 Task: Compose an email with the signature Gianna Martinez with the subject Update on a day off and the message Please send me the finalized version of the project proposal for approval. from softage.8@softage.net to softage.7@softage.net Select the bulleted list and change the font typography to strikethroughSelect the bulleted list and remove the font typography strikethrough Send the email. Finally, move the email from Sent Items to the label Wellness
Action: Mouse moved to (917, 50)
Screenshot: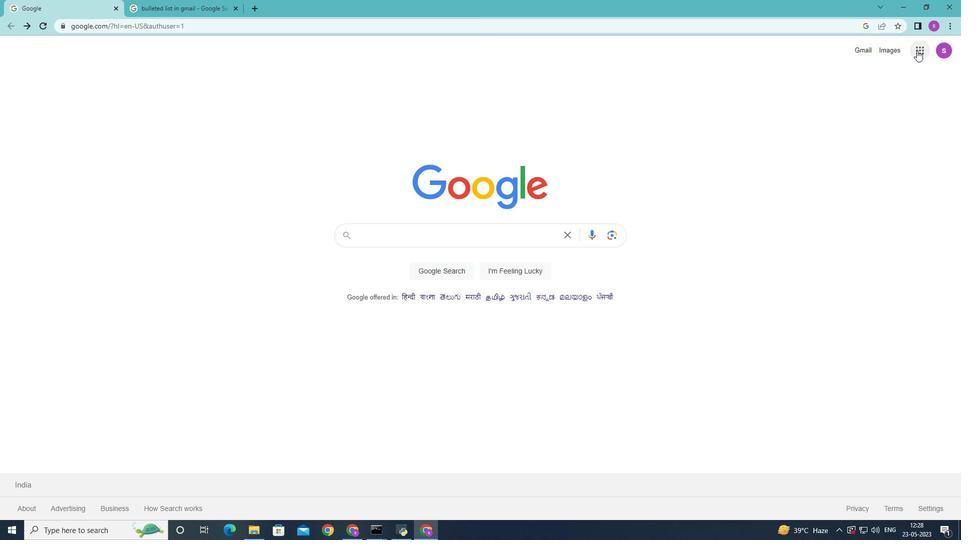 
Action: Mouse pressed left at (917, 50)
Screenshot: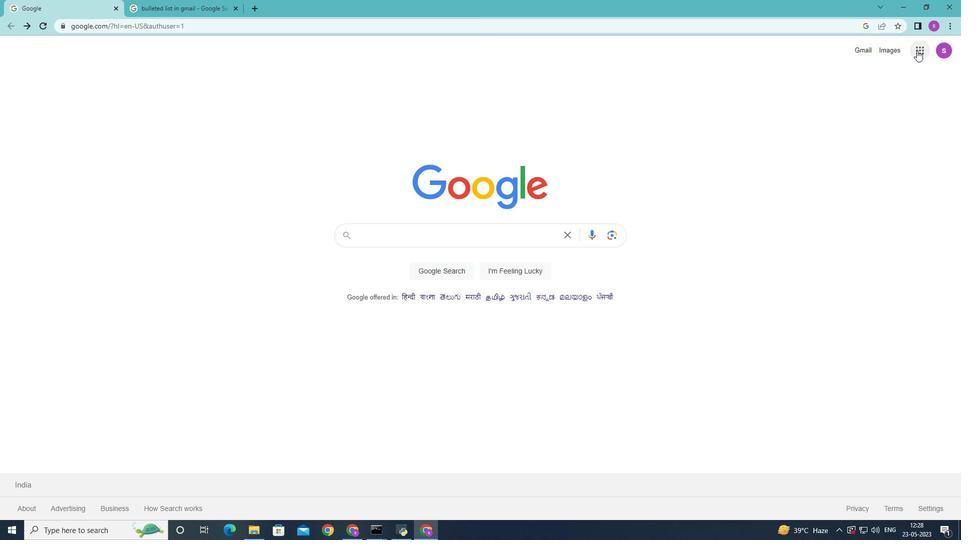 
Action: Mouse moved to (882, 94)
Screenshot: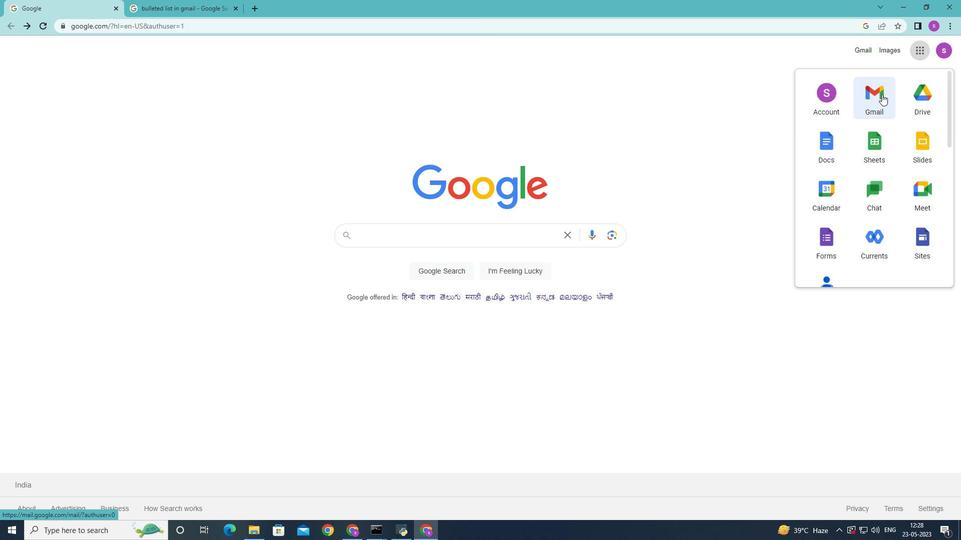 
Action: Mouse pressed left at (882, 94)
Screenshot: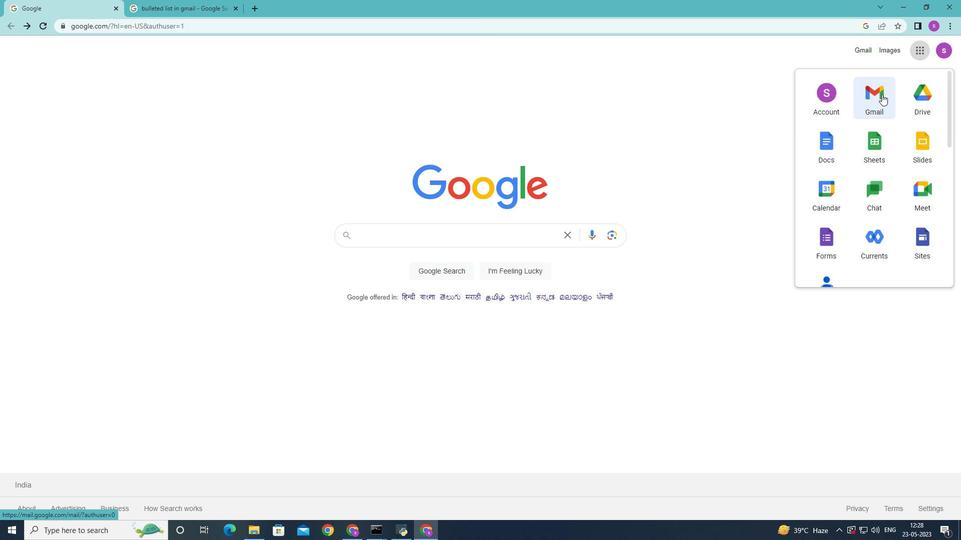 
Action: Mouse moved to (850, 55)
Screenshot: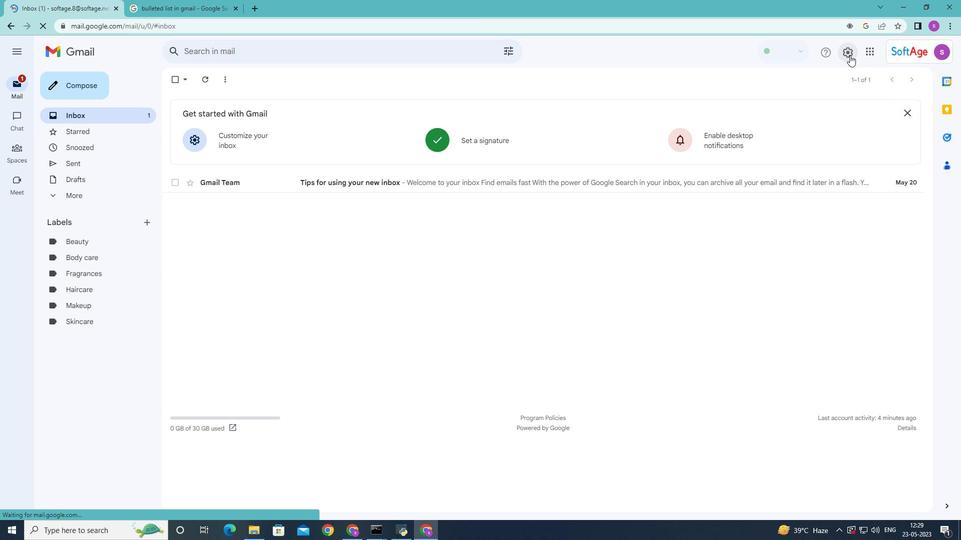 
Action: Mouse pressed left at (850, 55)
Screenshot: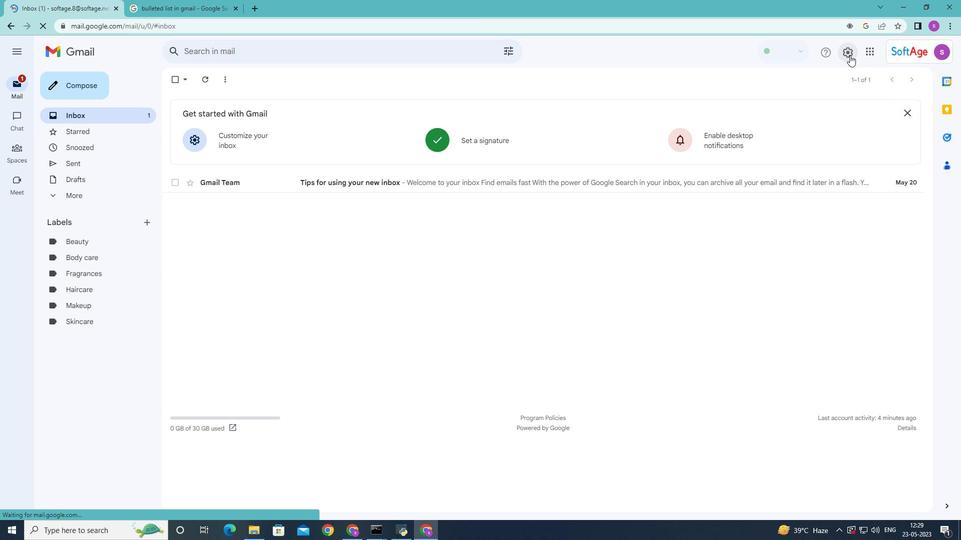 
Action: Mouse moved to (866, 101)
Screenshot: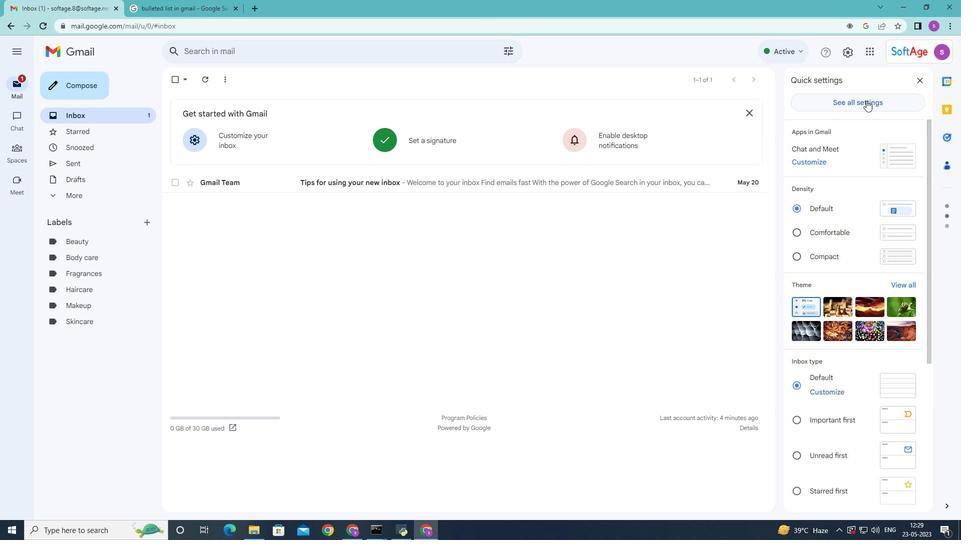 
Action: Mouse pressed left at (866, 100)
Screenshot: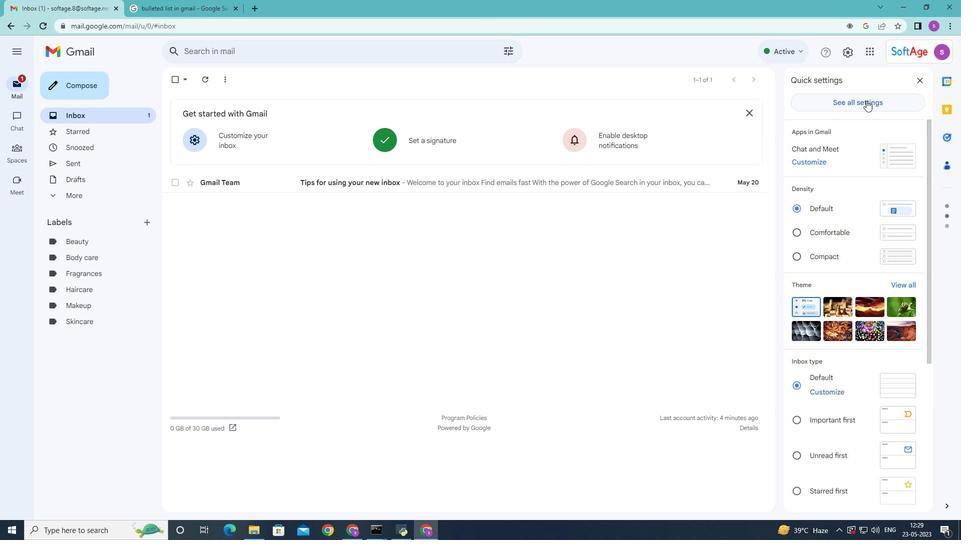 
Action: Mouse moved to (759, 205)
Screenshot: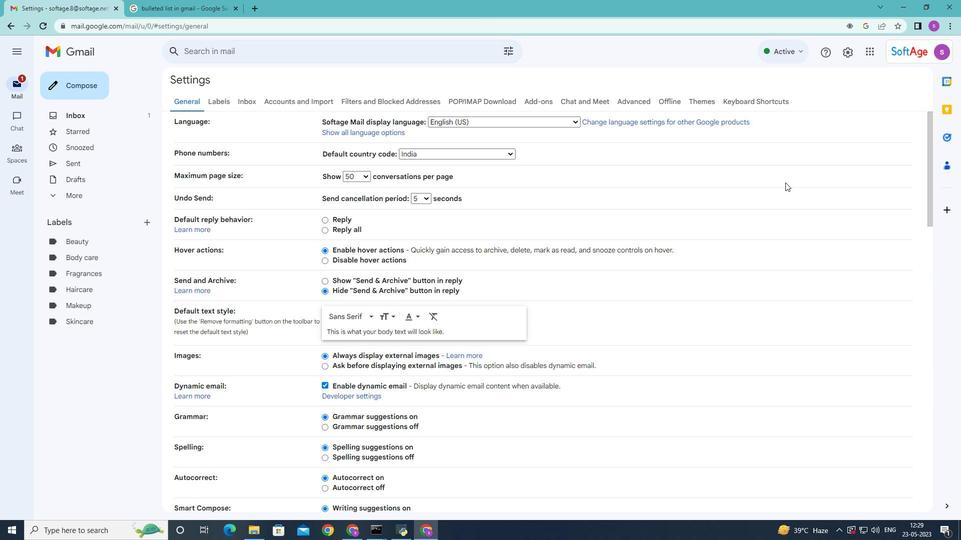 
Action: Mouse scrolled (759, 205) with delta (0, 0)
Screenshot: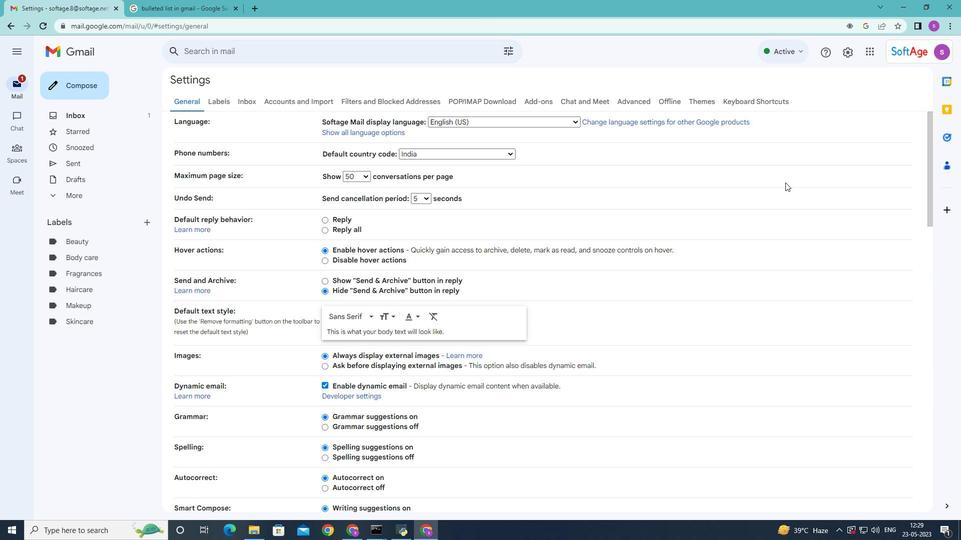 
Action: Mouse moved to (757, 207)
Screenshot: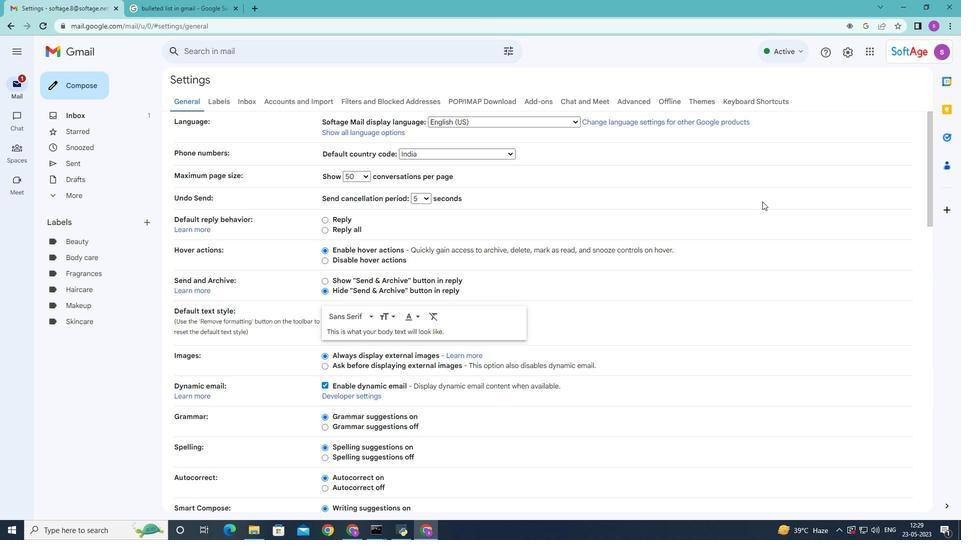 
Action: Mouse scrolled (757, 206) with delta (0, 0)
Screenshot: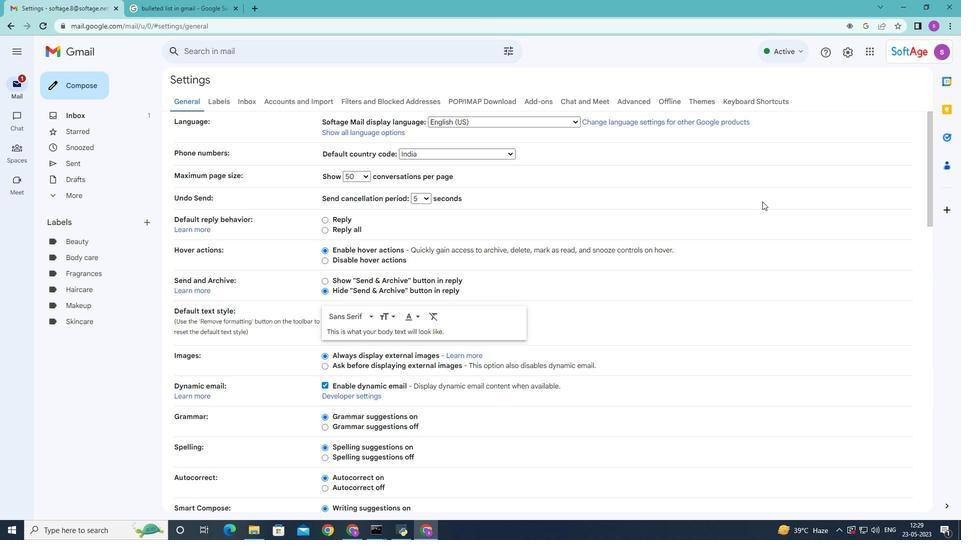 
Action: Mouse moved to (757, 207)
Screenshot: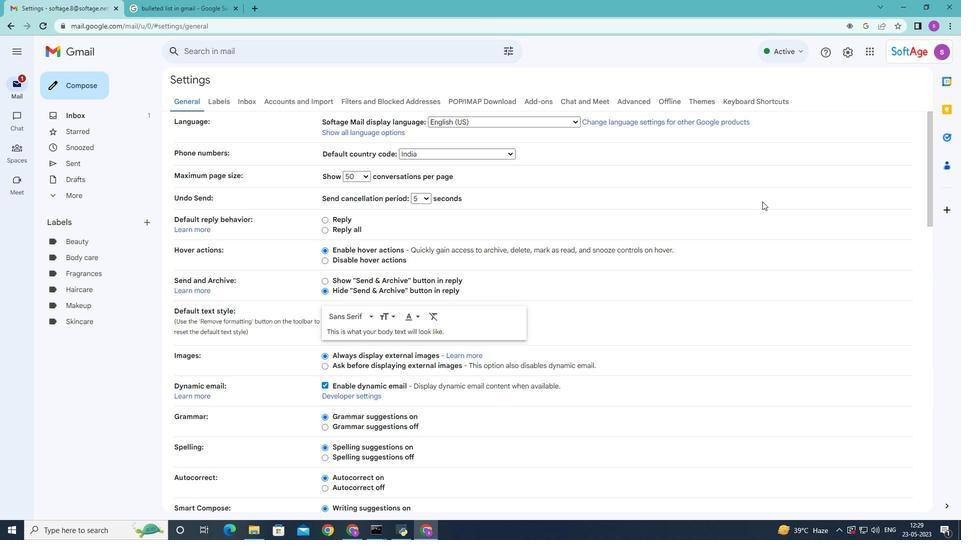 
Action: Mouse scrolled (757, 206) with delta (0, 0)
Screenshot: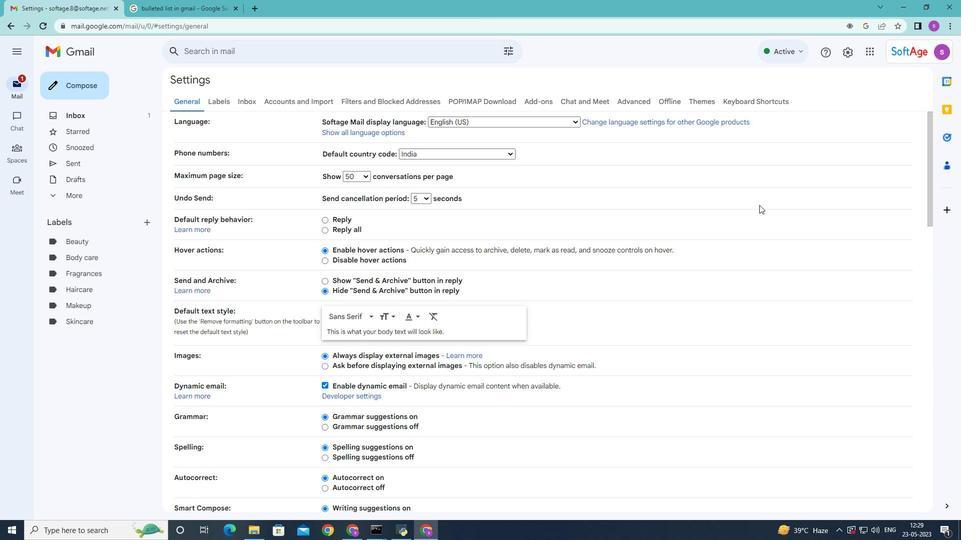 
Action: Mouse moved to (757, 207)
Screenshot: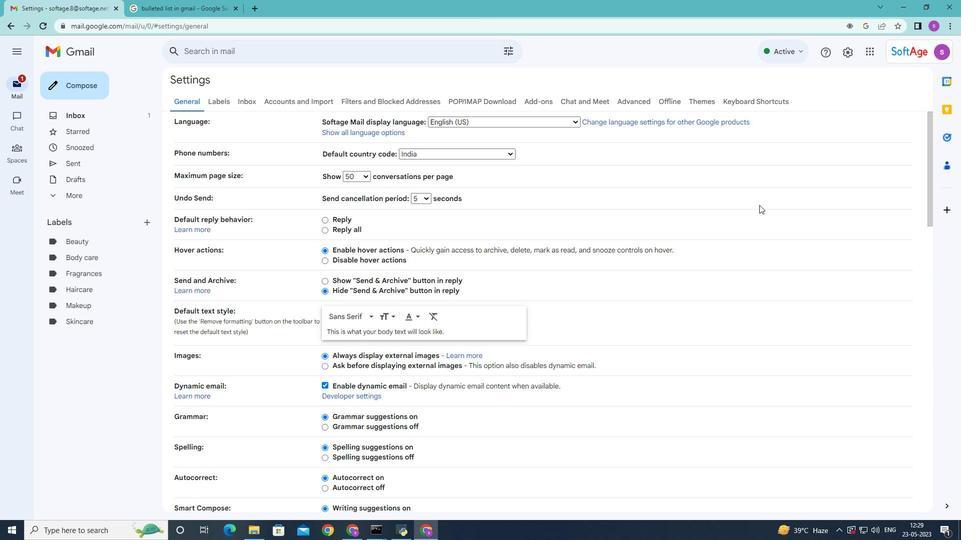 
Action: Mouse scrolled (757, 206) with delta (0, 0)
Screenshot: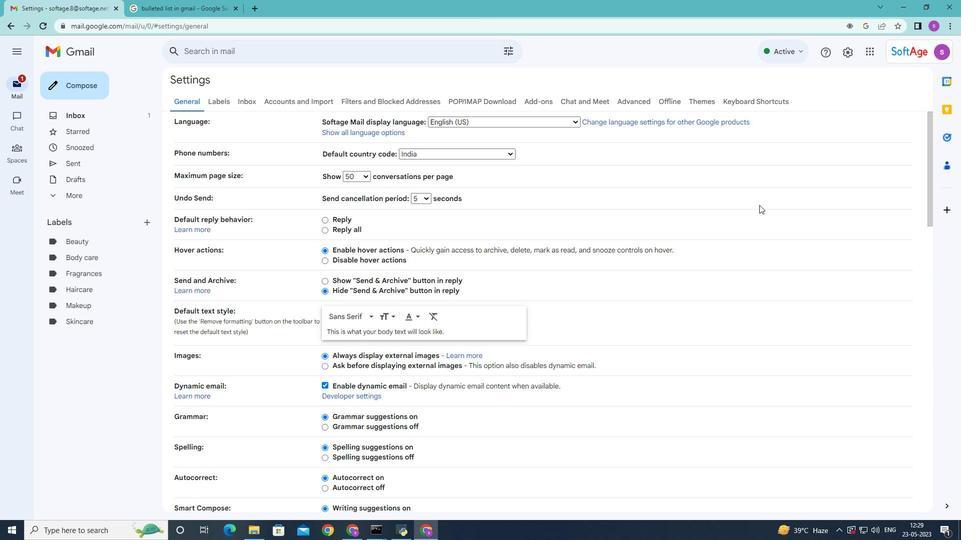 
Action: Mouse moved to (752, 207)
Screenshot: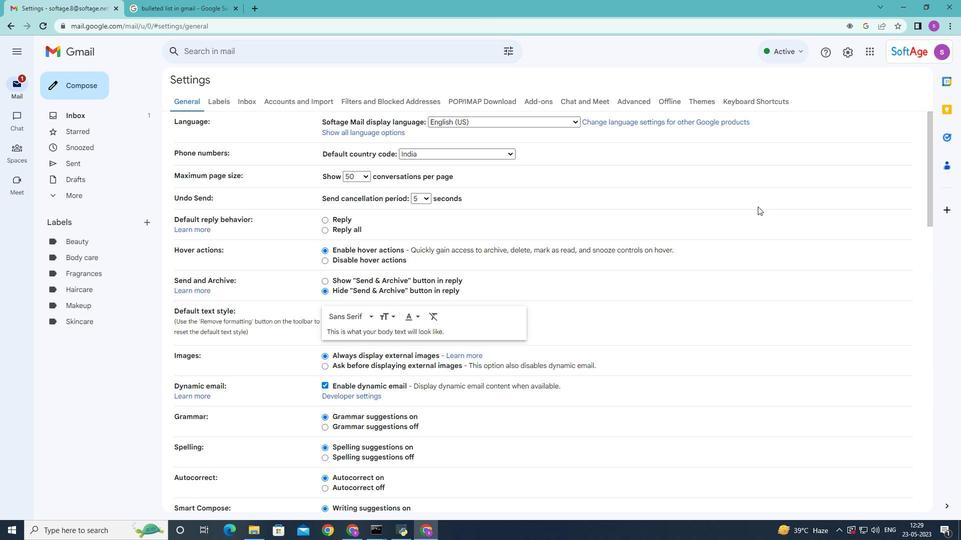 
Action: Mouse scrolled (752, 206) with delta (0, 0)
Screenshot: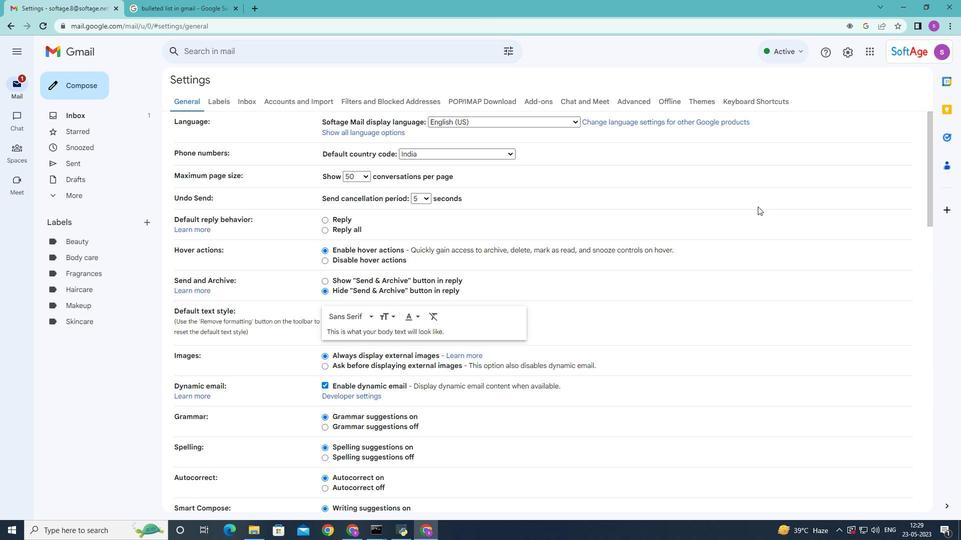 
Action: Mouse moved to (748, 206)
Screenshot: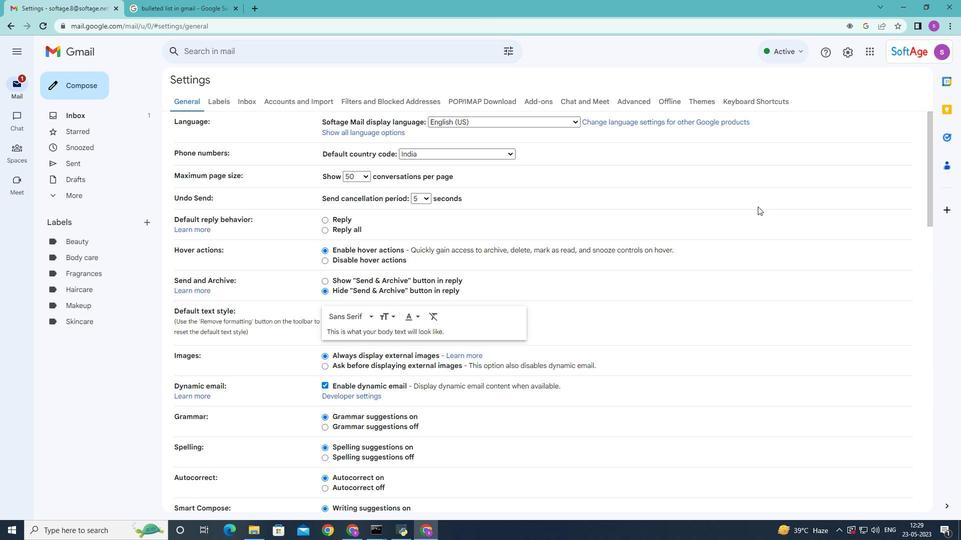 
Action: Mouse scrolled (748, 205) with delta (0, 0)
Screenshot: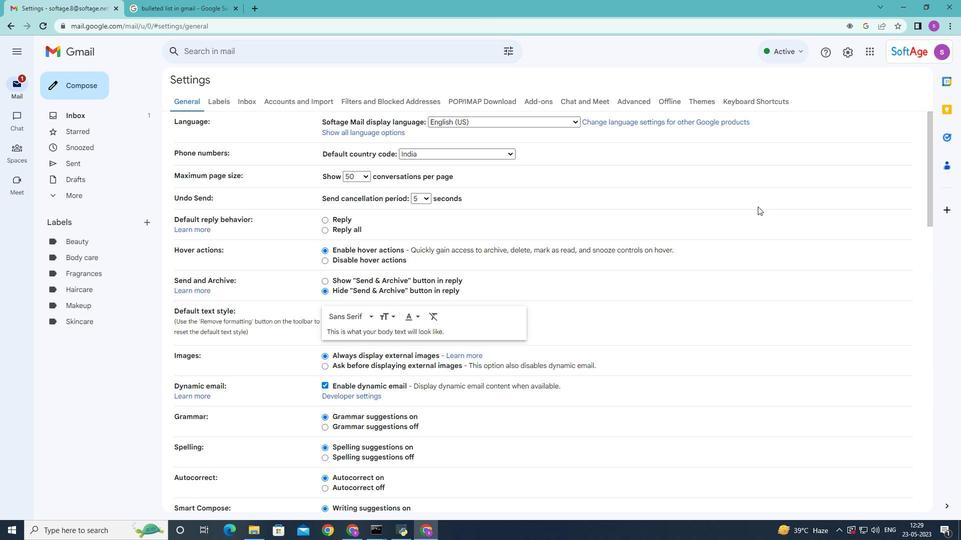 
Action: Mouse moved to (731, 202)
Screenshot: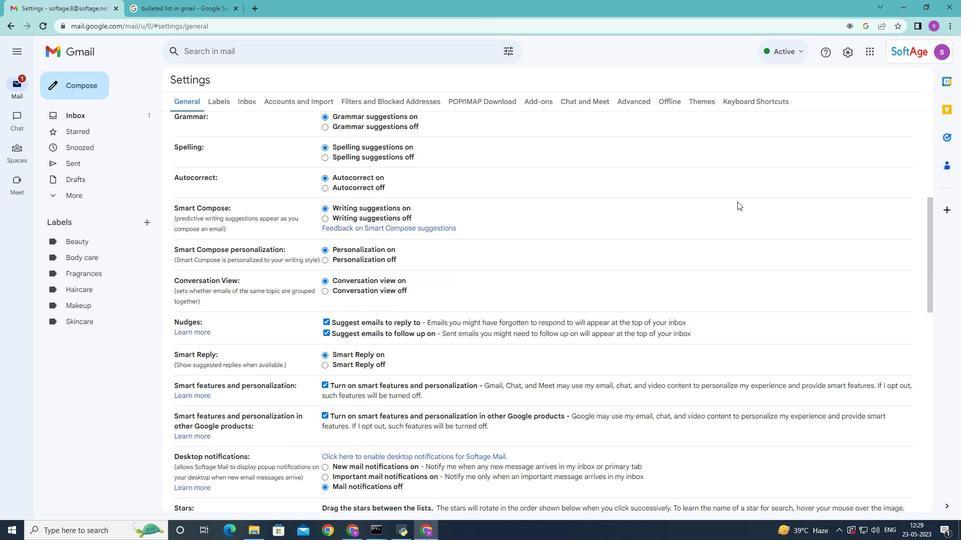 
Action: Mouse scrolled (731, 202) with delta (0, 0)
Screenshot: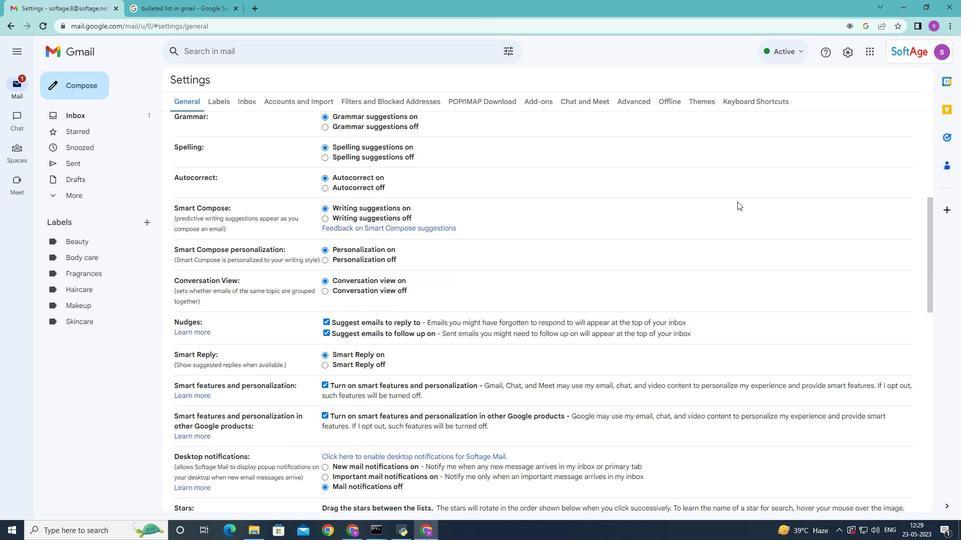 
Action: Mouse scrolled (731, 202) with delta (0, 0)
Screenshot: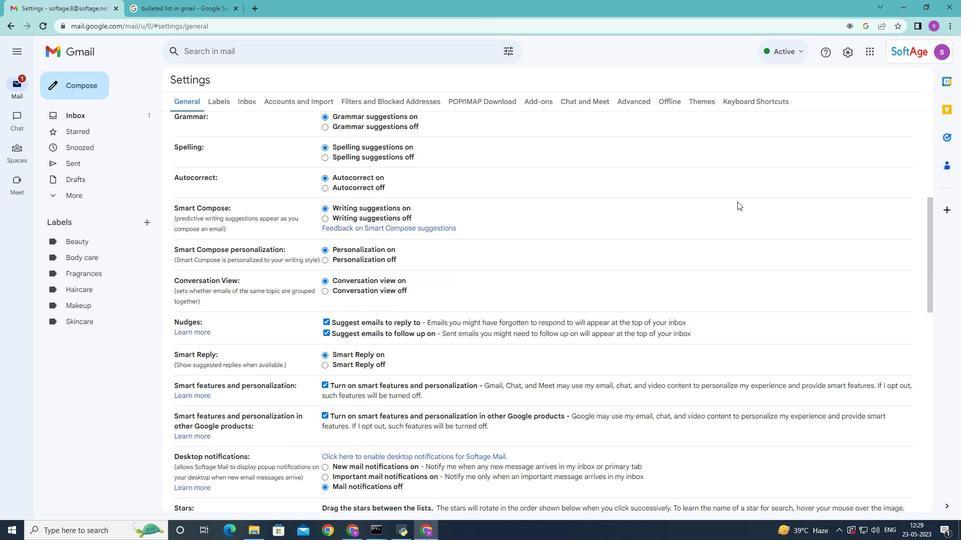 
Action: Mouse moved to (730, 202)
Screenshot: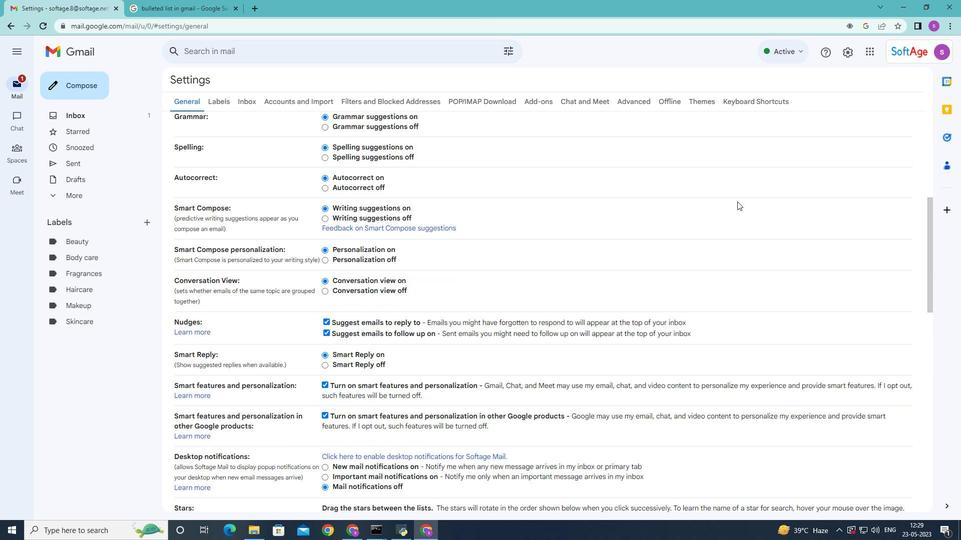 
Action: Mouse scrolled (730, 202) with delta (0, 0)
Screenshot: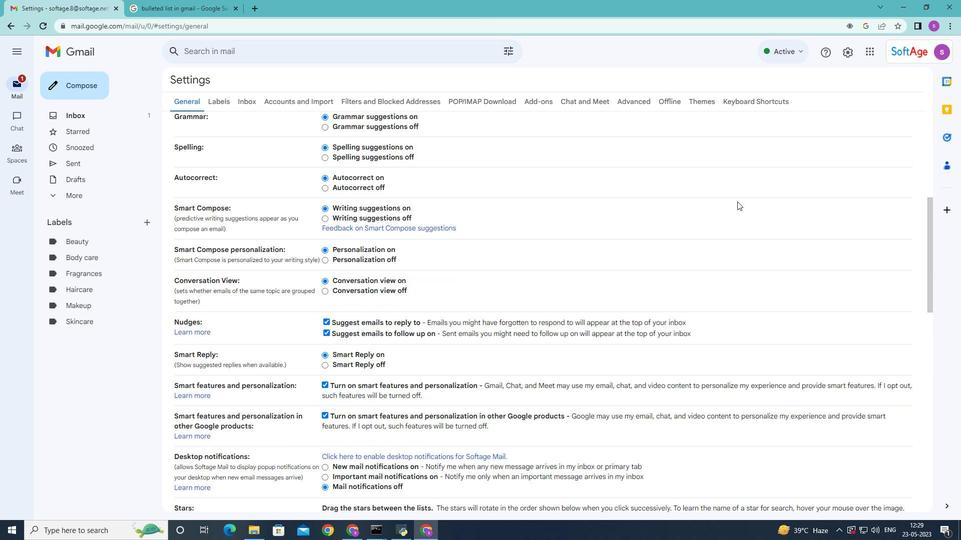
Action: Mouse moved to (729, 203)
Screenshot: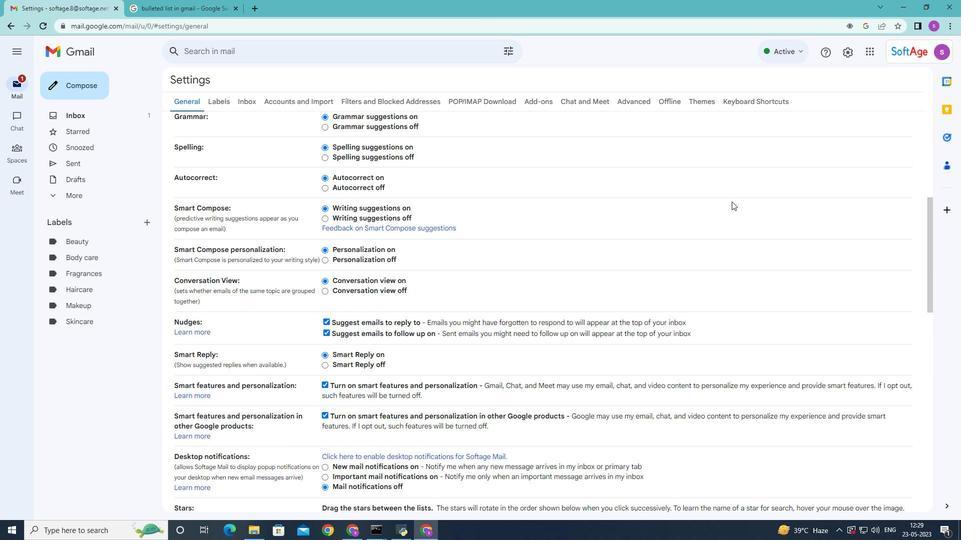 
Action: Mouse scrolled (729, 202) with delta (0, 0)
Screenshot: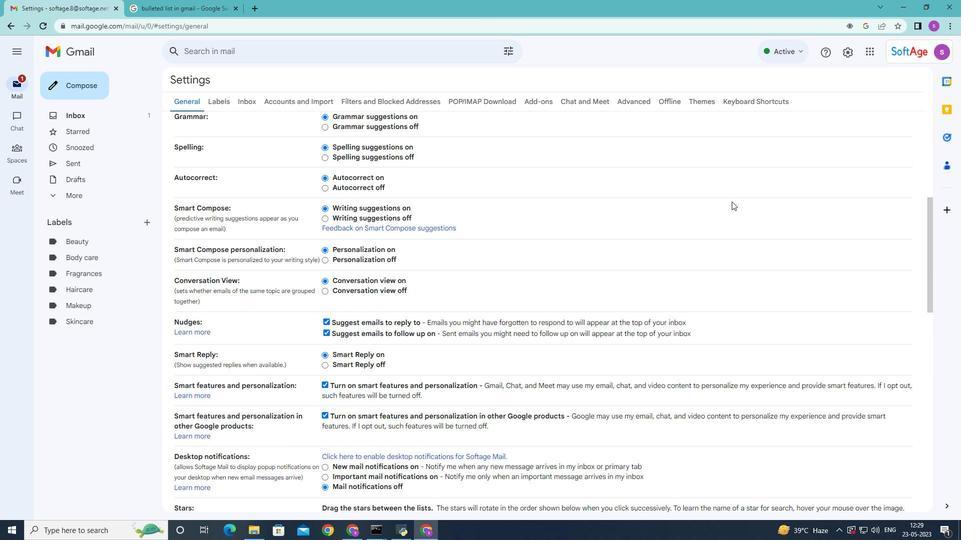
Action: Mouse moved to (717, 202)
Screenshot: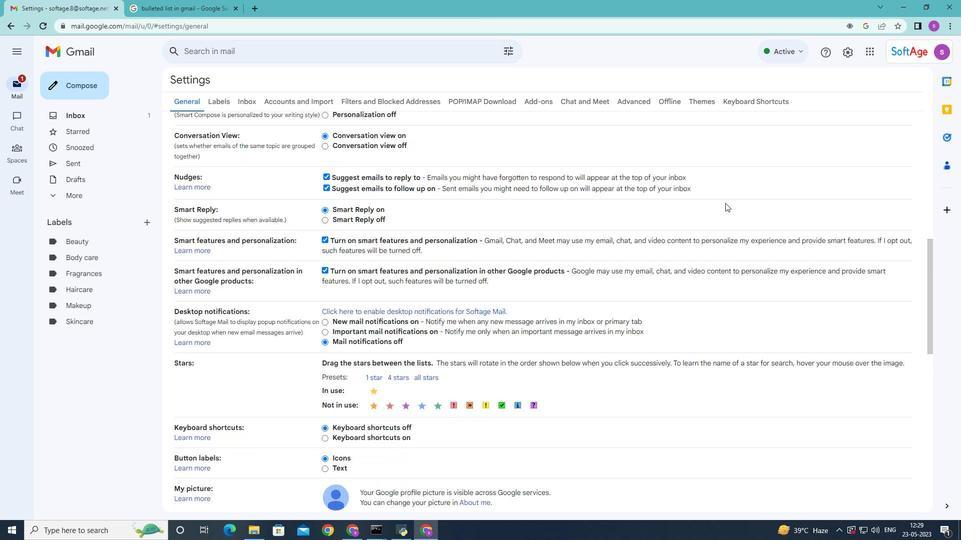 
Action: Mouse scrolled (725, 202) with delta (0, 0)
Screenshot: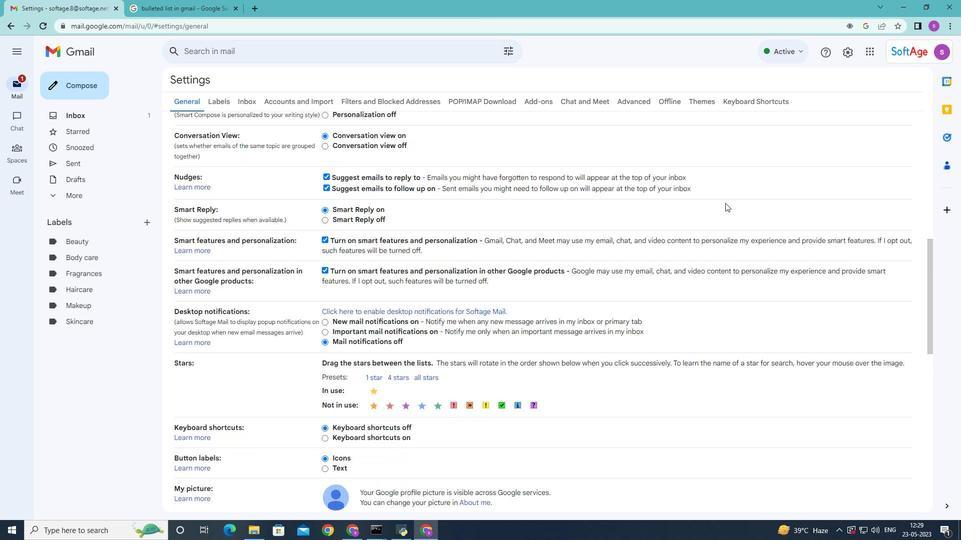 
Action: Mouse moved to (705, 202)
Screenshot: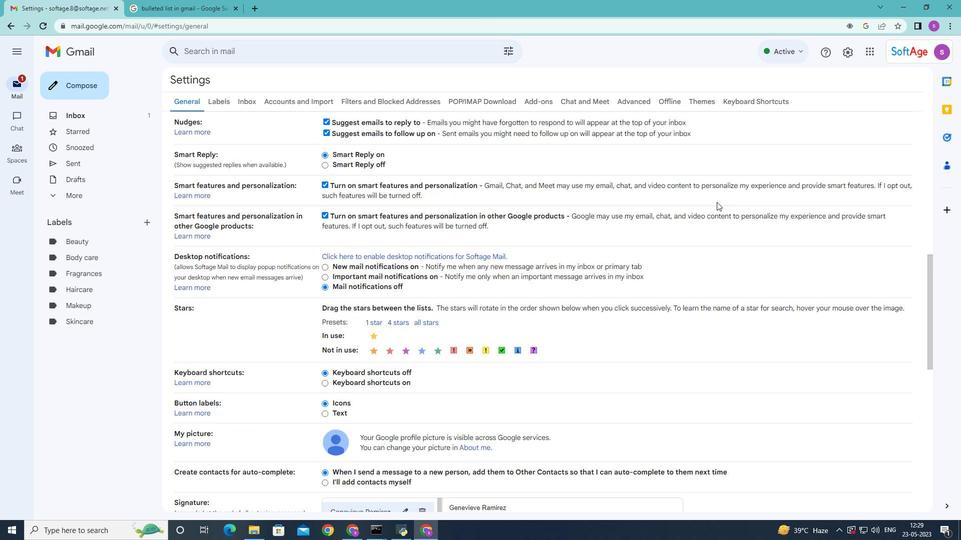 
Action: Mouse scrolled (705, 201) with delta (0, 0)
Screenshot: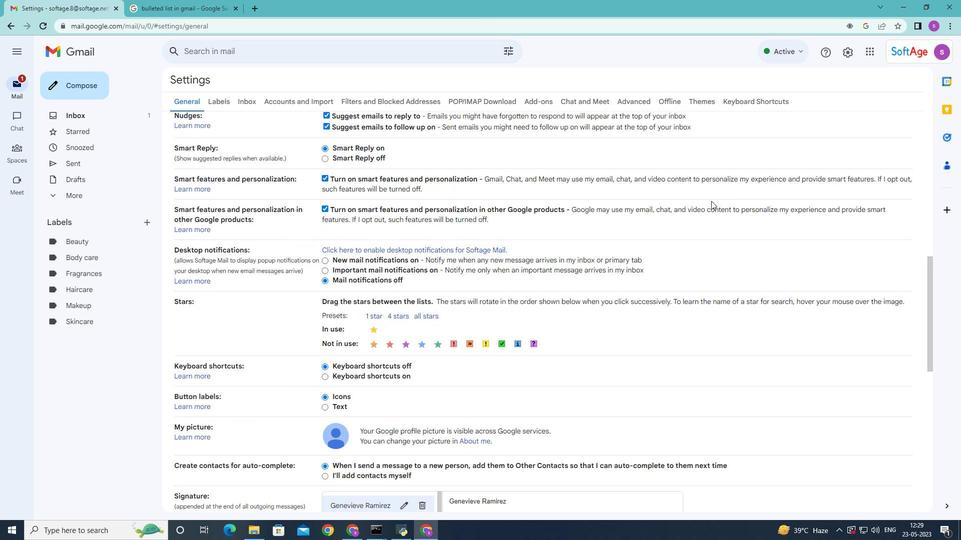 
Action: Mouse moved to (705, 202)
Screenshot: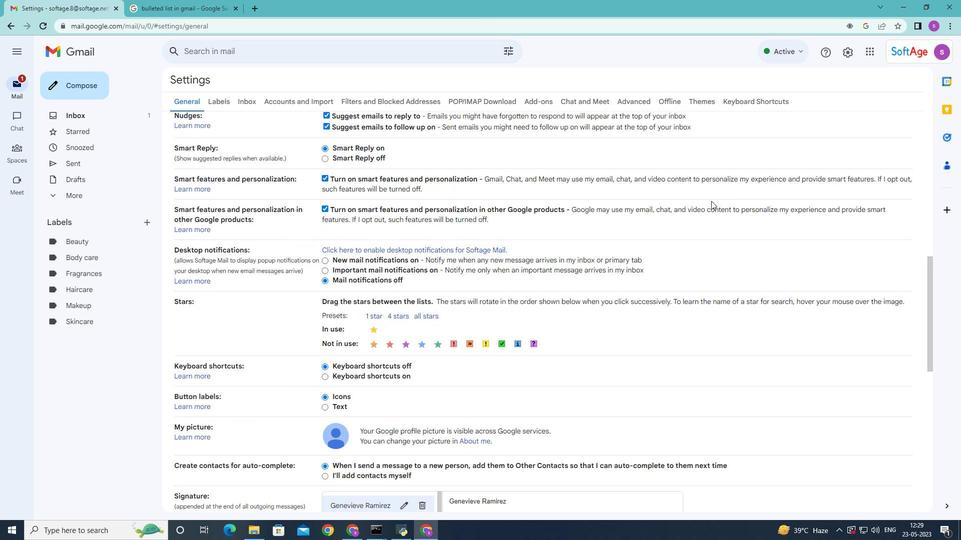 
Action: Mouse scrolled (705, 202) with delta (0, 0)
Screenshot: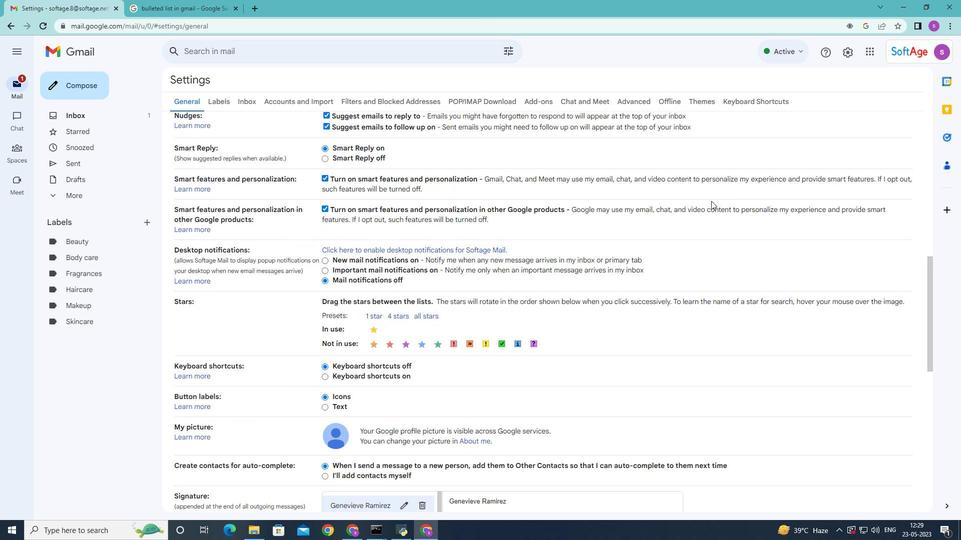 
Action: Mouse scrolled (705, 202) with delta (0, 0)
Screenshot: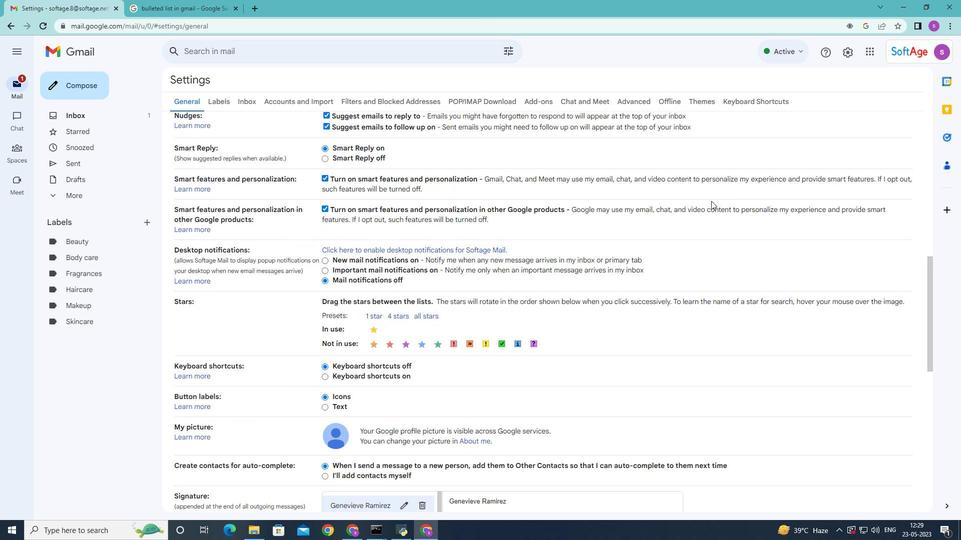 
Action: Mouse scrolled (705, 202) with delta (0, 0)
Screenshot: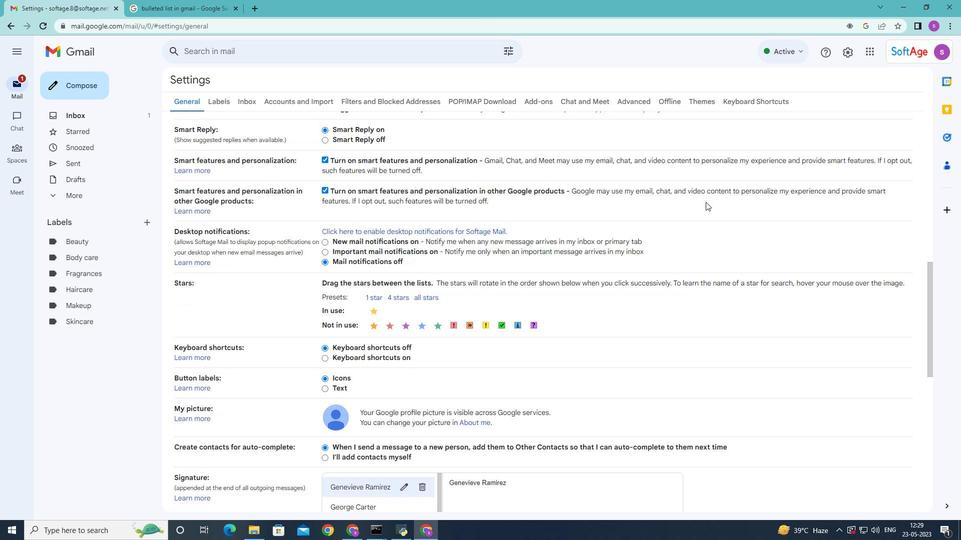 
Action: Mouse moved to (388, 344)
Screenshot: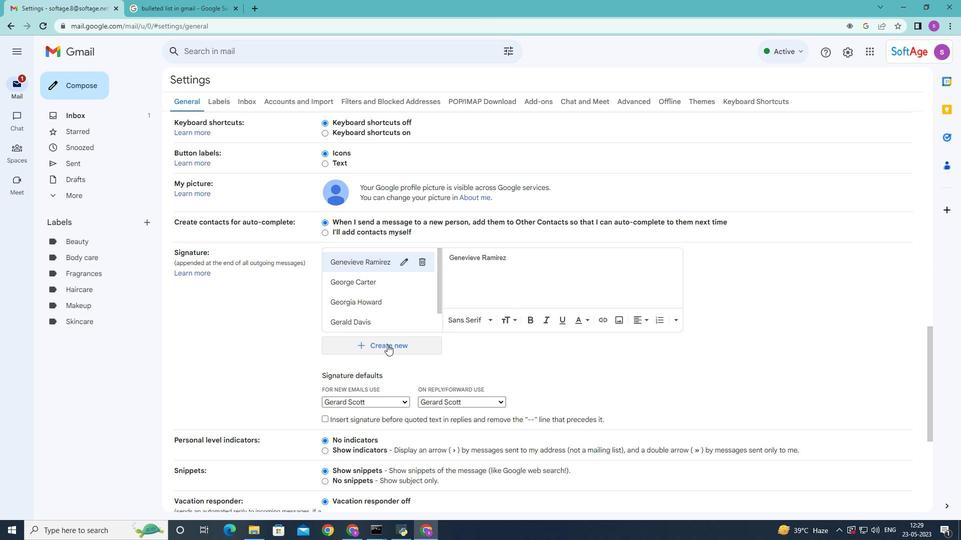 
Action: Mouse pressed left at (388, 344)
Screenshot: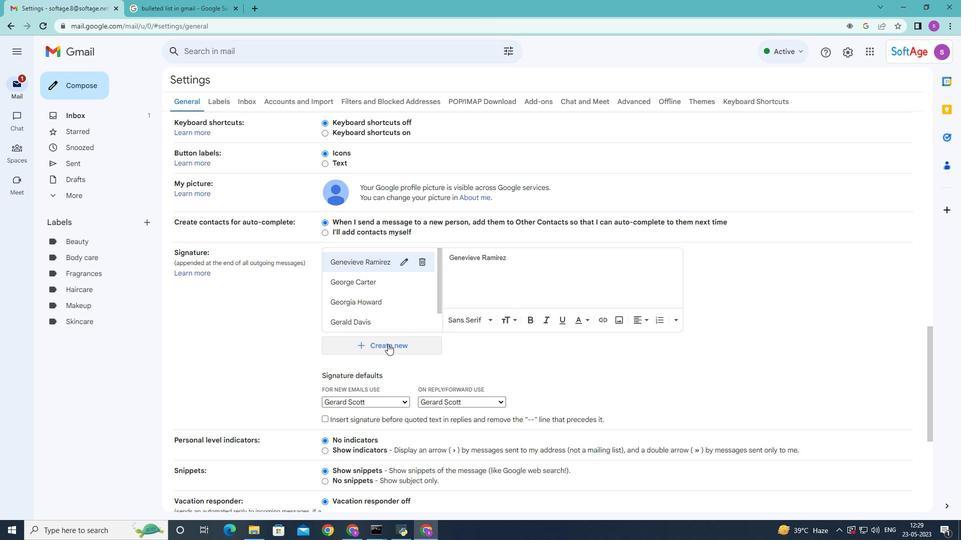 
Action: Mouse moved to (474, 328)
Screenshot: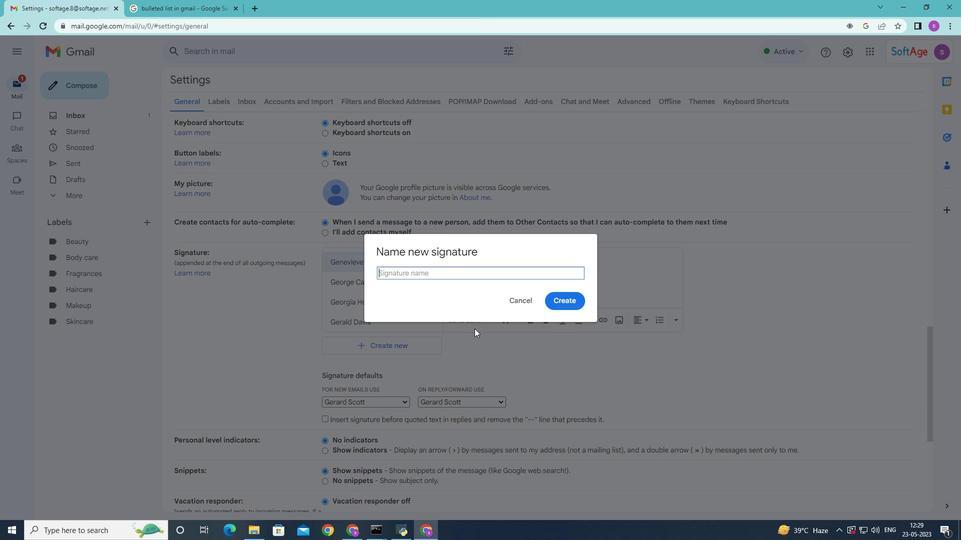 
Action: Key pressed <Key.shift>Gianna<Key.space><Key.shift>Martinez
Screenshot: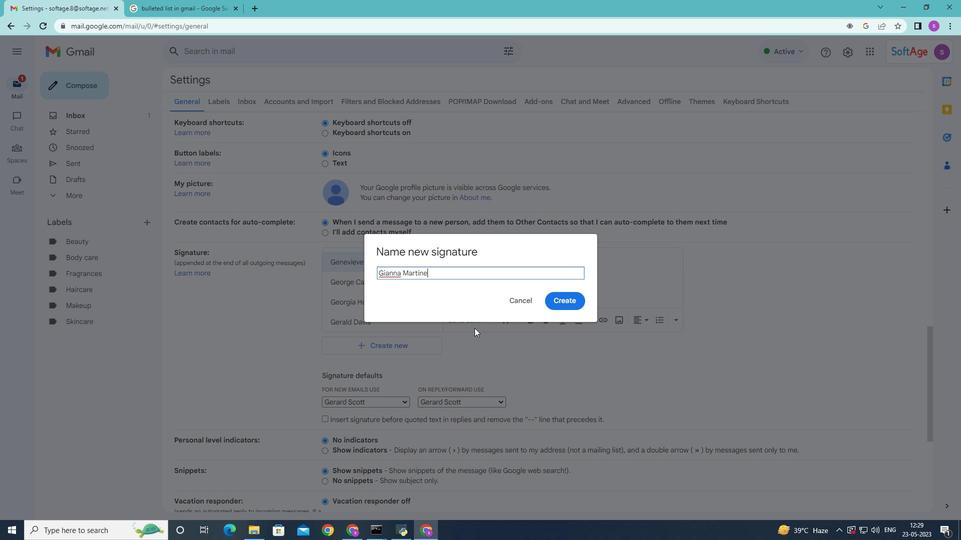 
Action: Mouse moved to (566, 302)
Screenshot: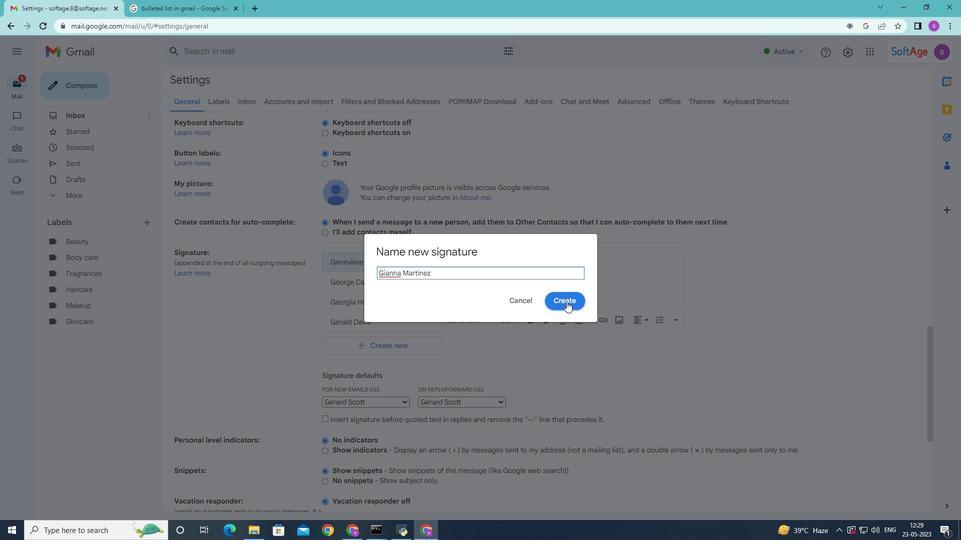 
Action: Mouse pressed left at (566, 302)
Screenshot: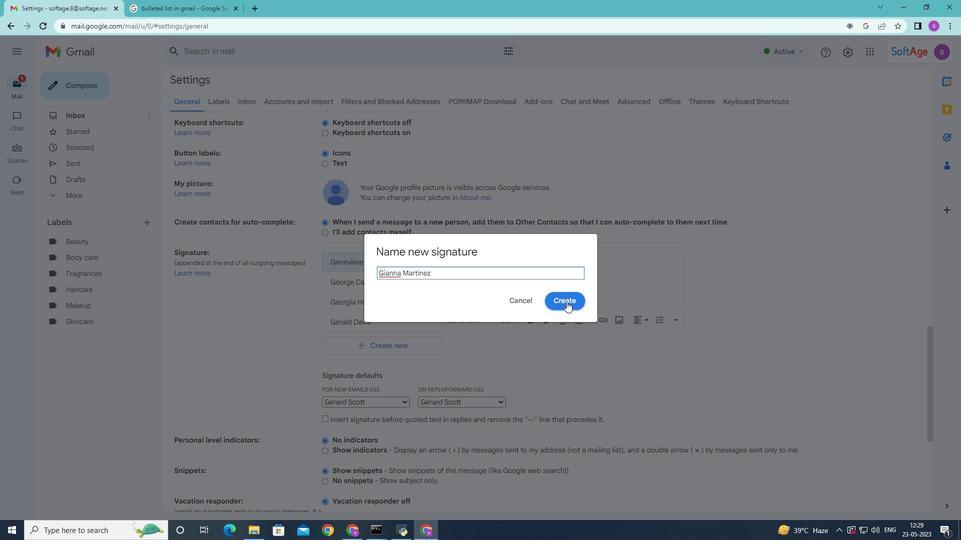 
Action: Mouse moved to (602, 289)
Screenshot: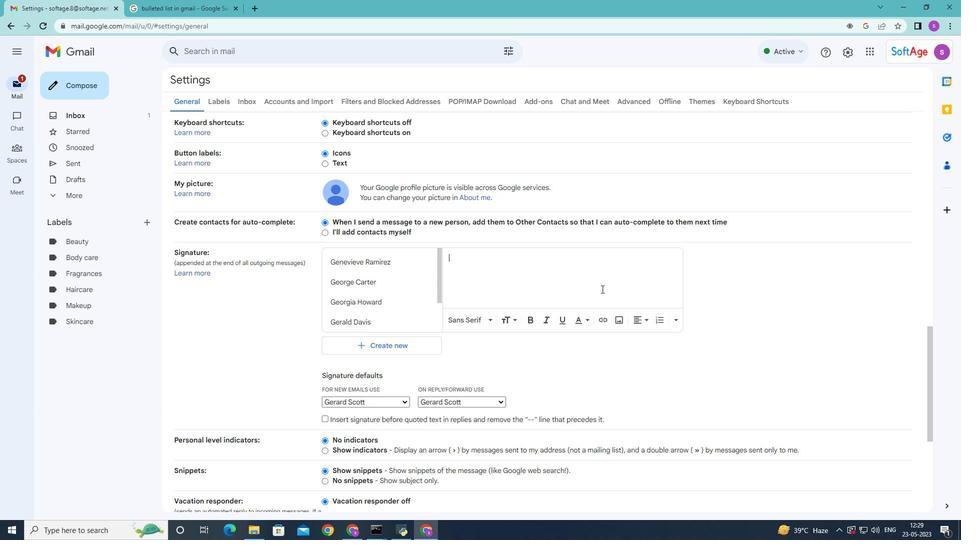 
Action: Key pressed <Key.shift>Gianna<Key.space><Key.shift>Martinez
Screenshot: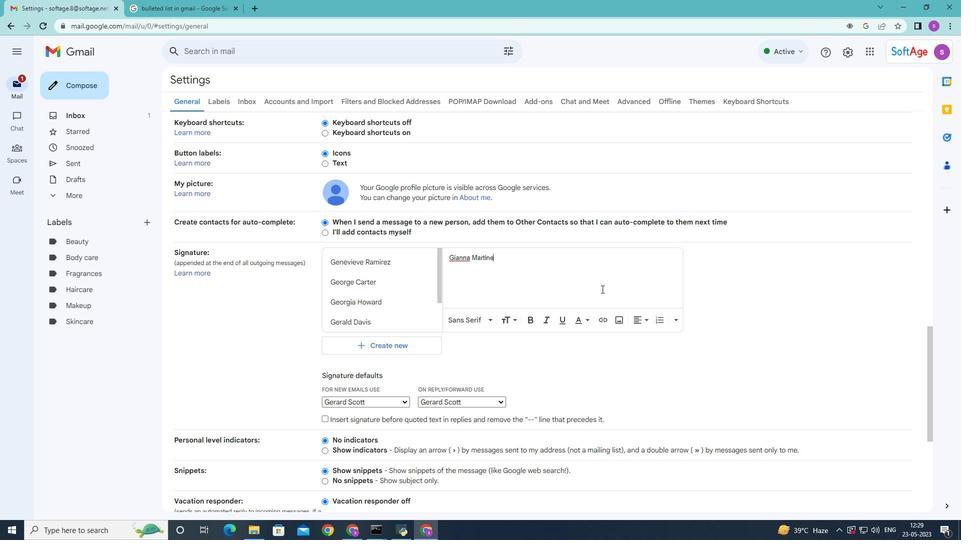 
Action: Mouse moved to (400, 400)
Screenshot: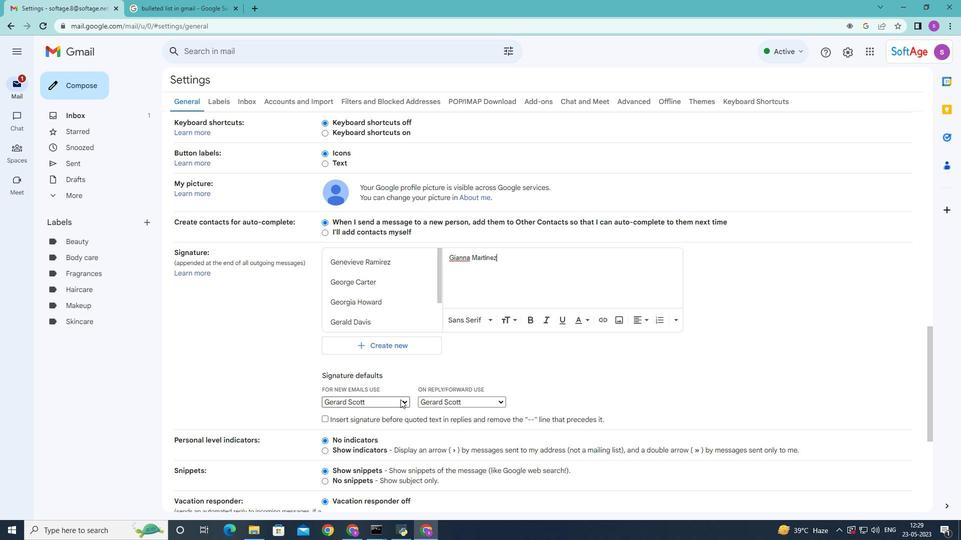 
Action: Mouse pressed left at (400, 400)
Screenshot: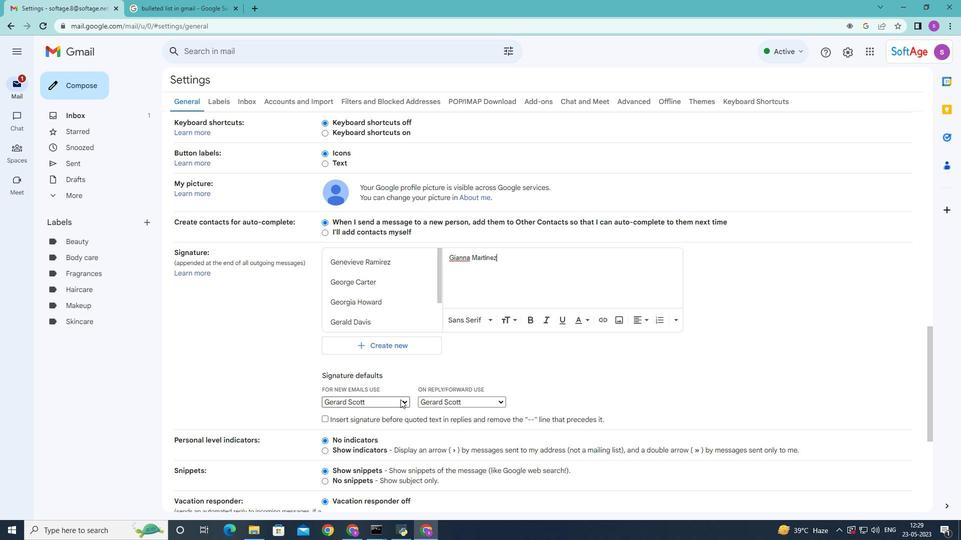 
Action: Mouse moved to (385, 466)
Screenshot: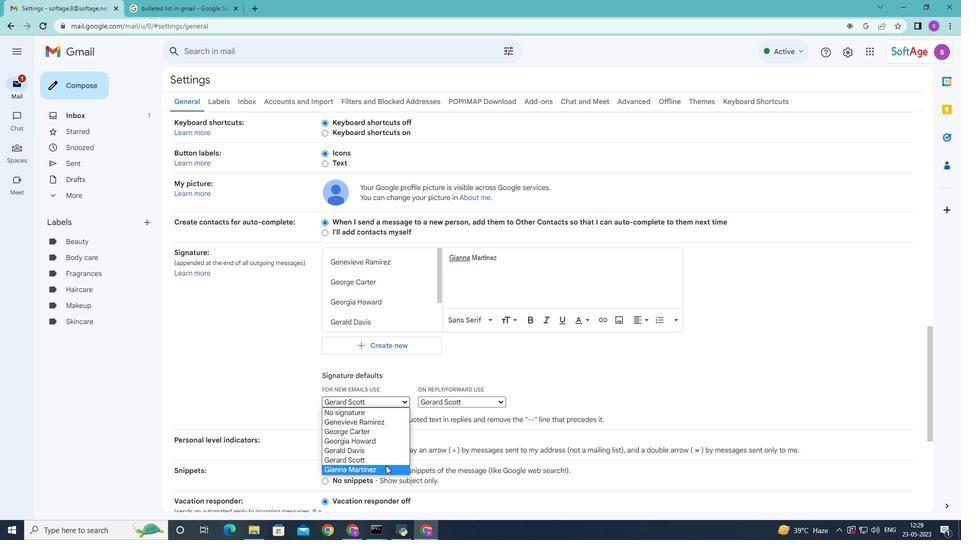 
Action: Mouse pressed left at (385, 466)
Screenshot: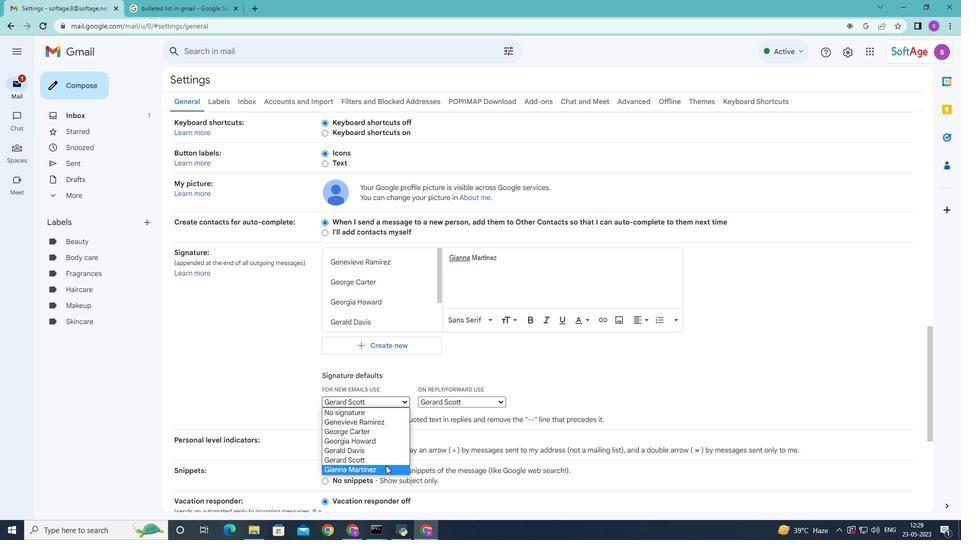 
Action: Mouse moved to (498, 404)
Screenshot: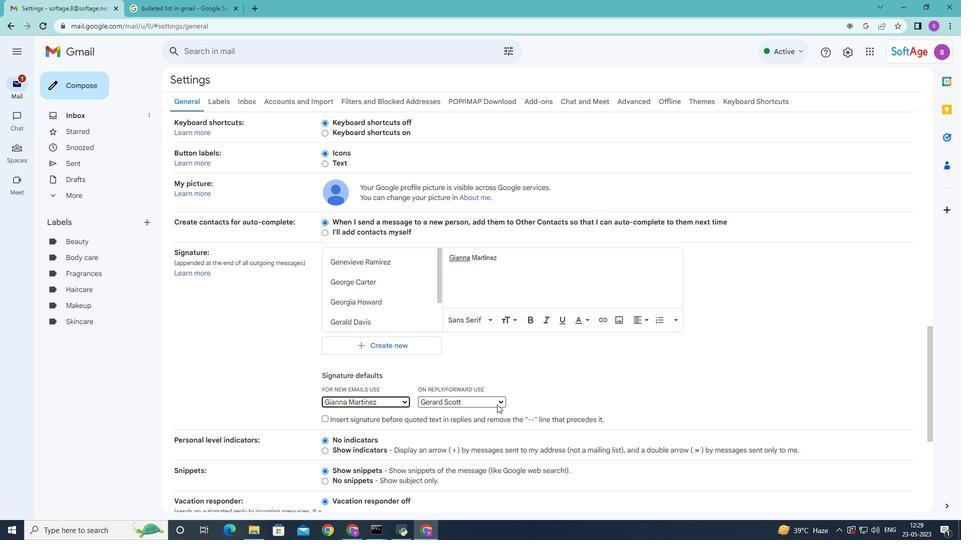 
Action: Mouse pressed left at (498, 404)
Screenshot: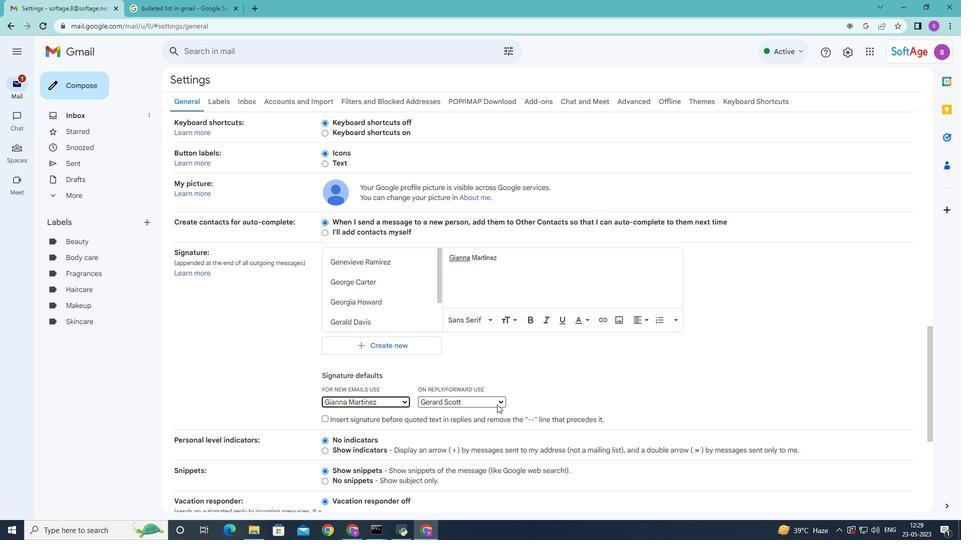 
Action: Mouse moved to (457, 469)
Screenshot: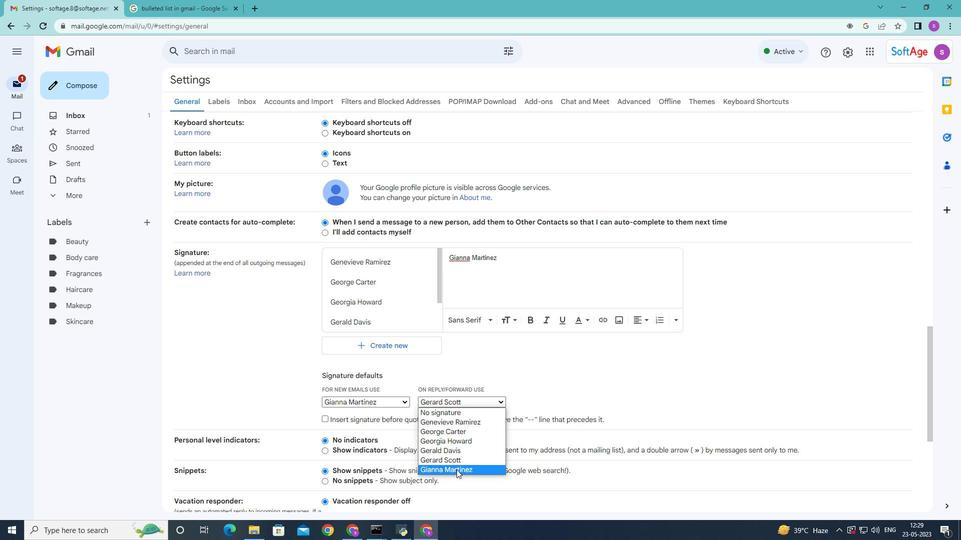 
Action: Mouse pressed left at (457, 469)
Screenshot: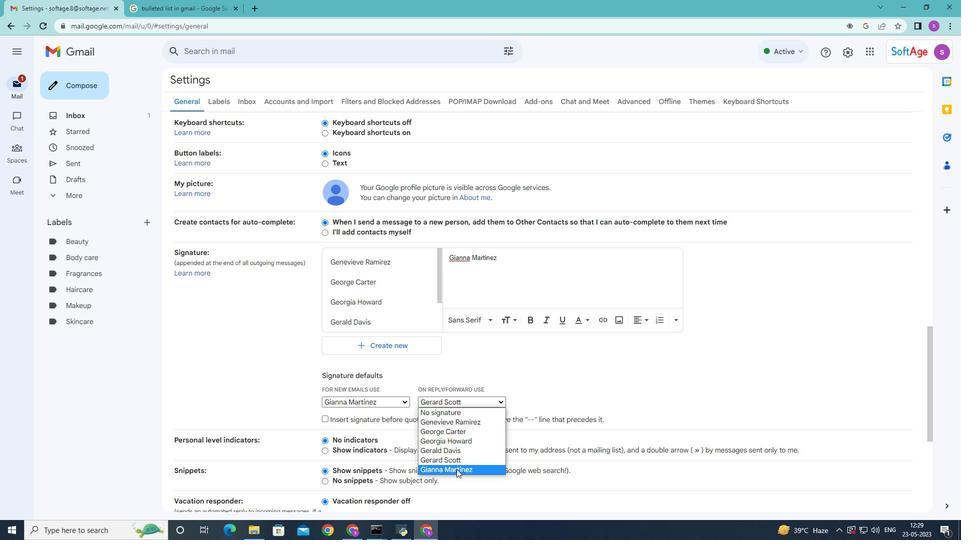 
Action: Mouse moved to (637, 442)
Screenshot: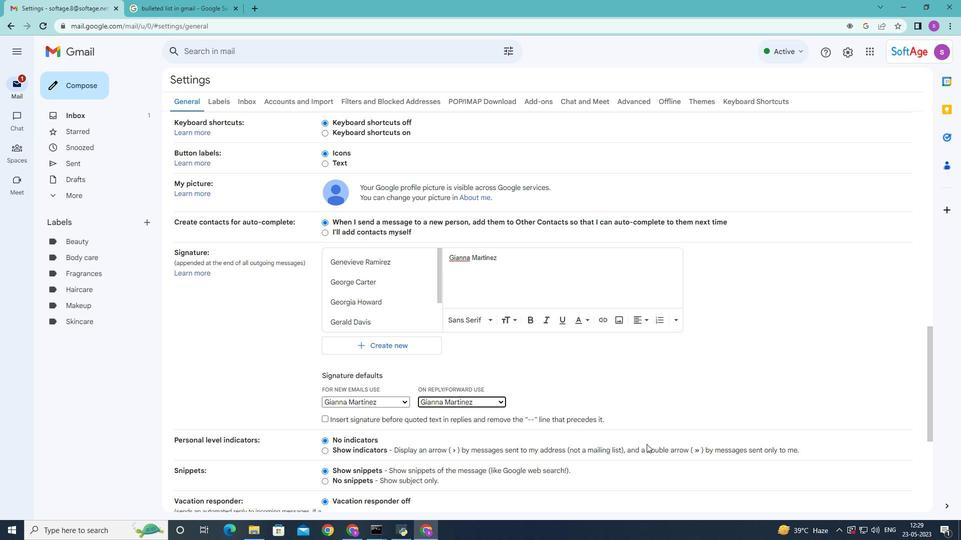 
Action: Mouse scrolled (637, 442) with delta (0, 0)
Screenshot: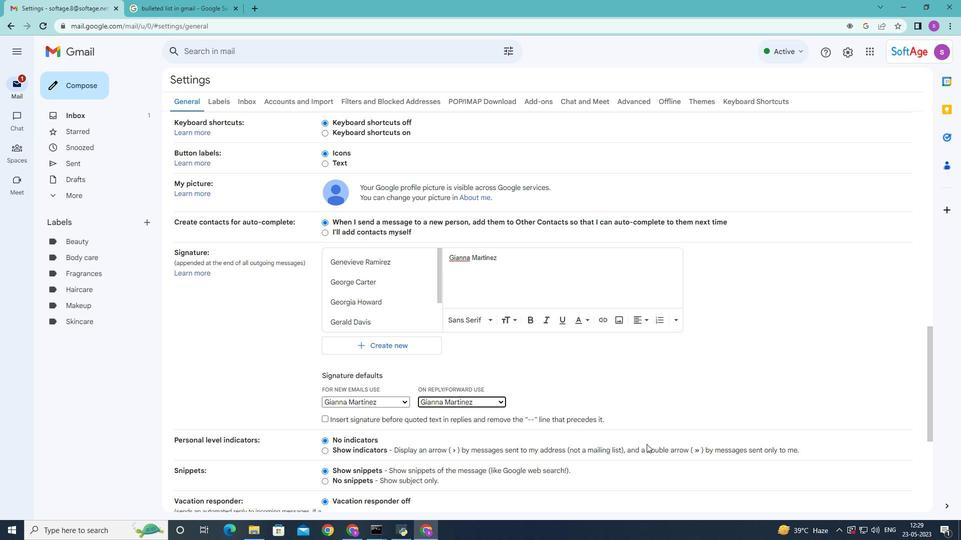 
Action: Mouse moved to (635, 442)
Screenshot: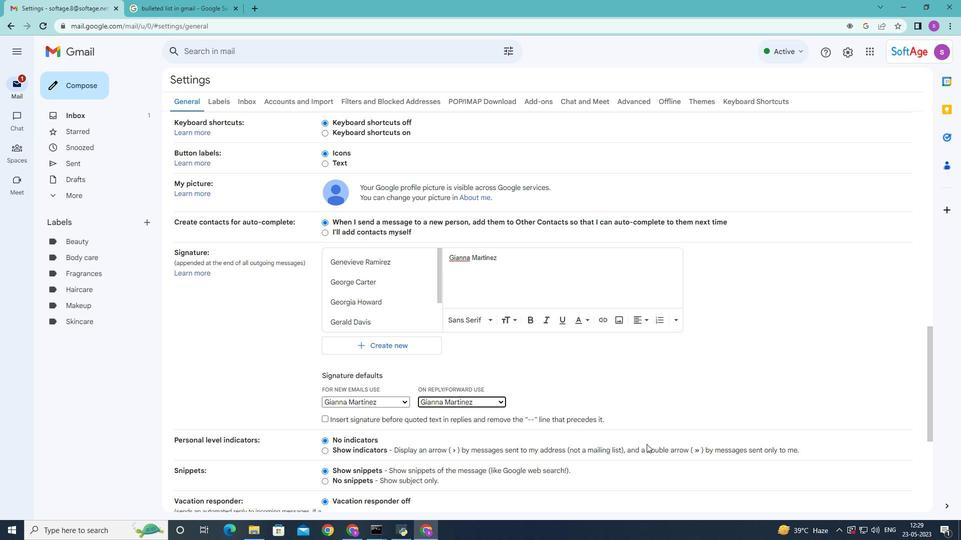 
Action: Mouse scrolled (635, 441) with delta (0, 0)
Screenshot: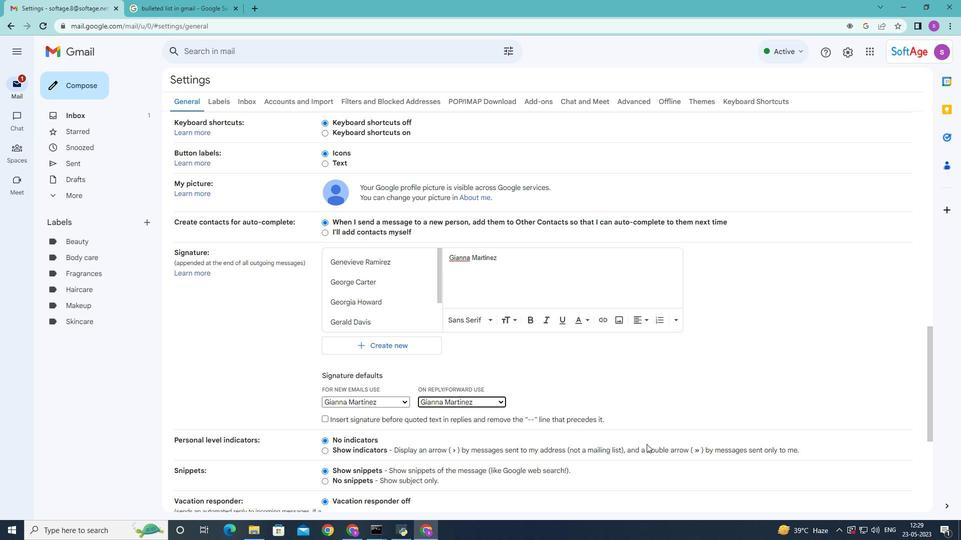 
Action: Mouse scrolled (635, 441) with delta (0, 0)
Screenshot: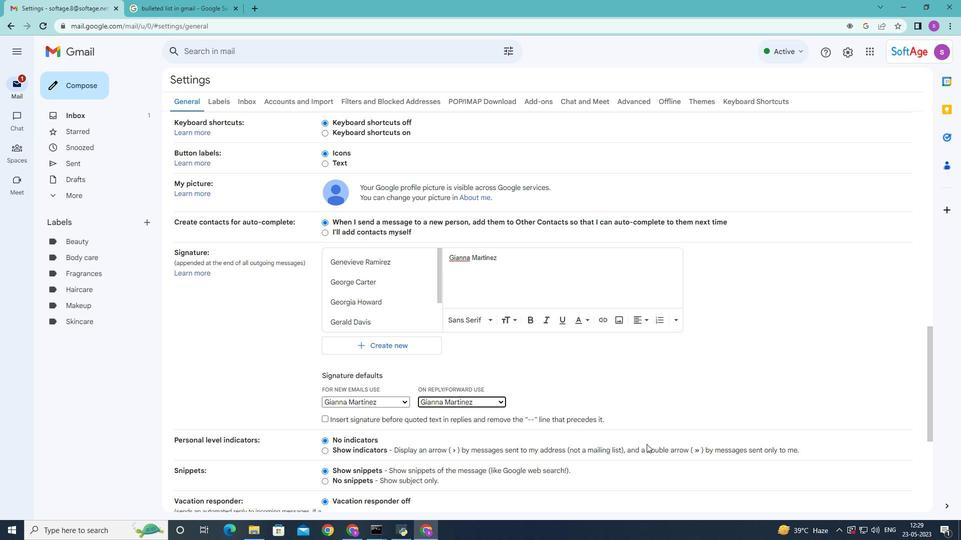 
Action: Mouse moved to (635, 441)
Screenshot: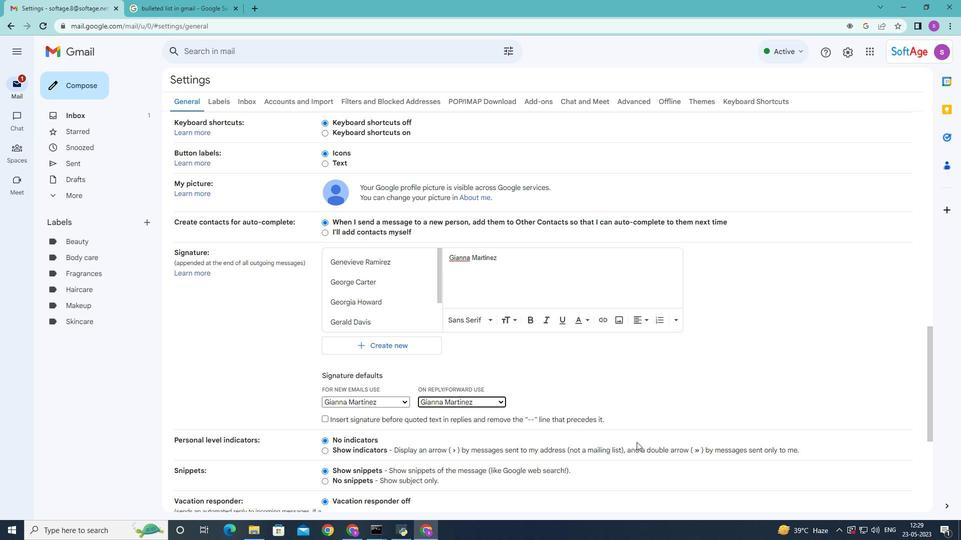 
Action: Mouse scrolled (635, 440) with delta (0, 0)
Screenshot: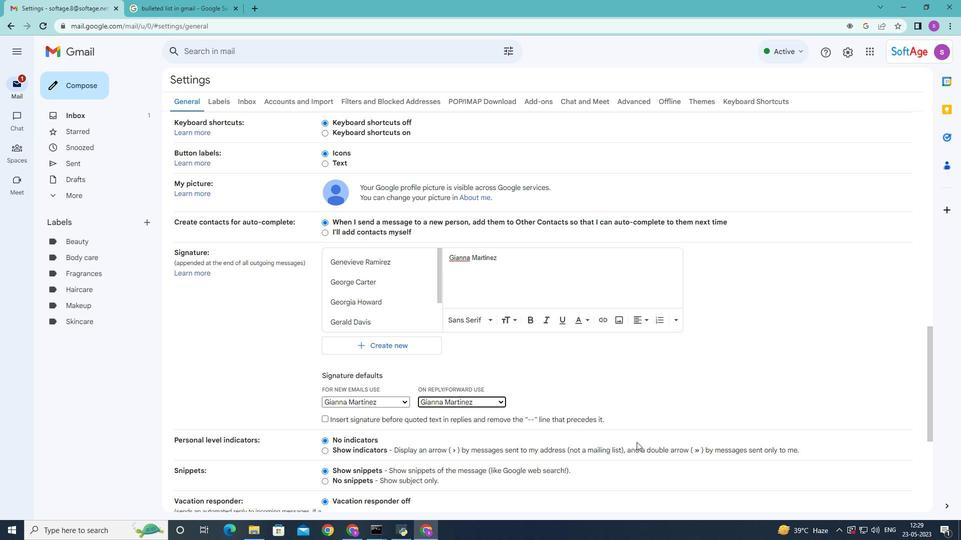 
Action: Mouse moved to (635, 439)
Screenshot: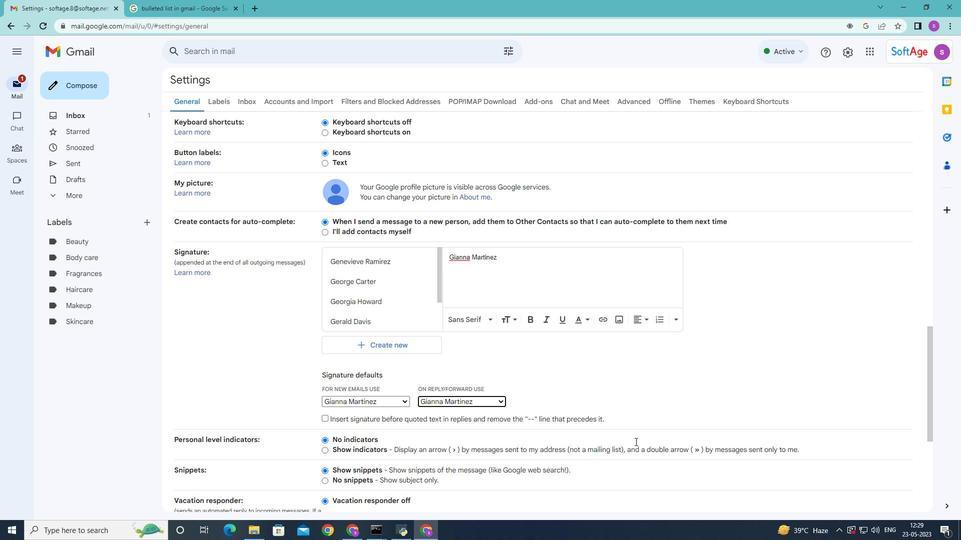 
Action: Mouse scrolled (635, 439) with delta (0, 0)
Screenshot: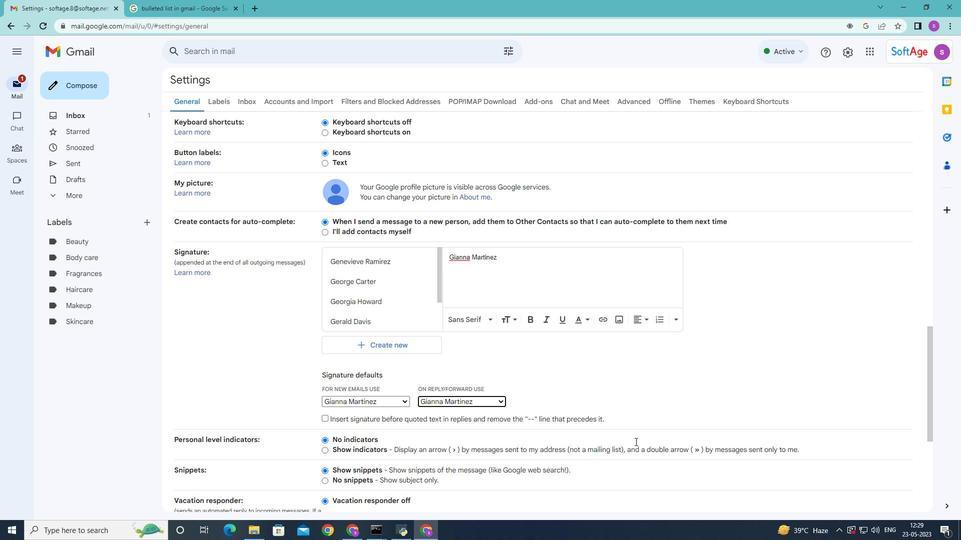 
Action: Mouse moved to (620, 435)
Screenshot: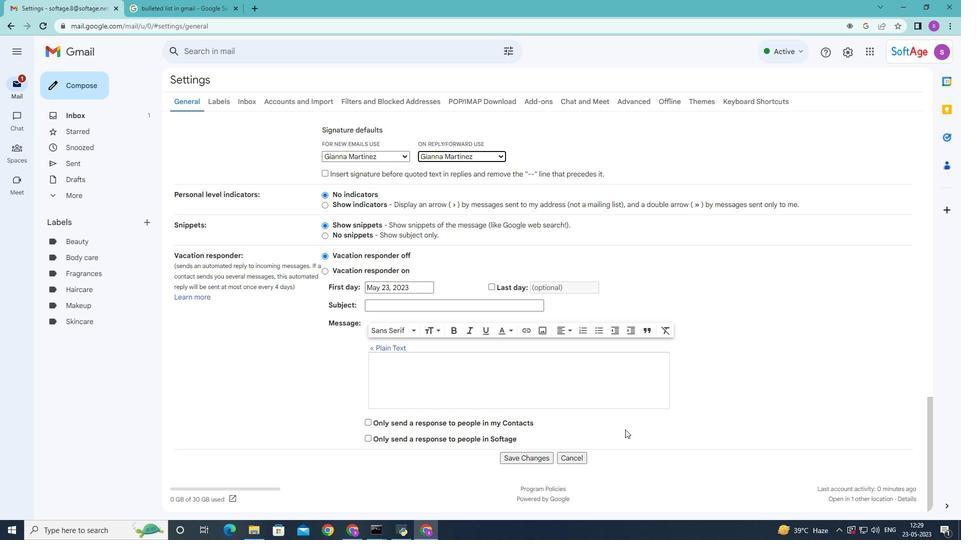 
Action: Mouse scrolled (620, 434) with delta (0, 0)
Screenshot: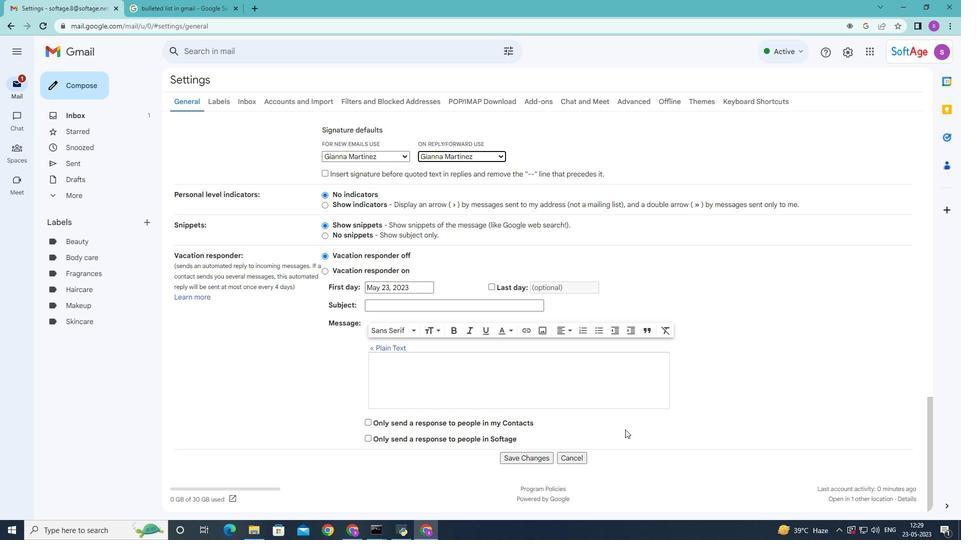 
Action: Mouse moved to (619, 435)
Screenshot: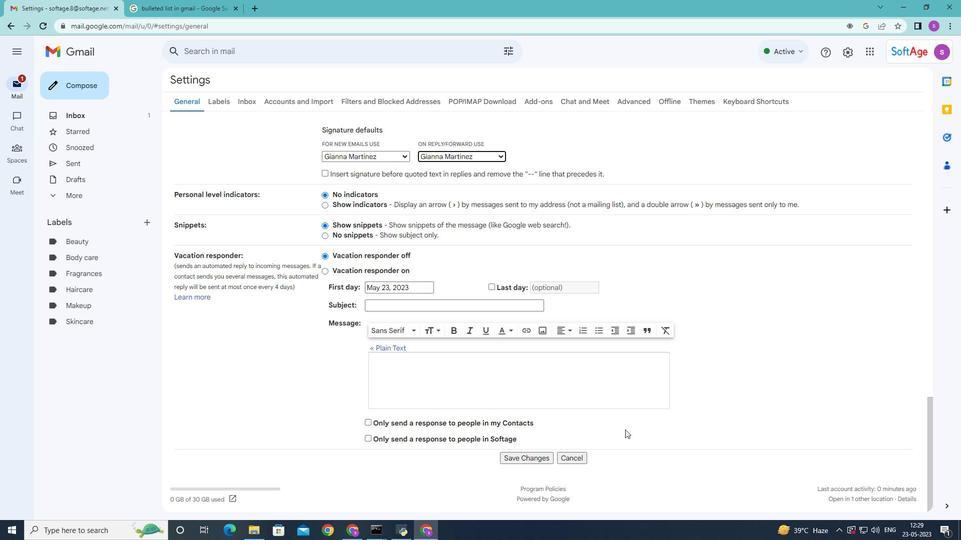 
Action: Mouse scrolled (619, 435) with delta (0, 0)
Screenshot: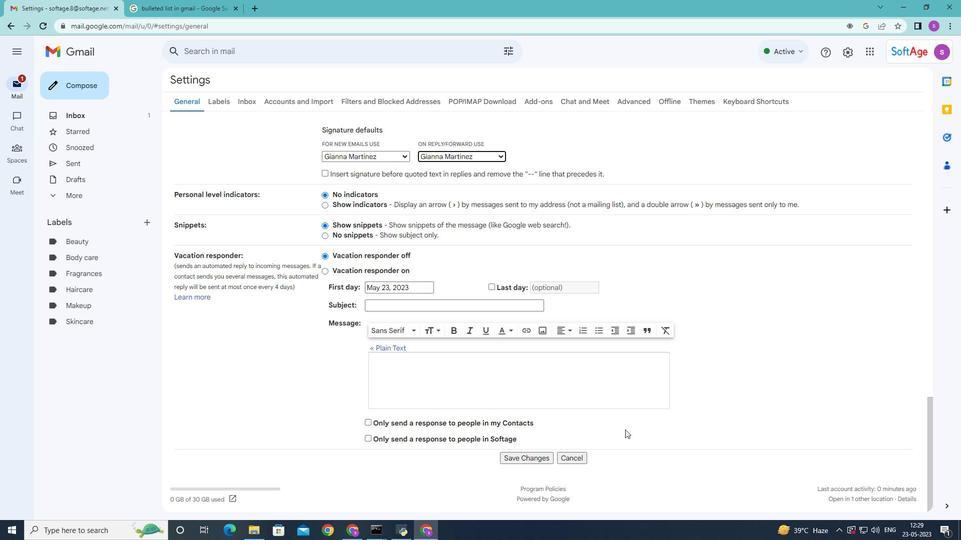 
Action: Mouse moved to (519, 455)
Screenshot: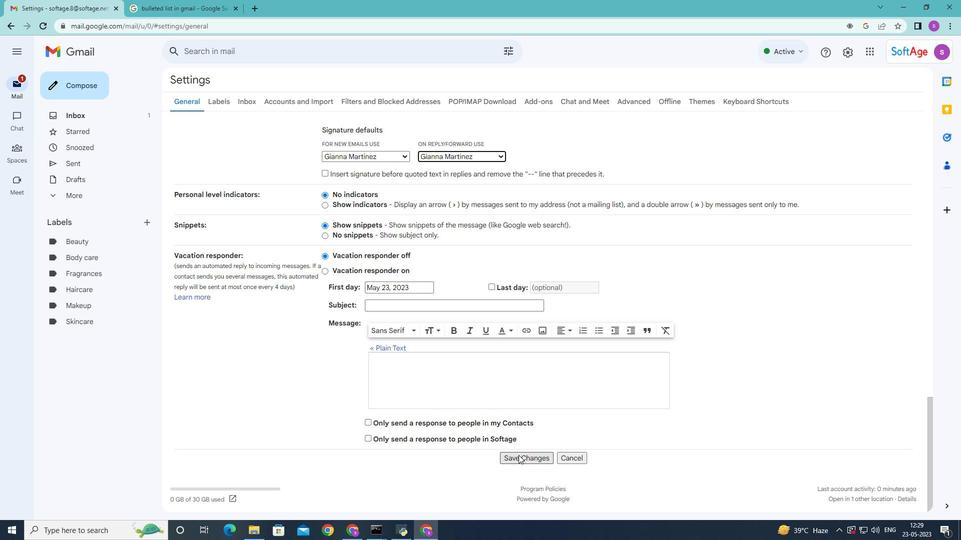 
Action: Mouse pressed left at (519, 455)
Screenshot: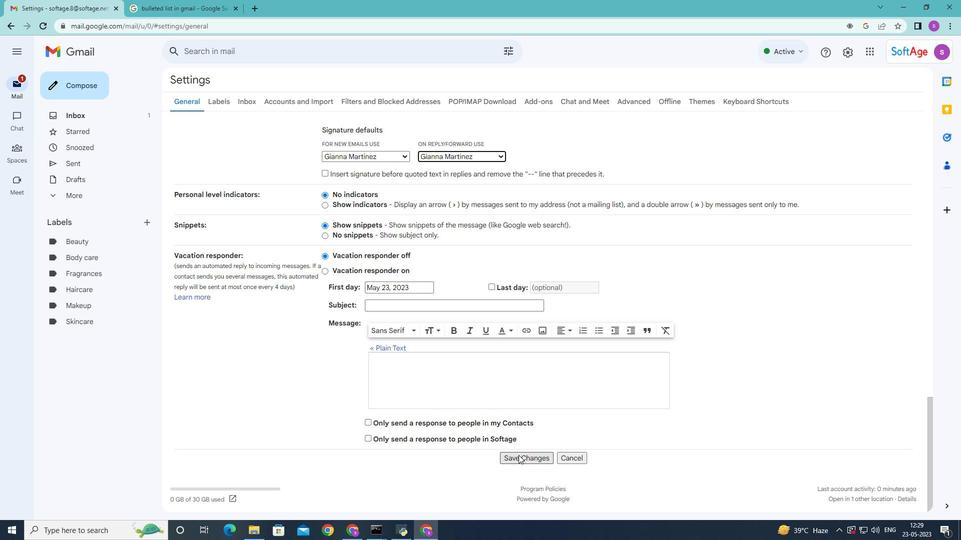 
Action: Mouse moved to (82, 85)
Screenshot: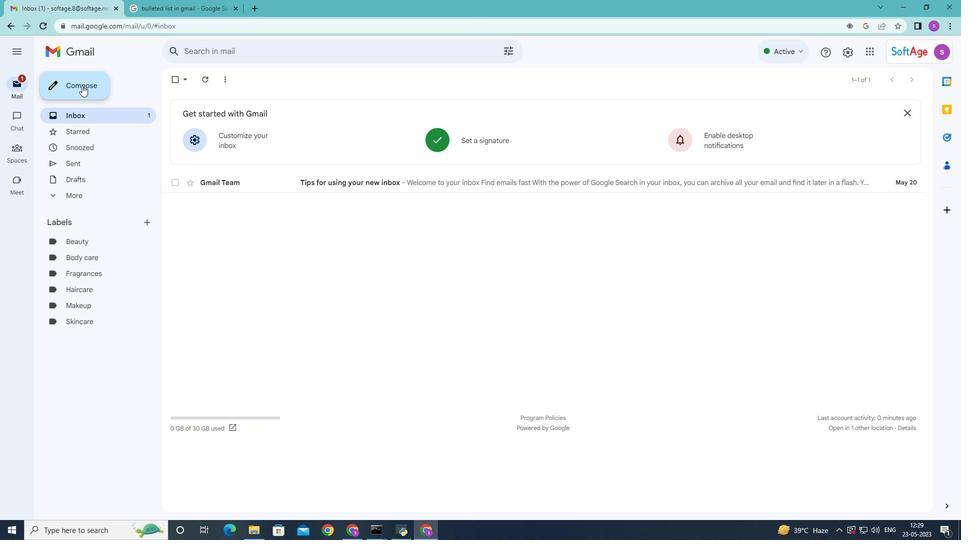 
Action: Mouse pressed left at (82, 85)
Screenshot: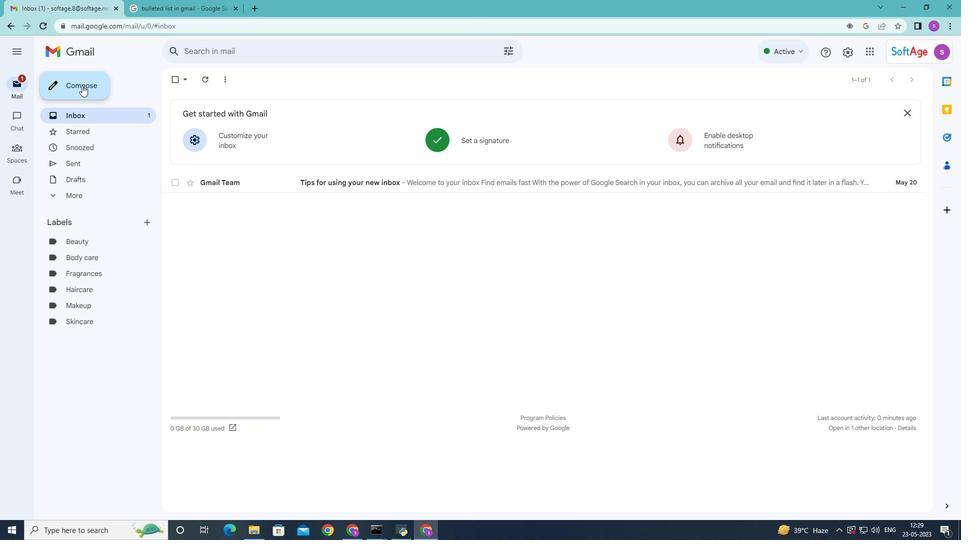 
Action: Mouse moved to (665, 262)
Screenshot: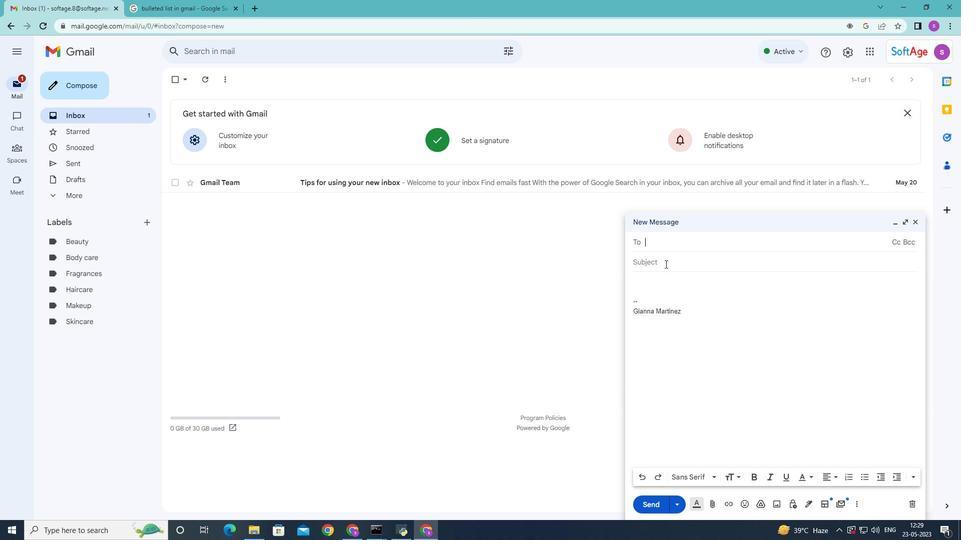 
Action: Mouse pressed left at (665, 262)
Screenshot: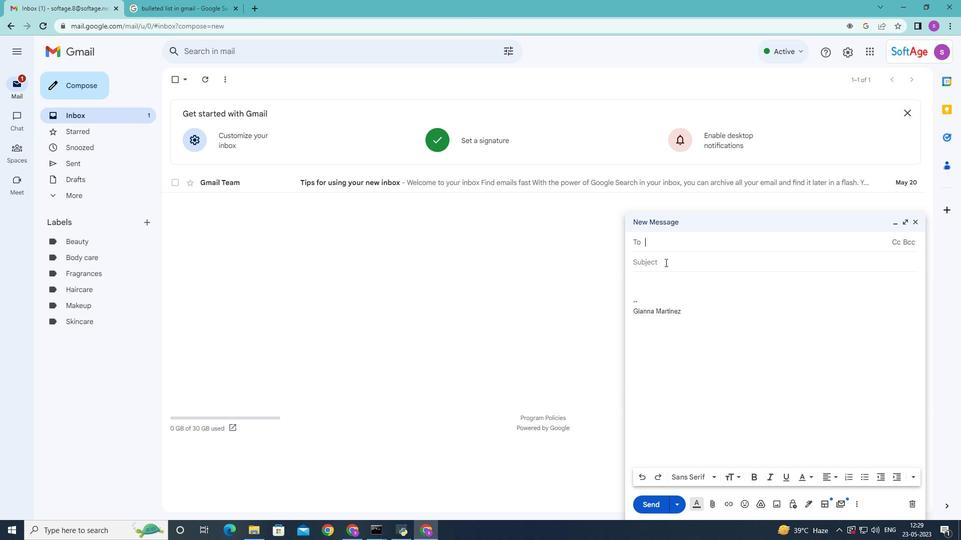 
Action: Mouse moved to (667, 263)
Screenshot: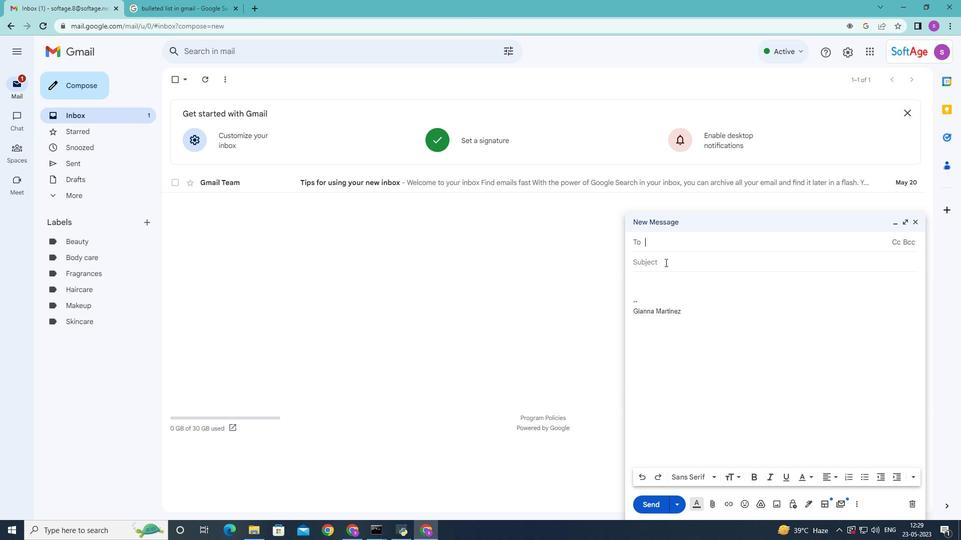 
Action: Key pressed <Key.shift><Key.shift>Update<Key.space>on<Key.space>a<Key.space>day<Key.space>off
Screenshot: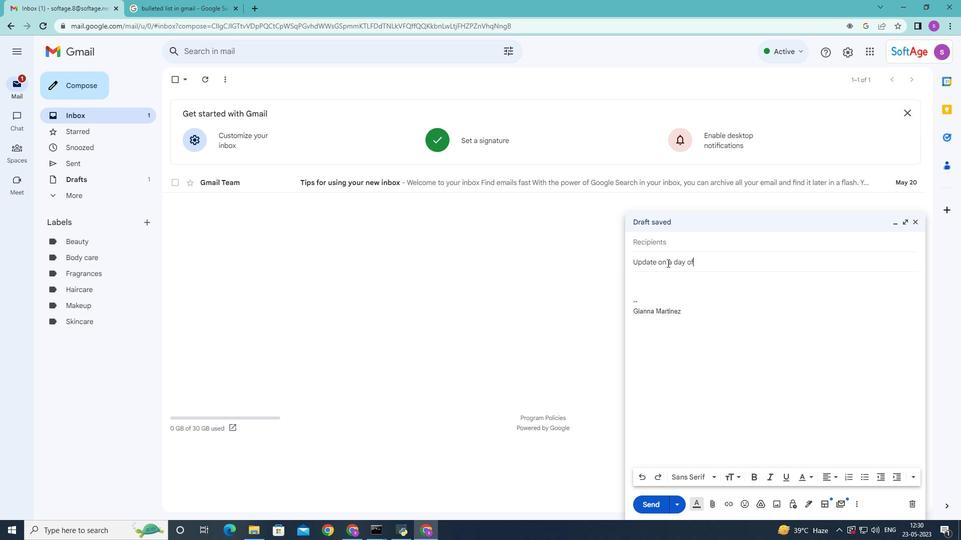 
Action: Mouse moved to (647, 279)
Screenshot: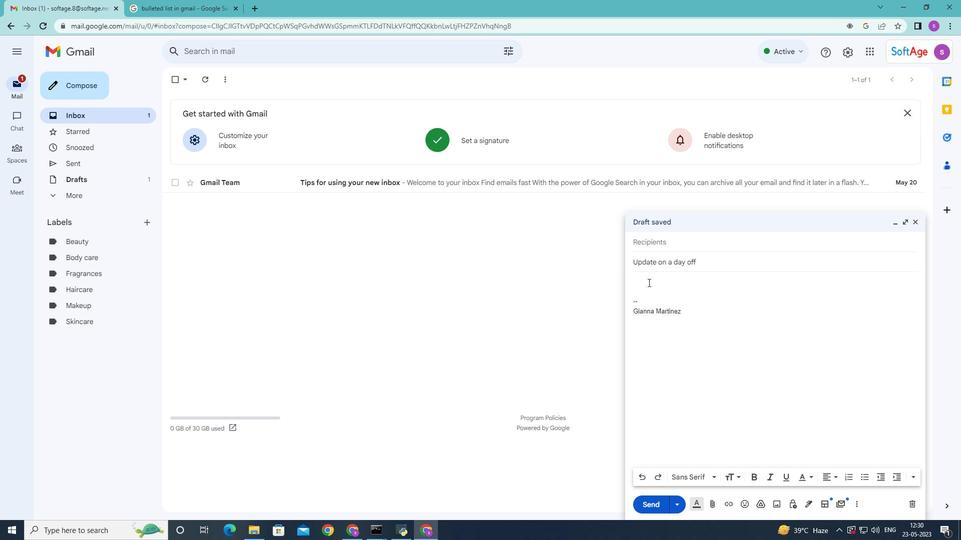
Action: Mouse pressed left at (647, 279)
Screenshot: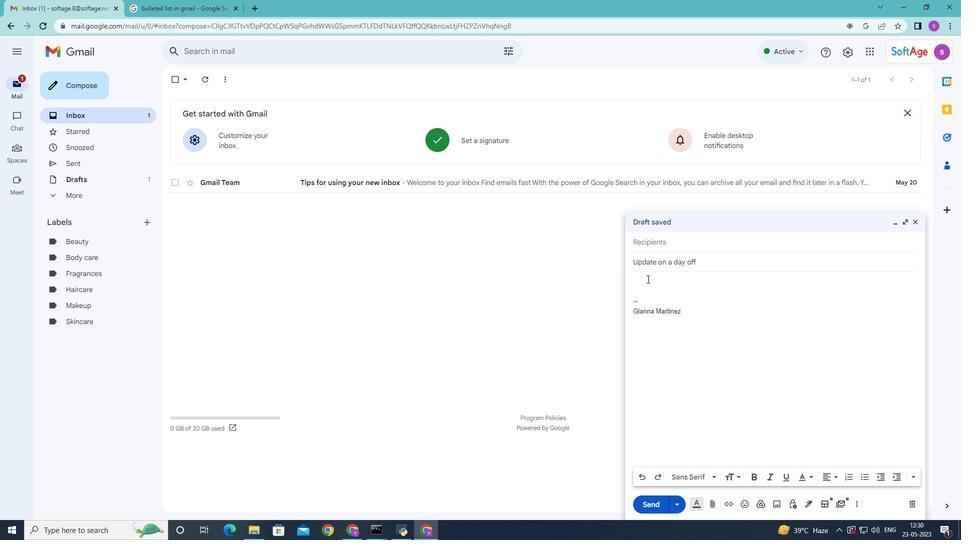 
Action: Mouse moved to (648, 279)
Screenshot: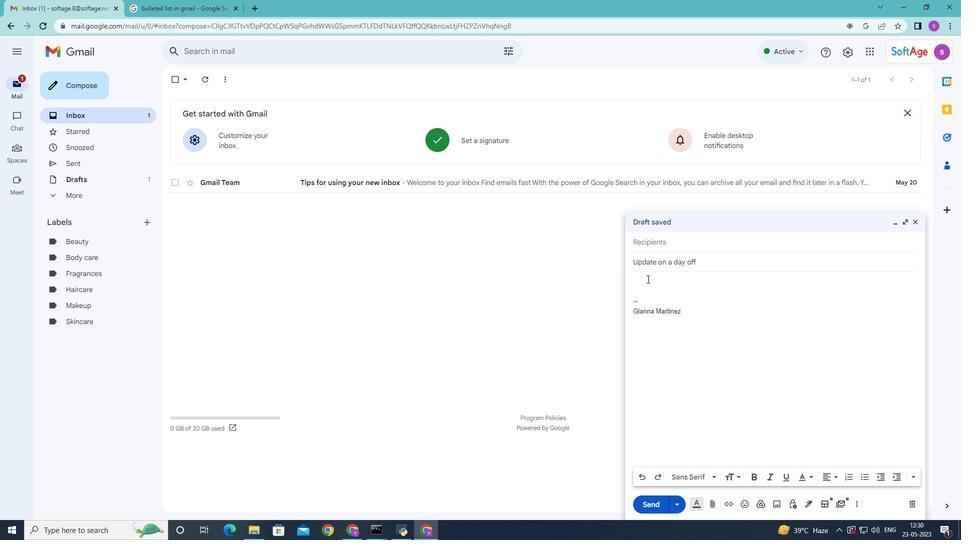 
Action: Key pressed <Key.shift>Please<Key.space>send<Key.space>me<Key.space>the<Key.space>finalized<Key.space><Key.shift>Version<Key.space>of<Key.space>the<Key.space>project<Key.space>proposal<Key.space>fpr<Key.space>app<Key.backspace><Key.backspace><Key.backspace><Key.backspace><Key.backspace><Key.backspace>or<Key.space>approval
Screenshot: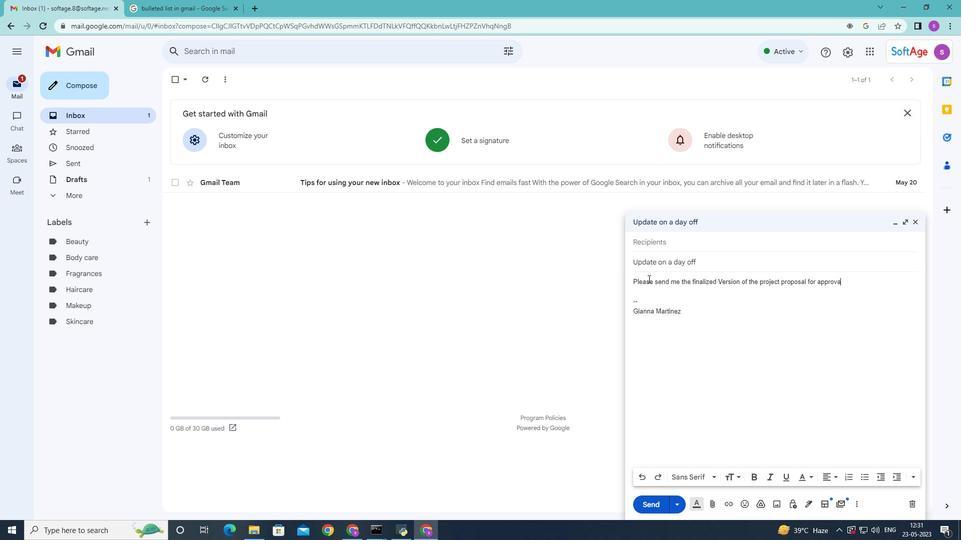 
Action: Mouse moved to (686, 247)
Screenshot: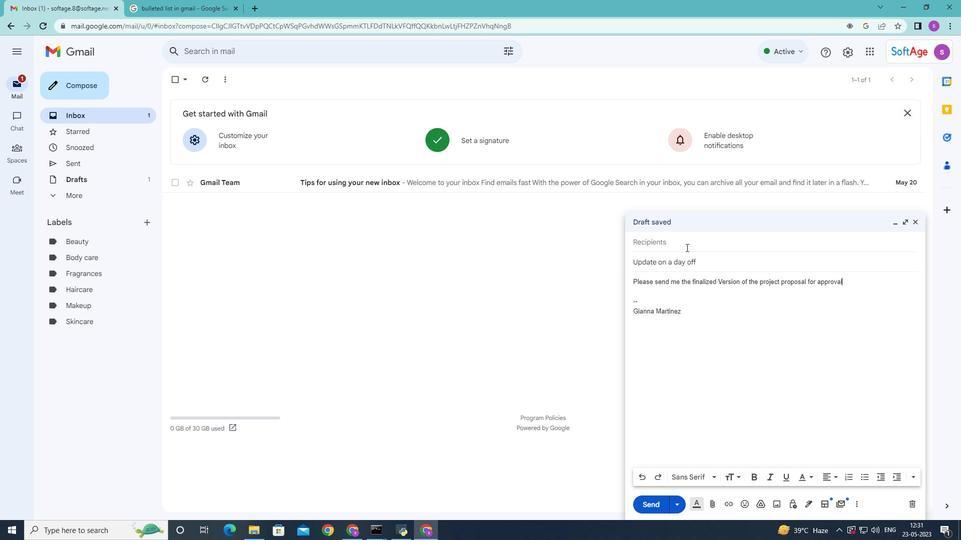 
Action: Mouse pressed left at (686, 247)
Screenshot: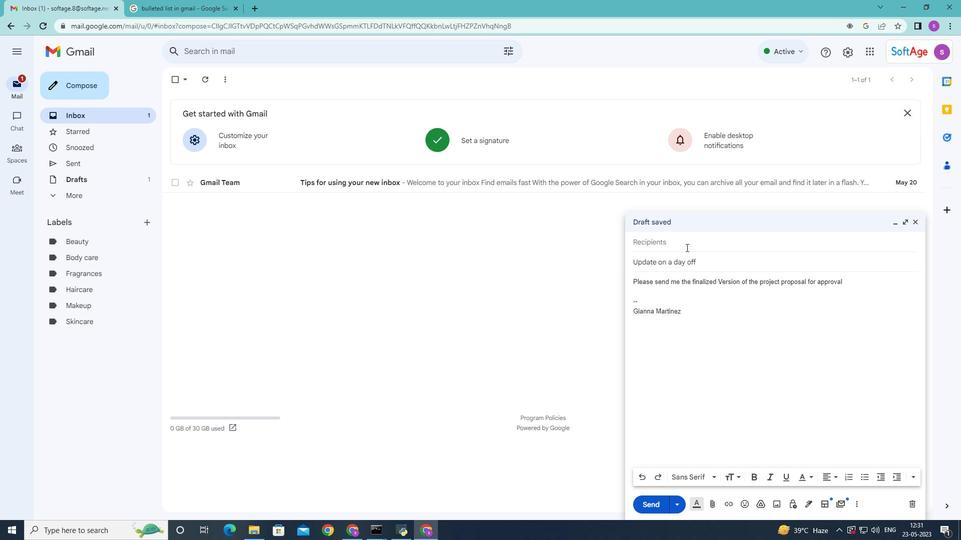 
Action: Key pressed softage.7
Screenshot: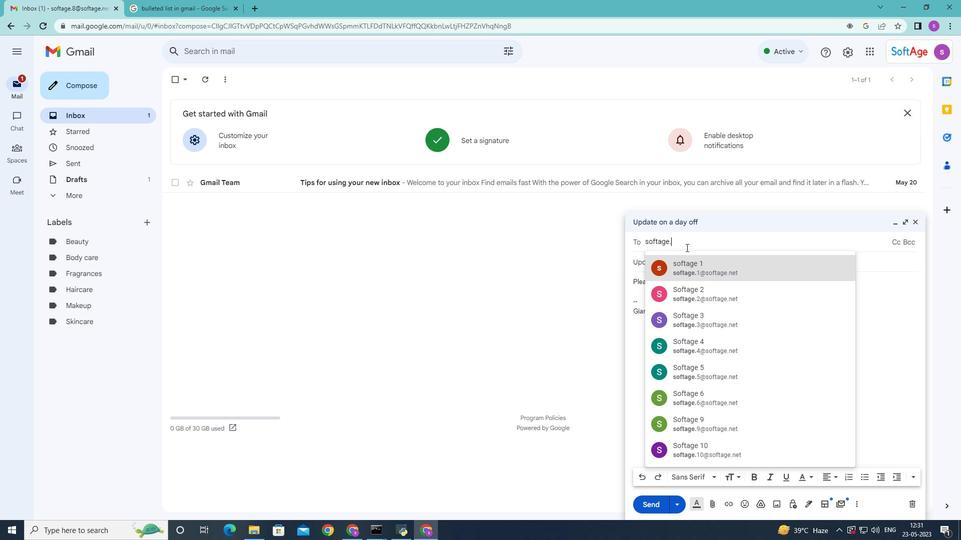 
Action: Mouse moved to (705, 275)
Screenshot: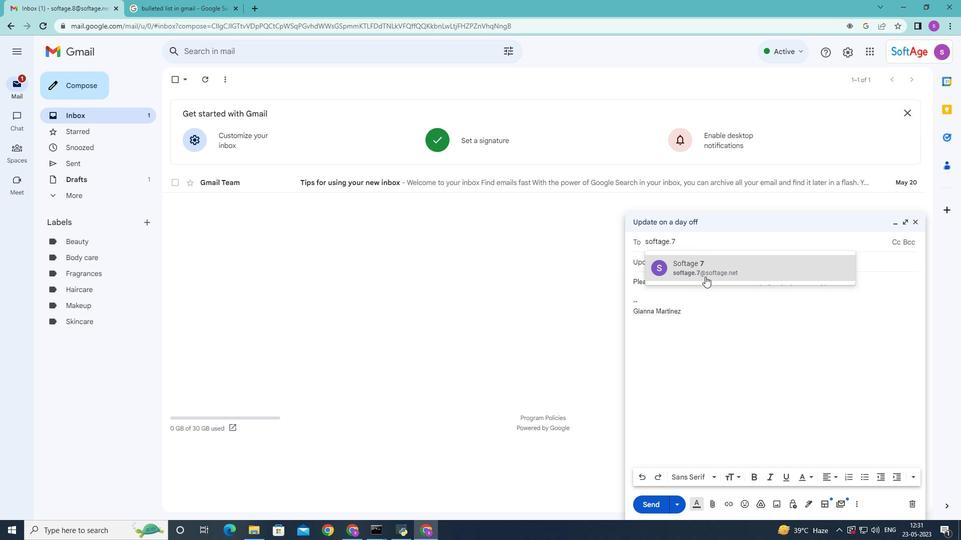
Action: Mouse pressed left at (705, 275)
Screenshot: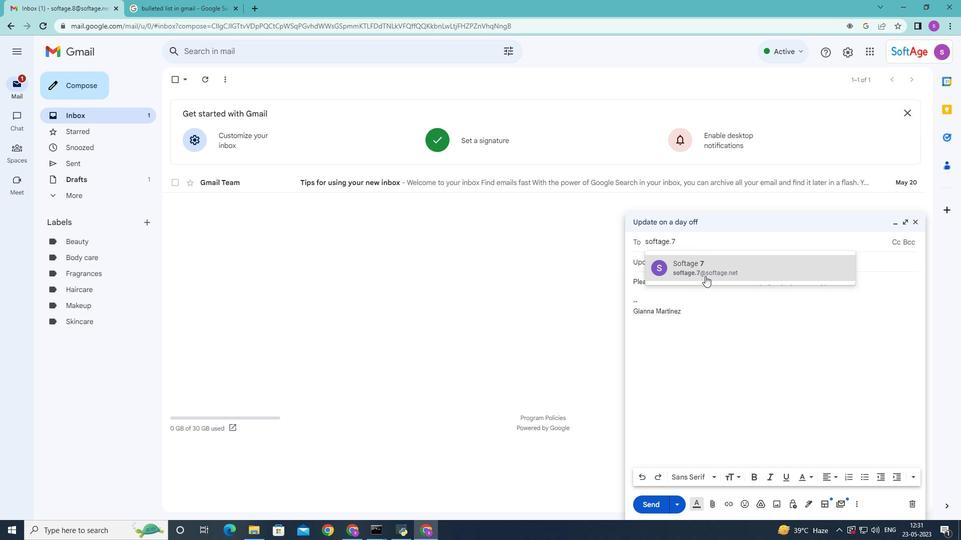 
Action: Mouse moved to (866, 478)
Screenshot: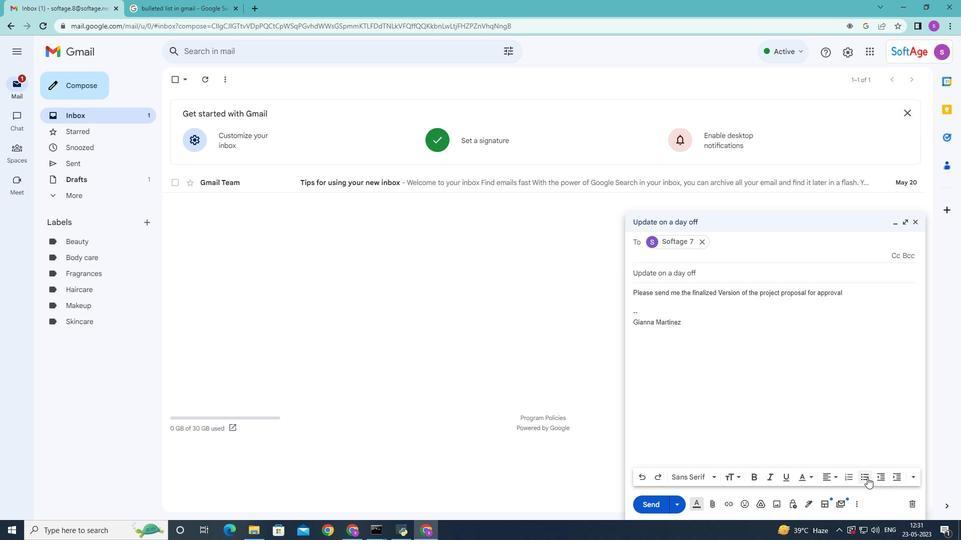 
Action: Mouse pressed left at (866, 478)
Screenshot: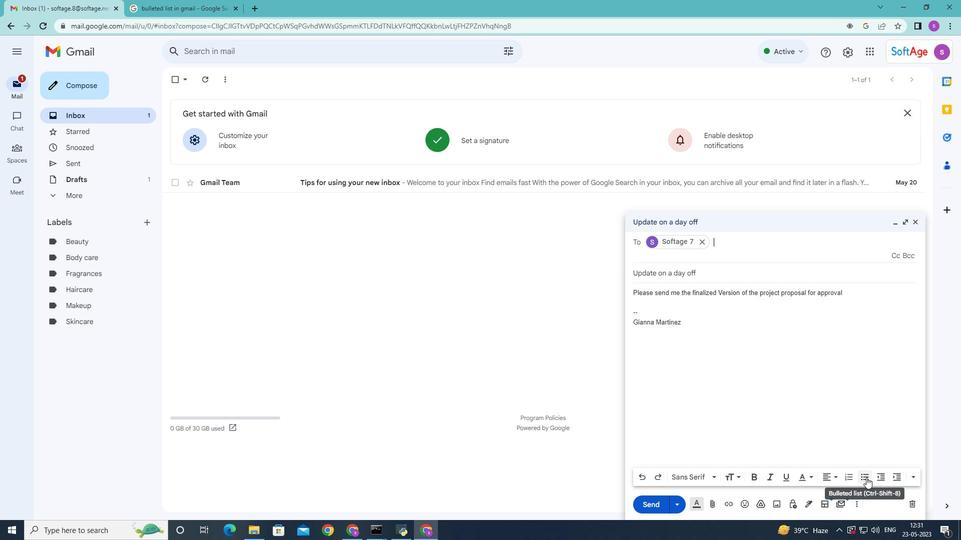 
Action: Mouse moved to (714, 477)
Screenshot: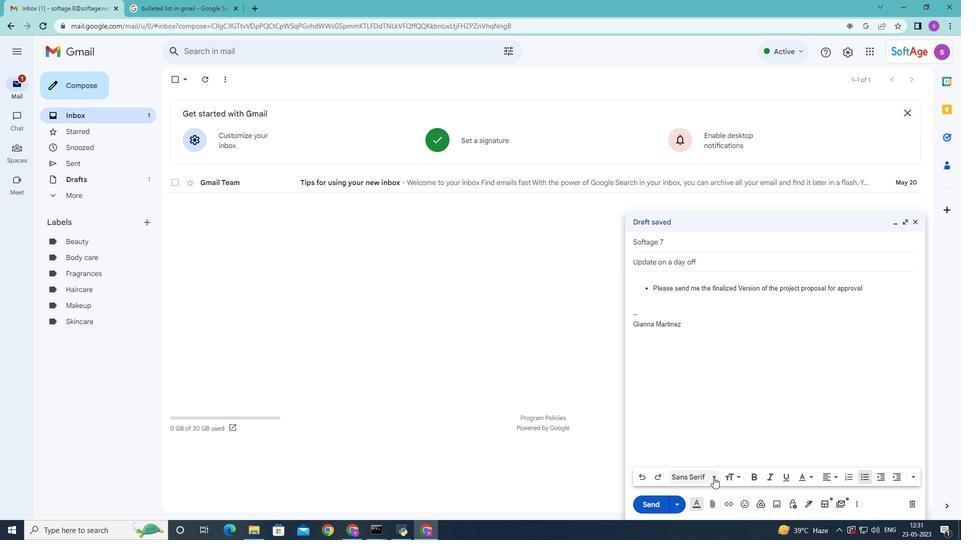 
Action: Mouse pressed left at (714, 477)
Screenshot: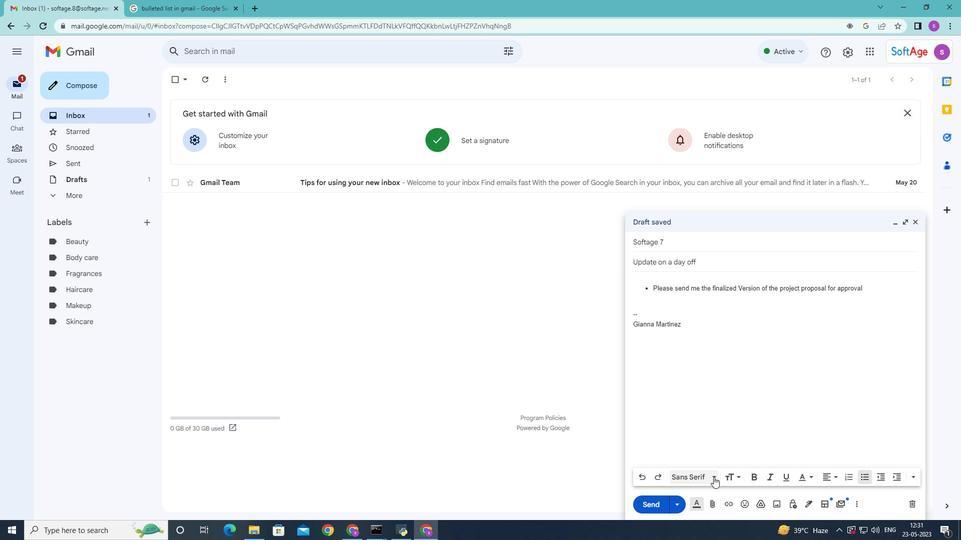 
Action: Mouse moved to (718, 346)
Screenshot: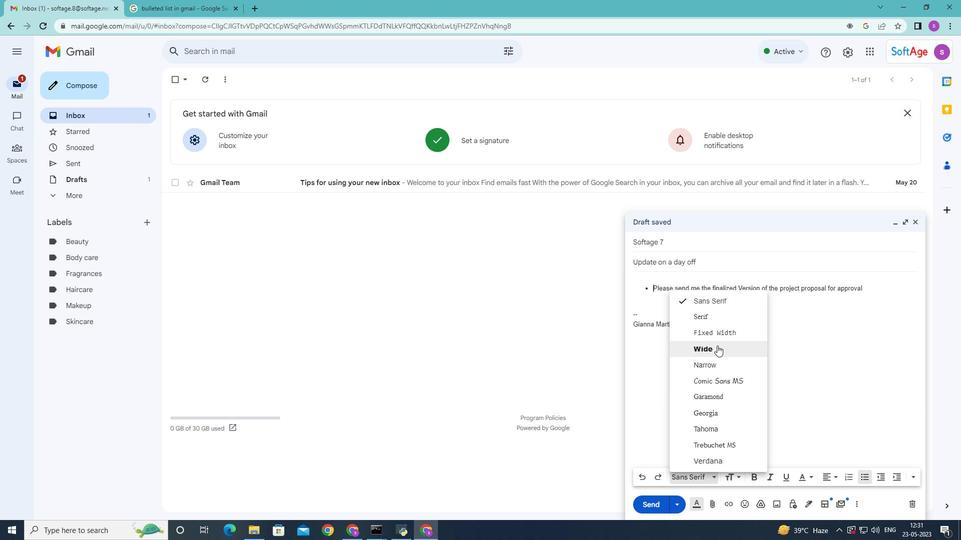 
Action: Mouse pressed left at (718, 346)
Screenshot: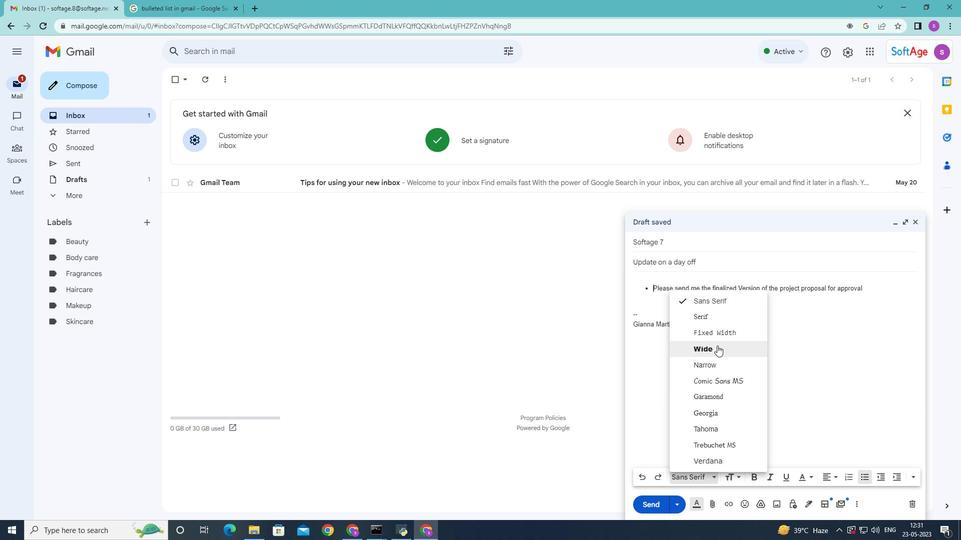 
Action: Mouse moved to (863, 287)
Screenshot: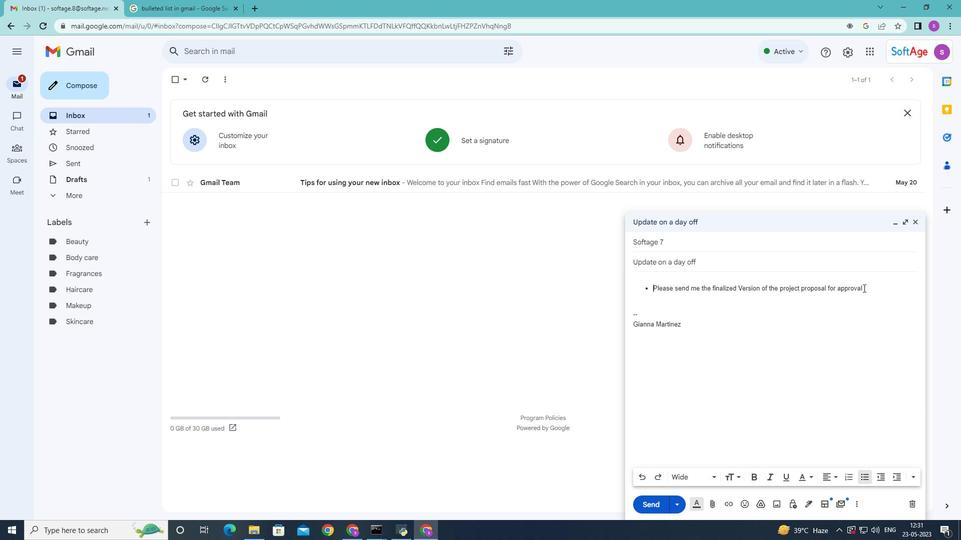 
Action: Mouse pressed left at (863, 287)
Screenshot: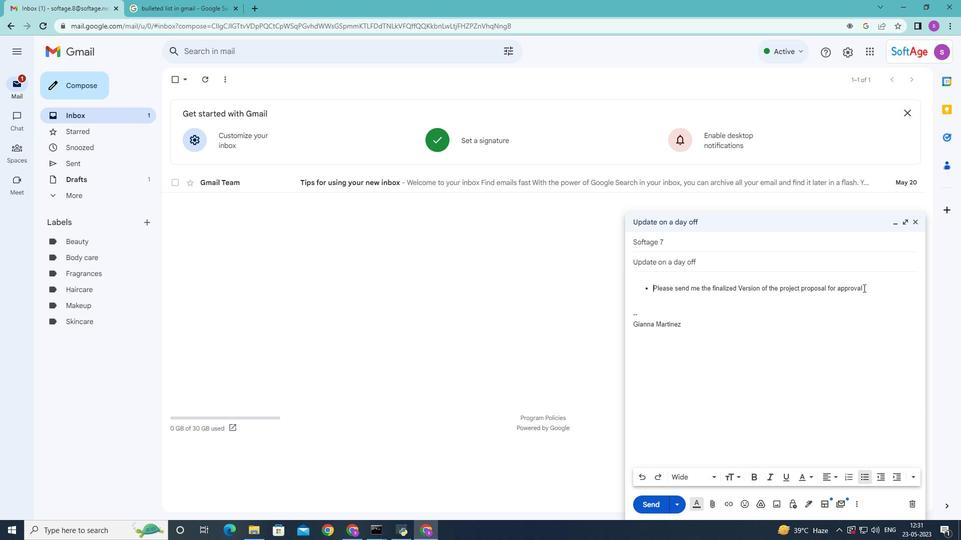 
Action: Mouse moved to (713, 476)
Screenshot: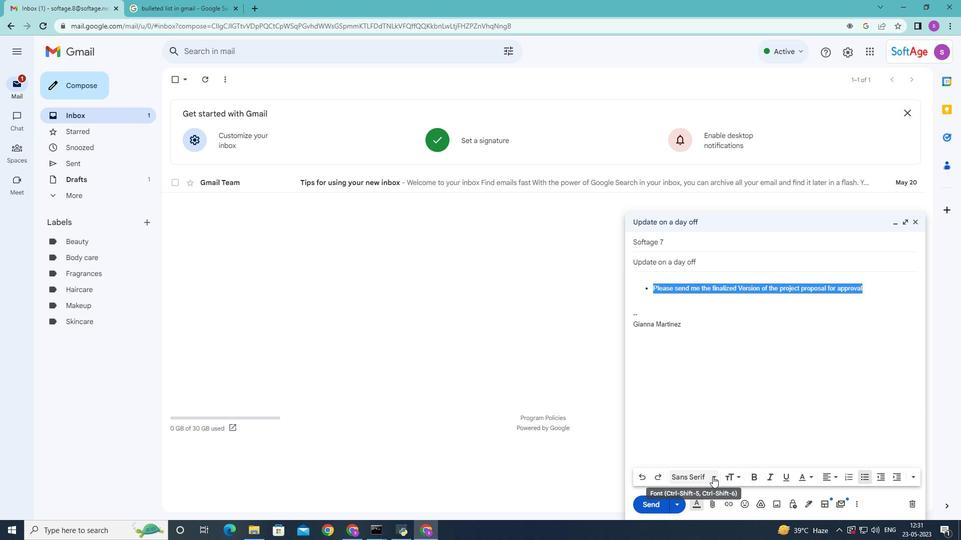 
Action: Mouse pressed left at (713, 476)
Screenshot: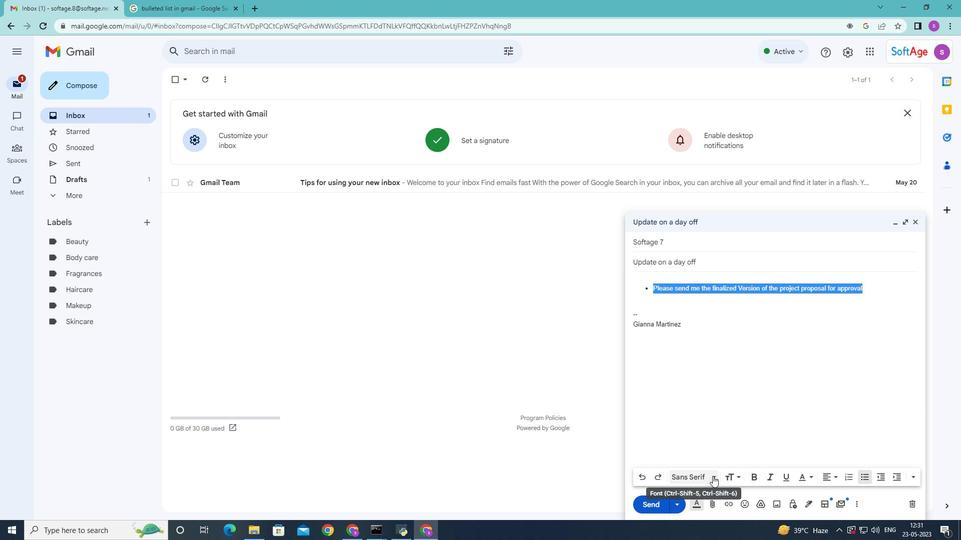 
Action: Mouse moved to (712, 347)
Screenshot: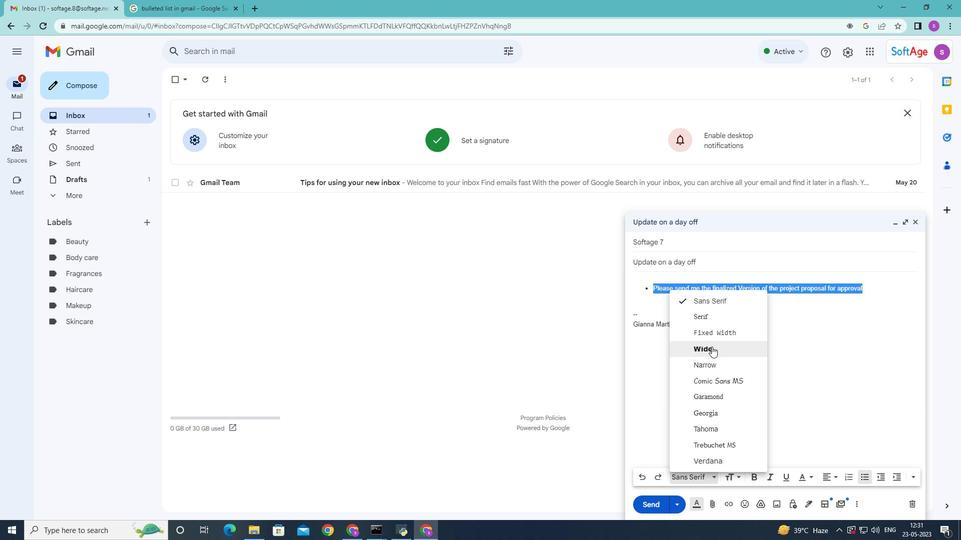
Action: Mouse pressed left at (712, 347)
Screenshot: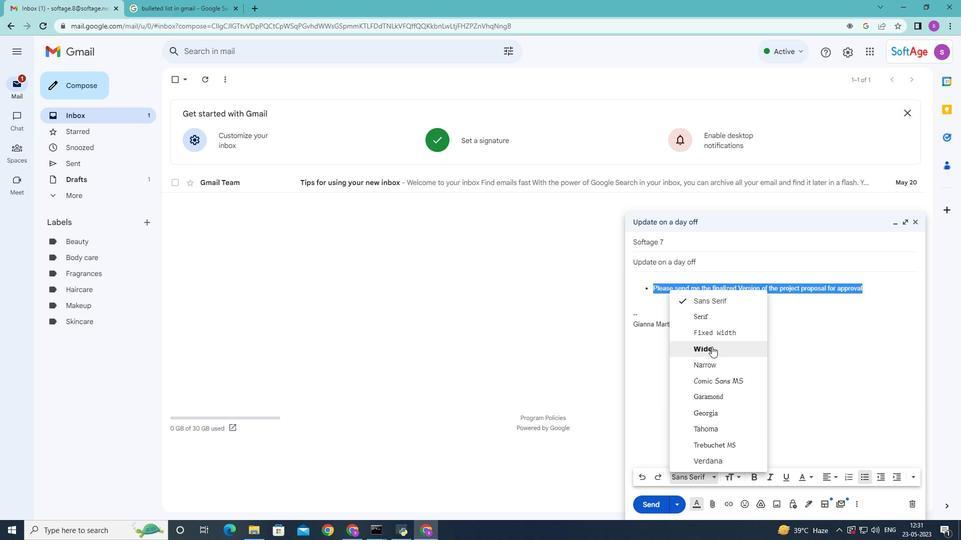 
Action: Mouse moved to (819, 391)
Screenshot: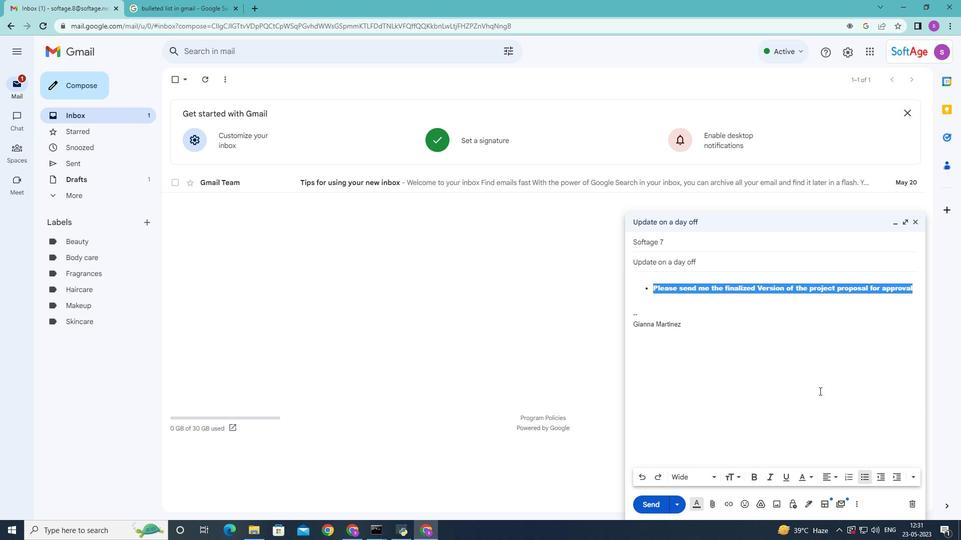 
Action: Mouse pressed left at (819, 391)
Screenshot: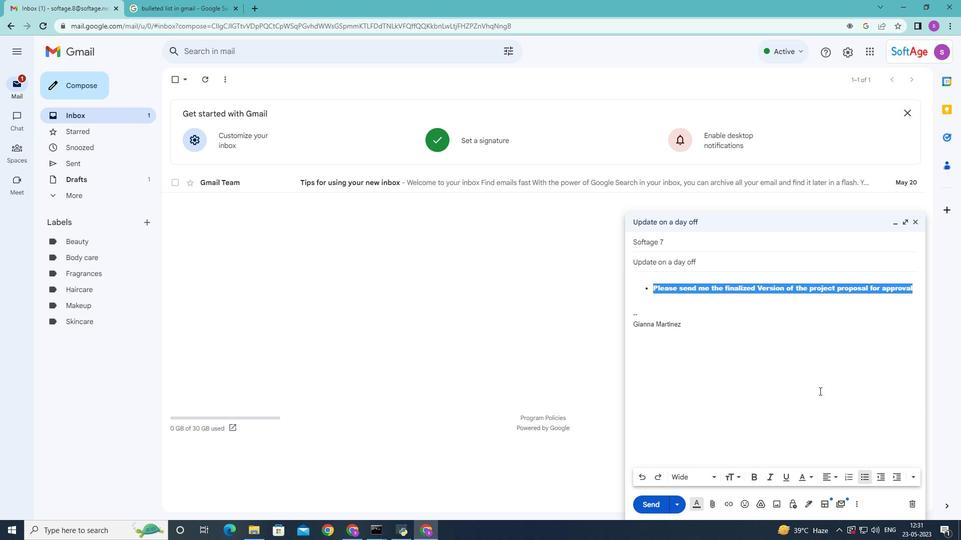 
Action: Mouse moved to (917, 287)
Screenshot: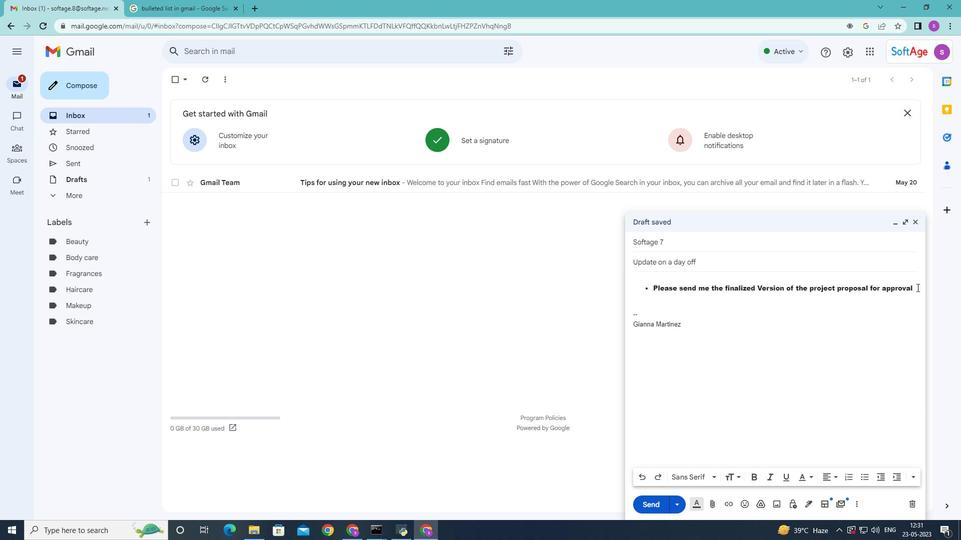 
Action: Mouse pressed left at (917, 287)
Screenshot: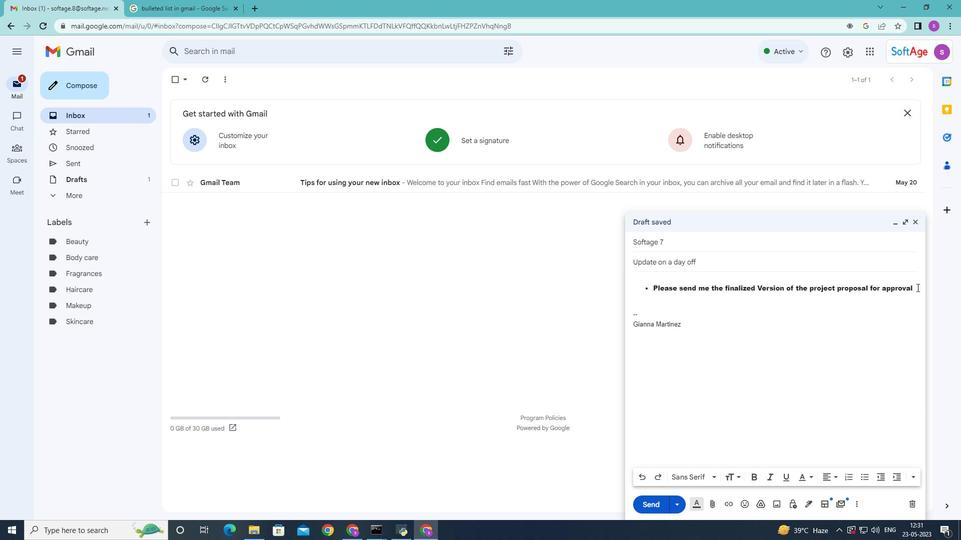 
Action: Mouse moved to (915, 288)
Screenshot: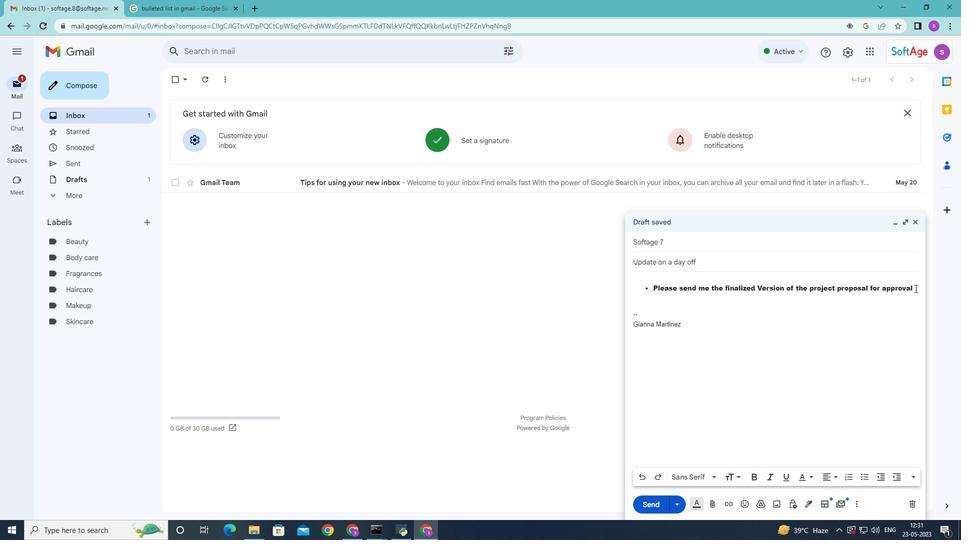 
Action: Mouse pressed left at (915, 288)
Screenshot: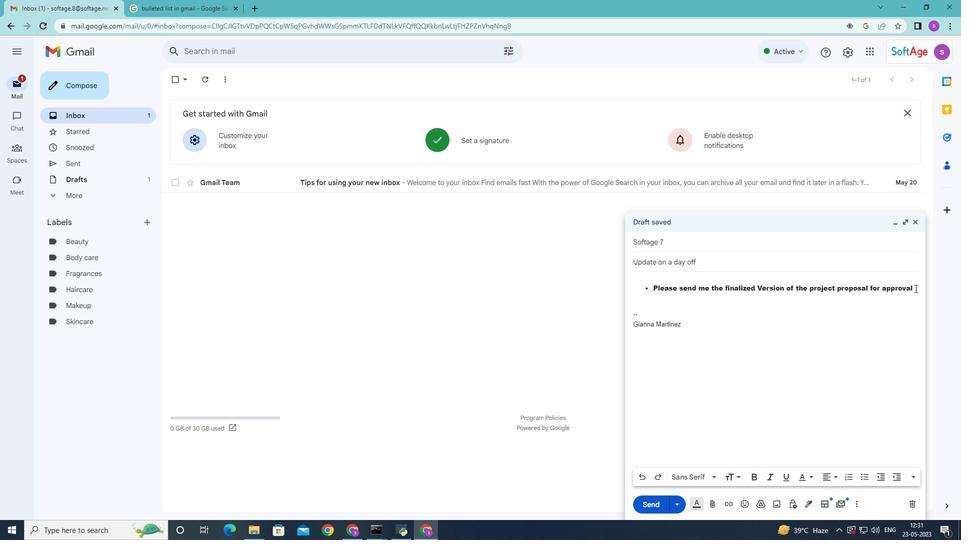 
Action: Mouse moved to (652, 301)
Screenshot: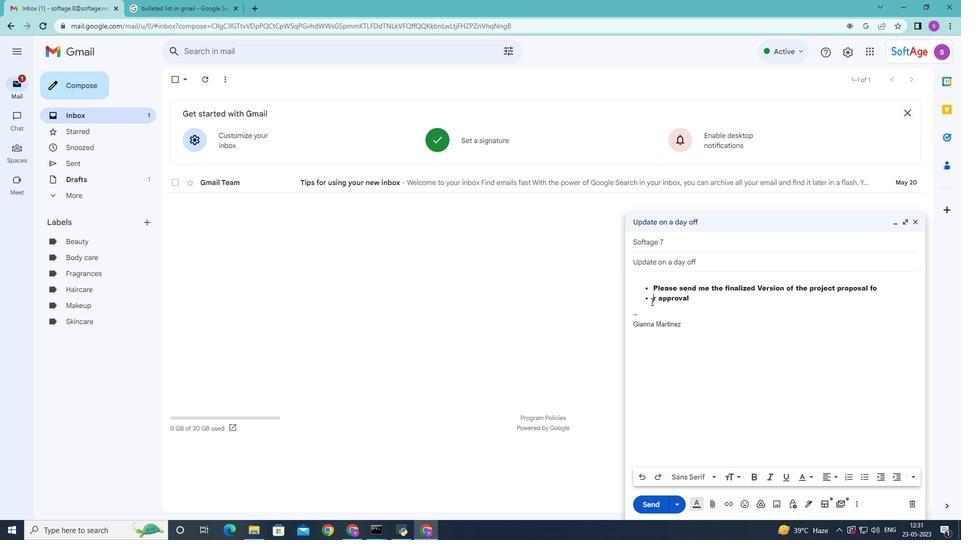 
Action: Mouse pressed left at (652, 301)
Screenshot: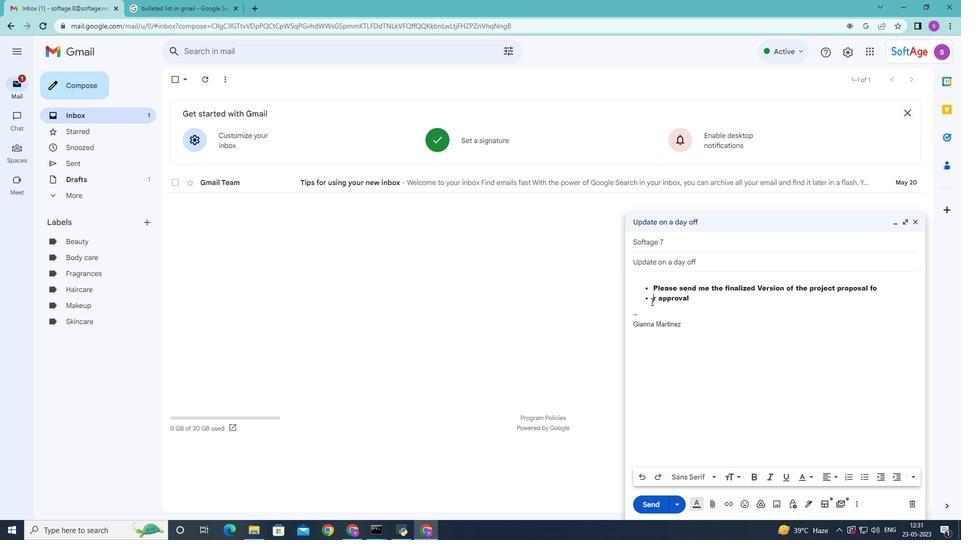 
Action: Mouse moved to (817, 379)
Screenshot: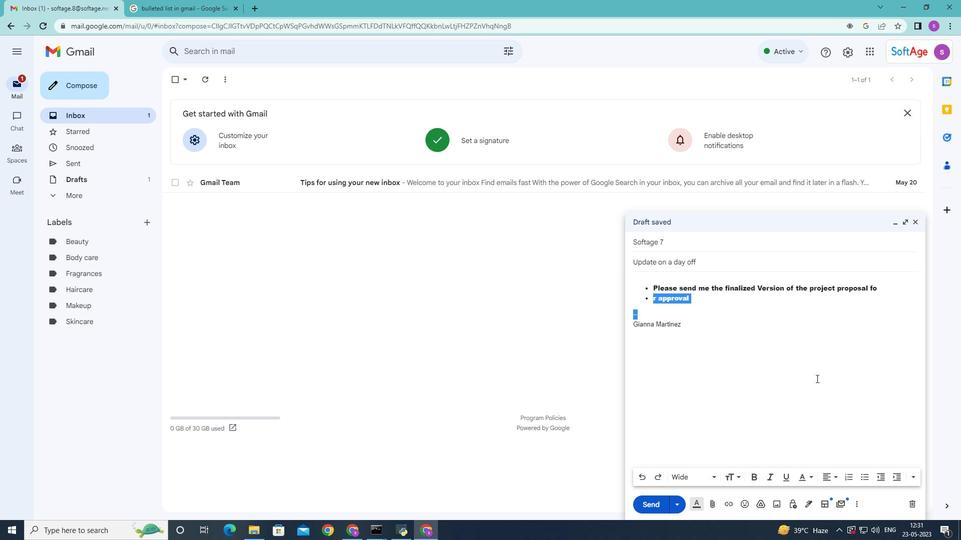 
Action: Mouse pressed left at (817, 379)
Screenshot: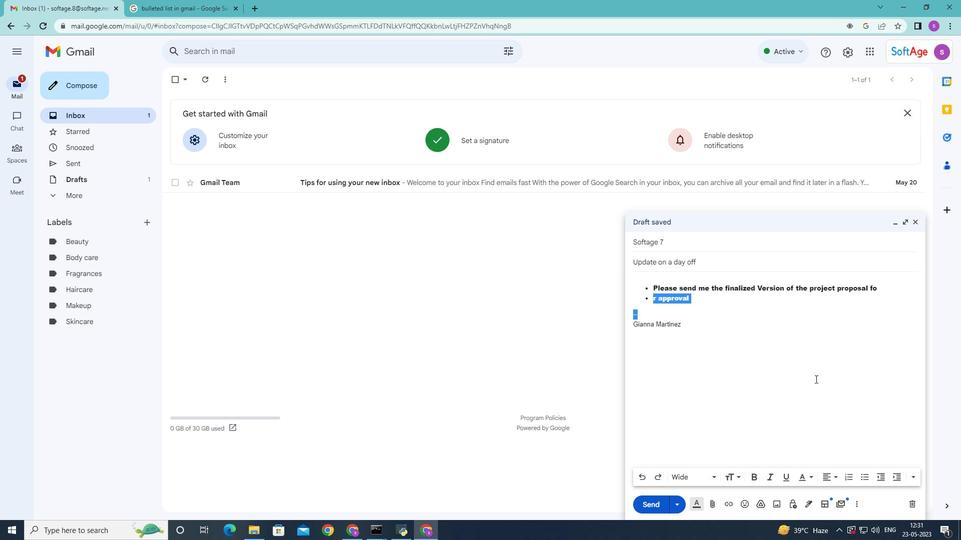 
Action: Mouse moved to (652, 301)
Screenshot: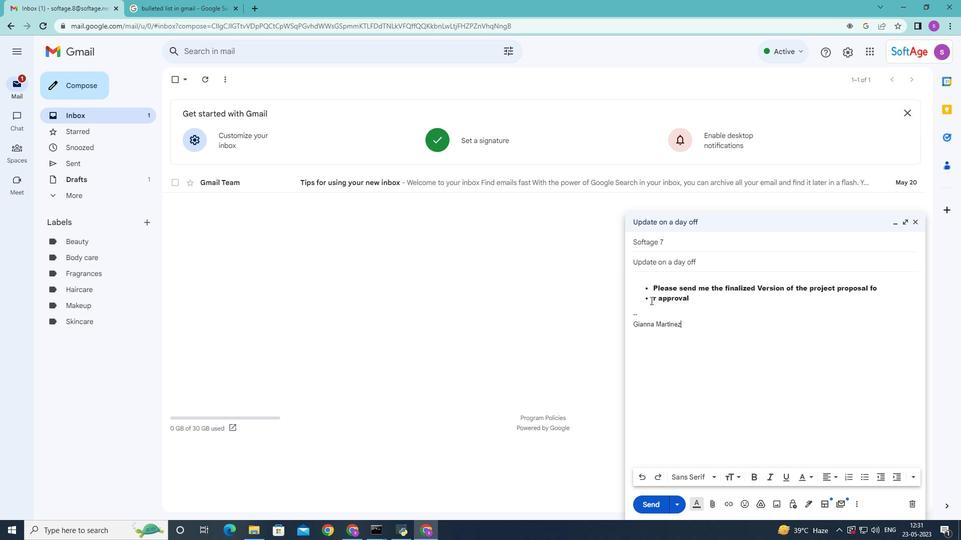 
Action: Mouse pressed left at (652, 301)
Screenshot: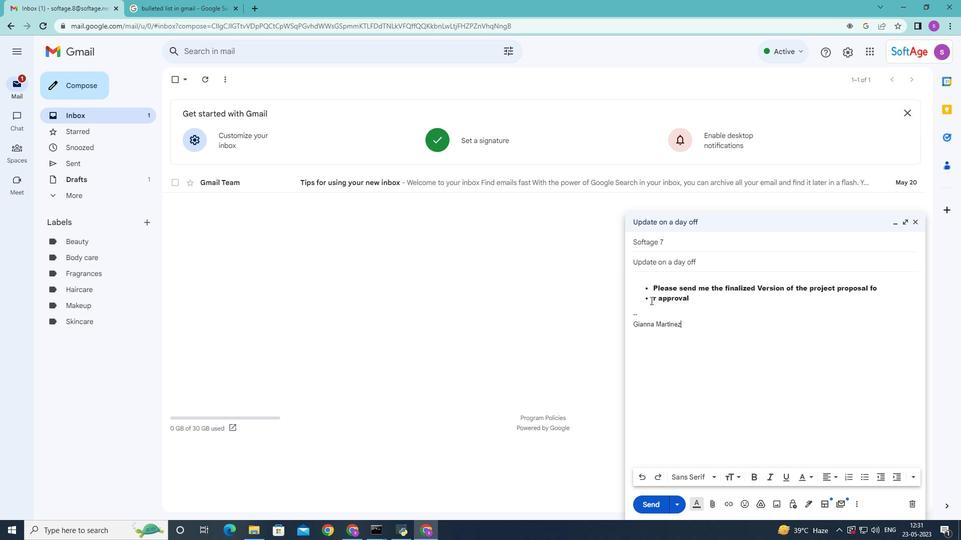 
Action: Mouse moved to (652, 300)
Screenshot: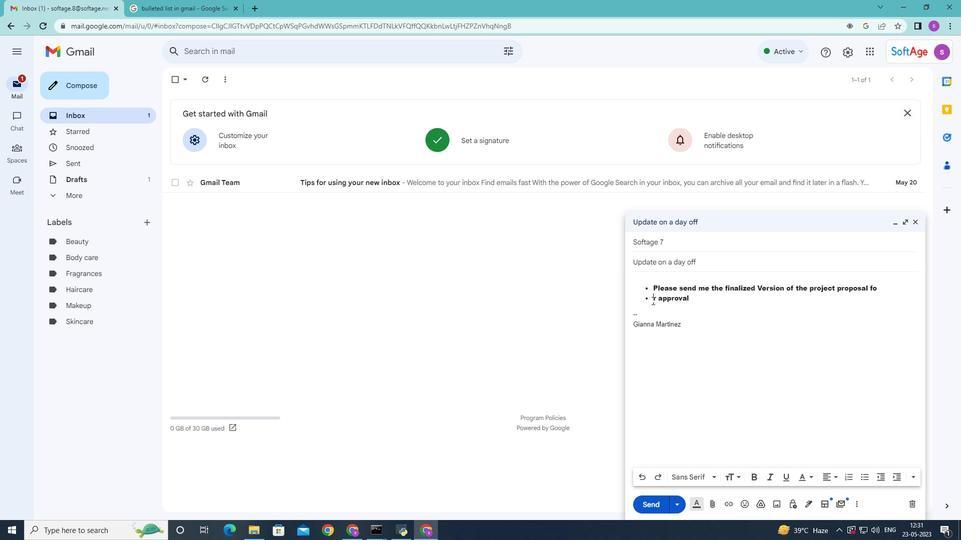 
Action: Key pressed <Key.backspace>
Screenshot: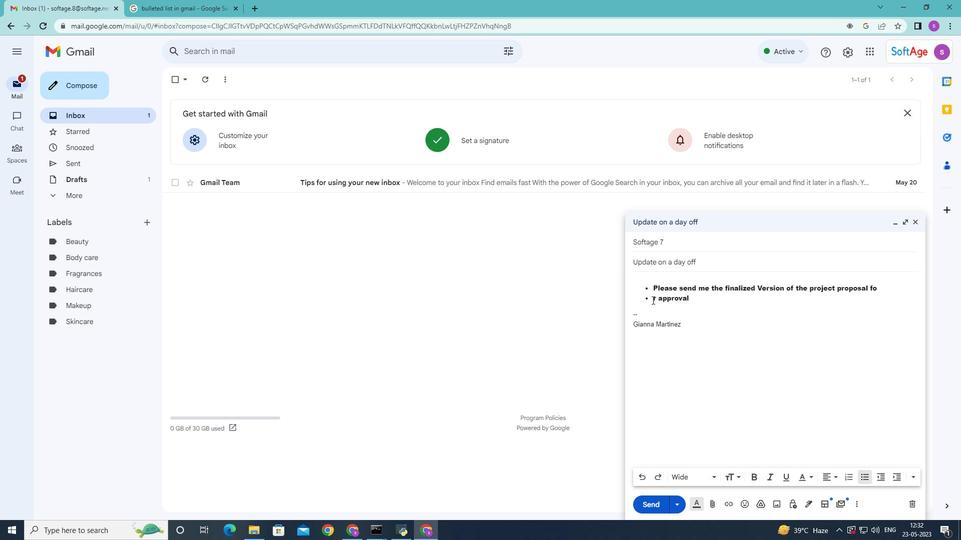 
Action: Mouse moved to (911, 287)
Screenshot: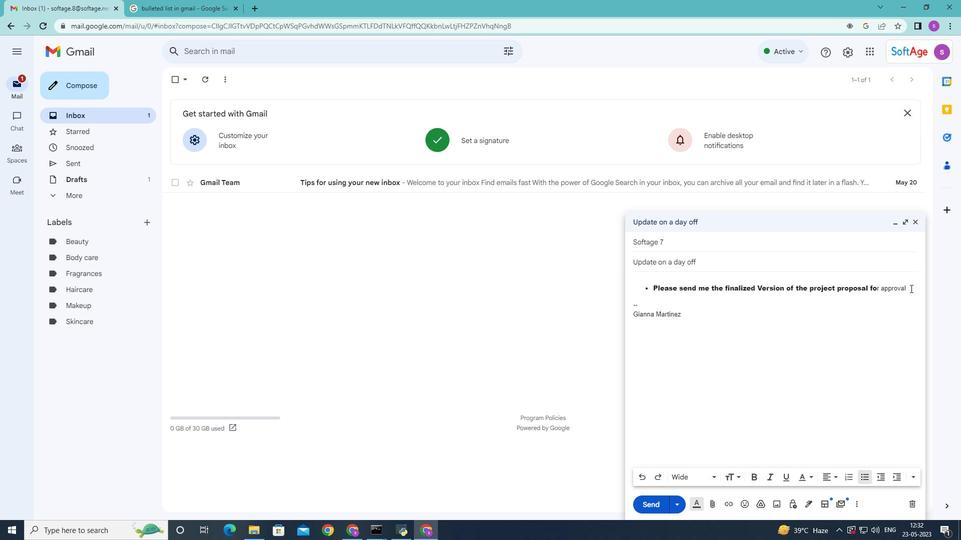 
Action: Mouse pressed left at (911, 287)
Screenshot: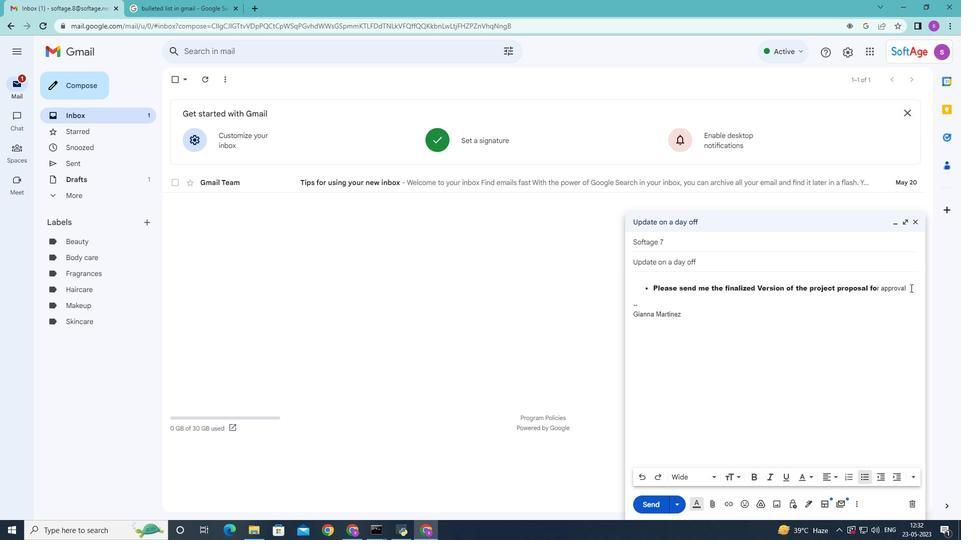 
Action: Mouse moved to (914, 478)
Screenshot: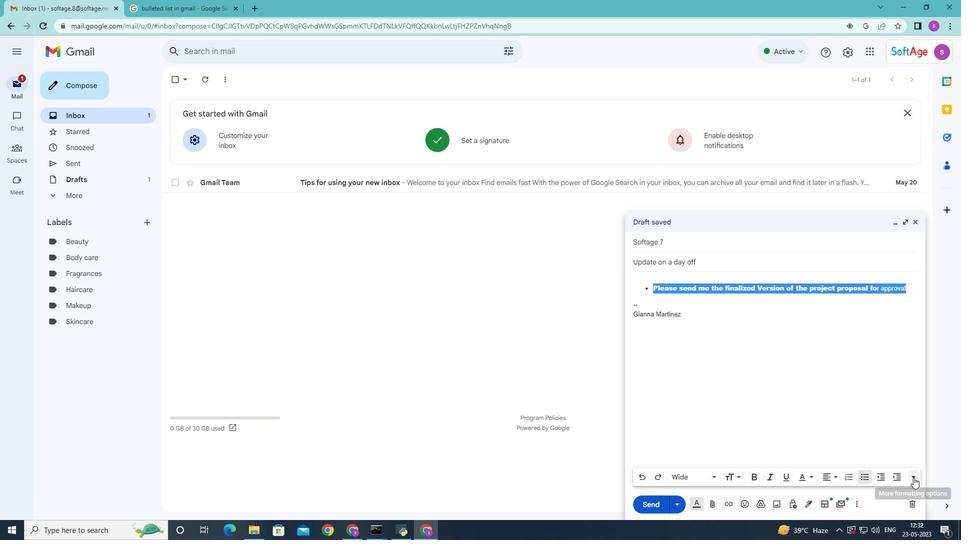 
Action: Mouse pressed left at (914, 478)
Screenshot: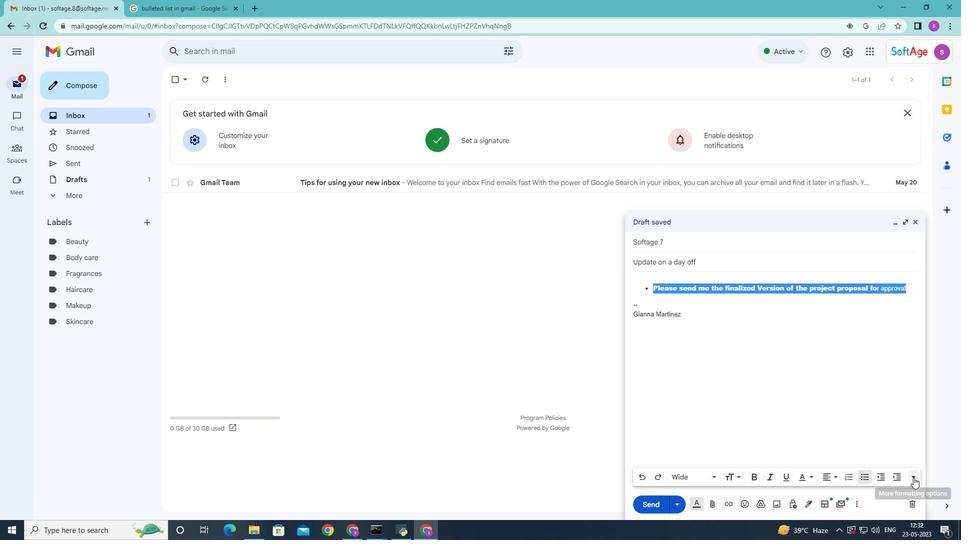 
Action: Mouse moved to (918, 445)
Screenshot: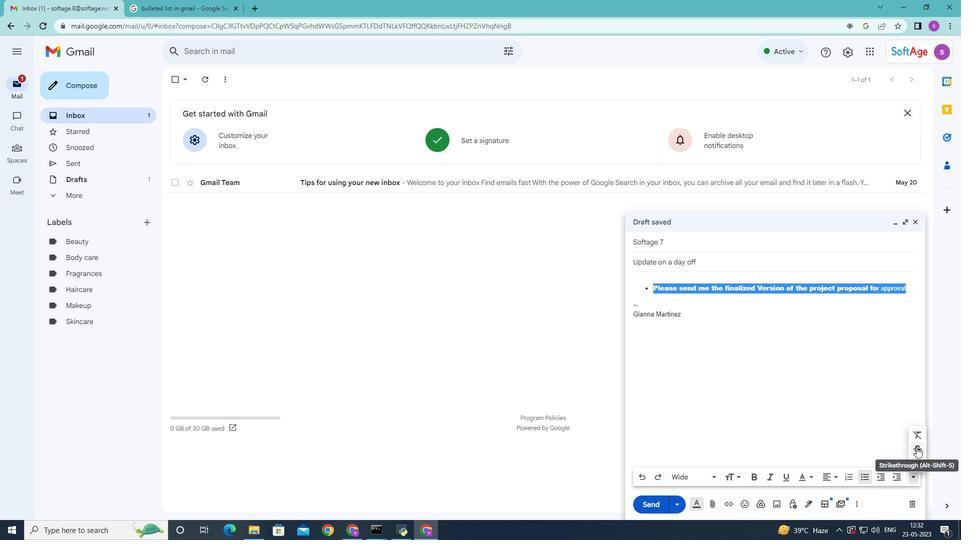 
Action: Mouse pressed left at (918, 445)
Screenshot: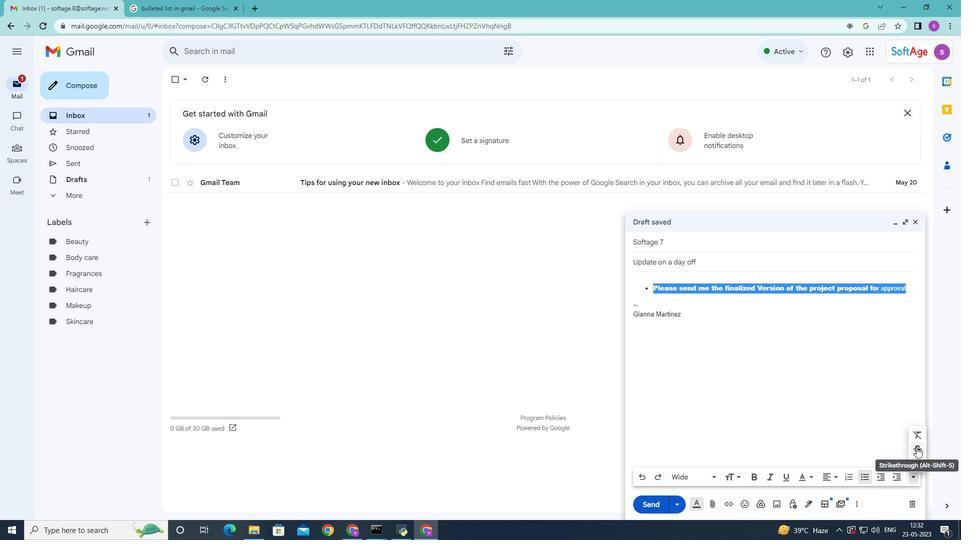 
Action: Mouse moved to (713, 476)
Screenshot: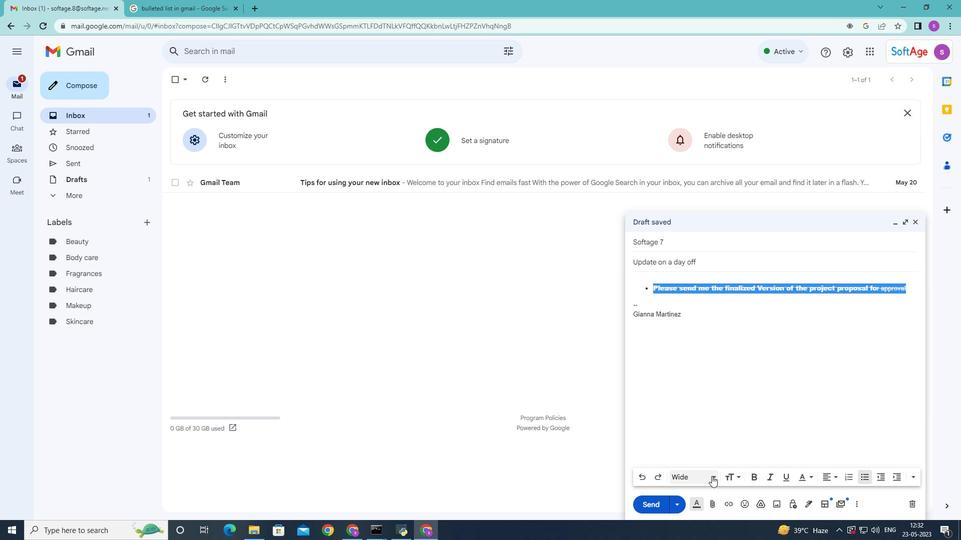 
Action: Mouse pressed left at (713, 476)
Screenshot: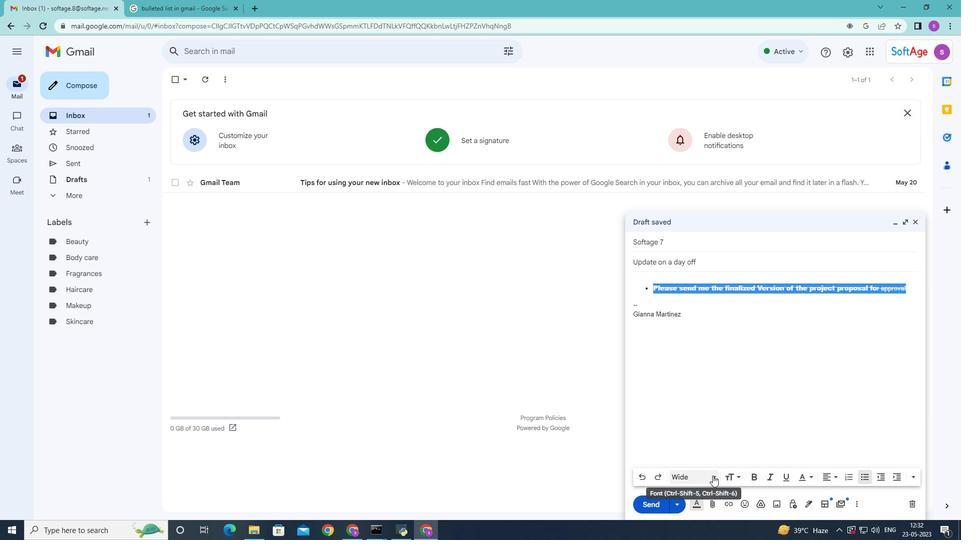 
Action: Mouse moved to (730, 301)
Screenshot: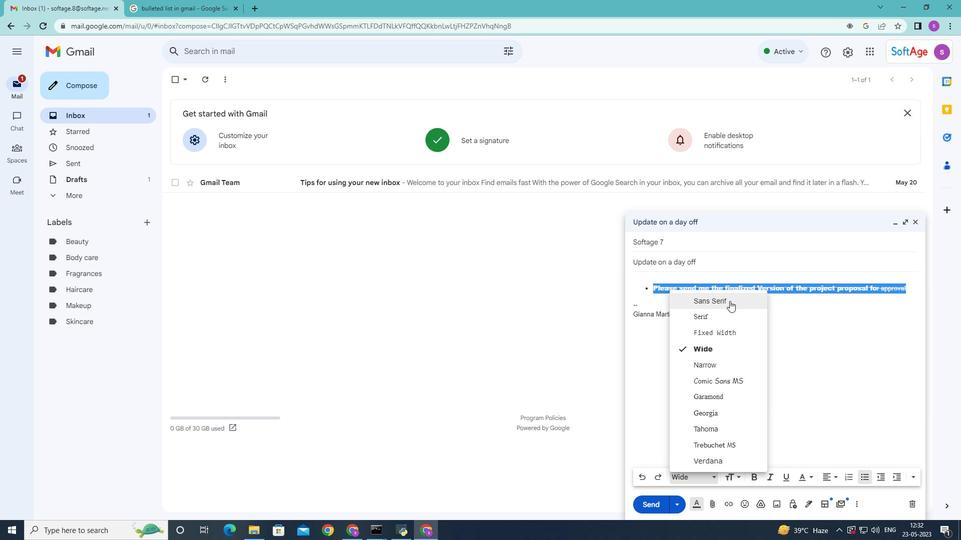 
Action: Mouse pressed left at (730, 301)
Screenshot: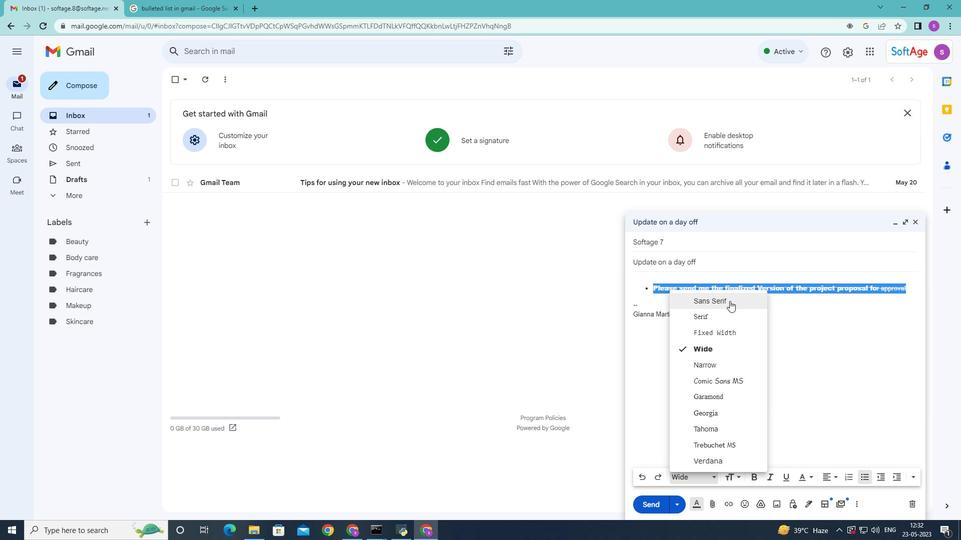 
Action: Mouse moved to (648, 501)
Screenshot: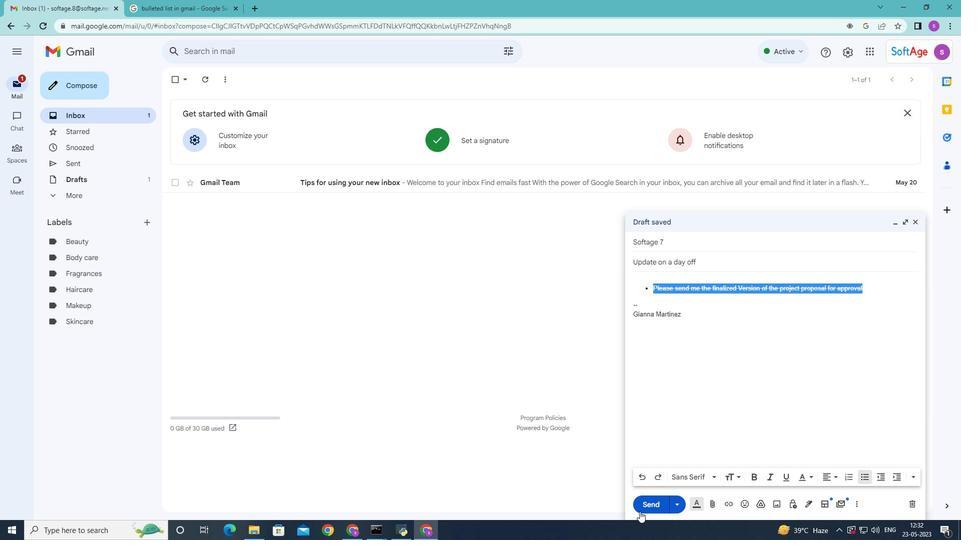 
Action: Mouse pressed left at (648, 501)
Screenshot: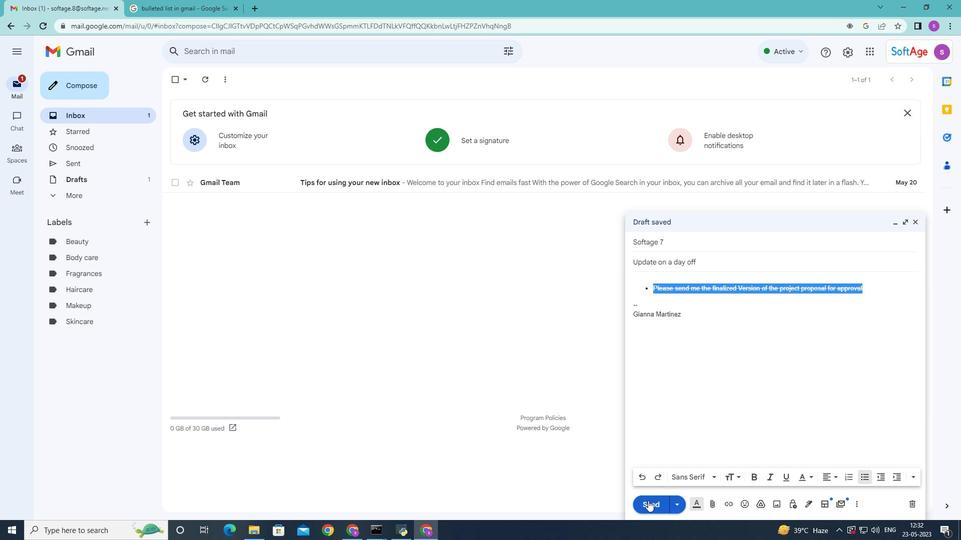 
Action: Mouse moved to (73, 165)
Screenshot: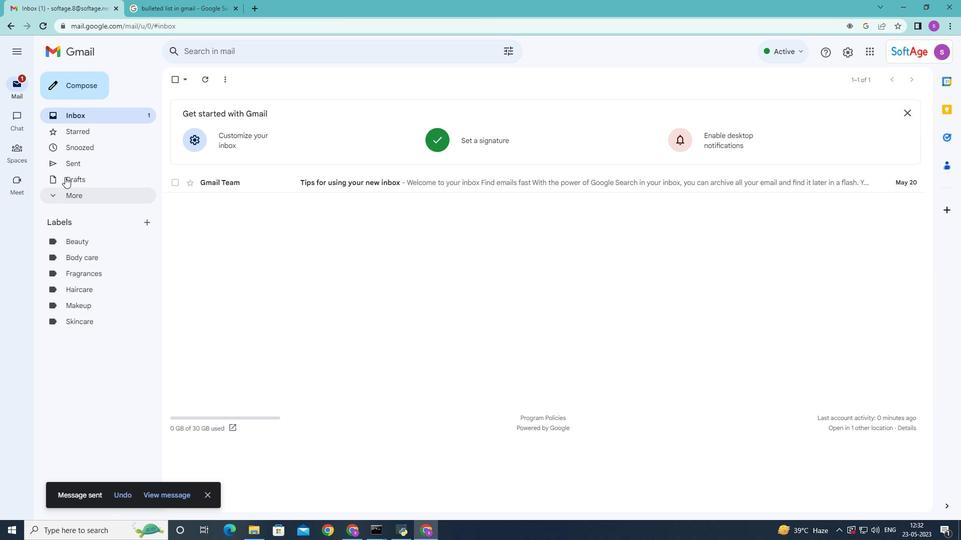 
Action: Mouse pressed left at (73, 165)
Screenshot: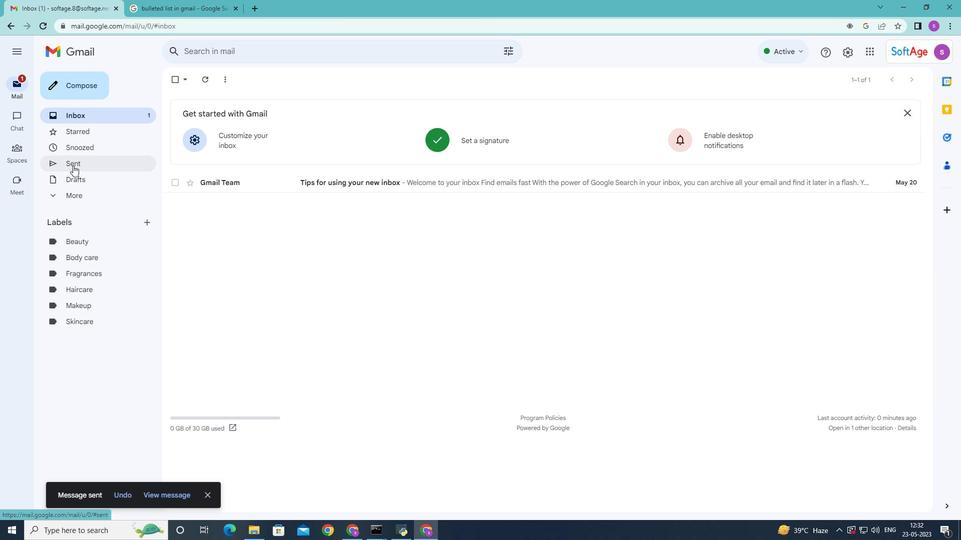 
Action: Mouse moved to (251, 126)
Screenshot: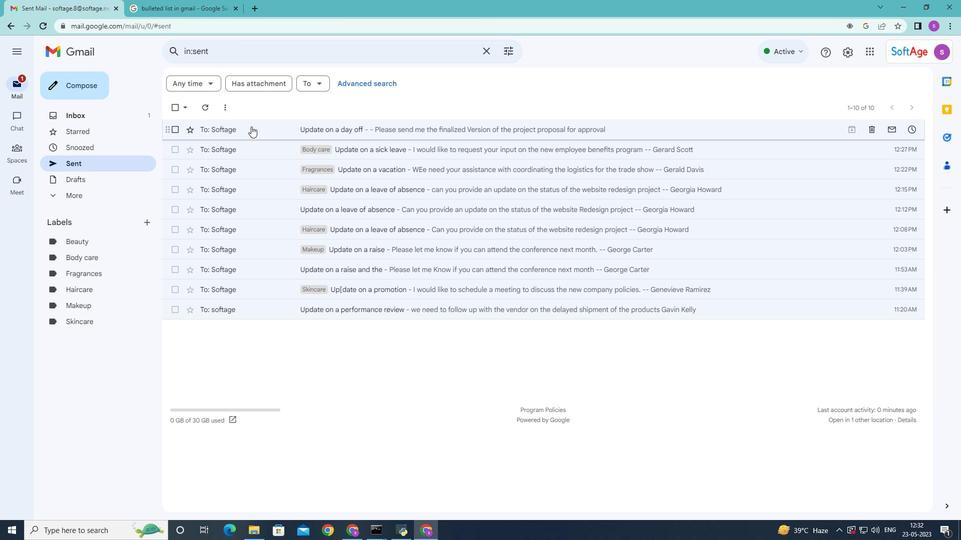 
Action: Mouse pressed right at (251, 126)
Screenshot: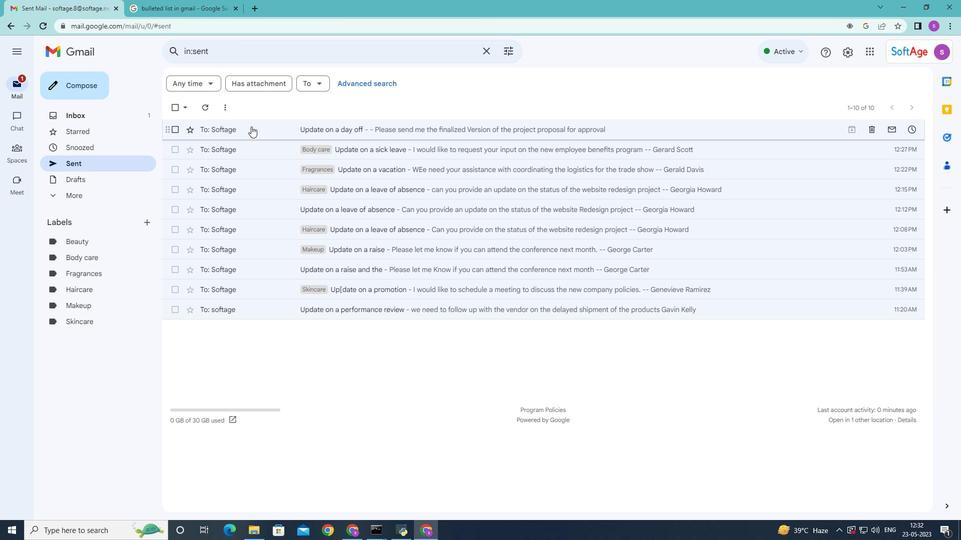 
Action: Mouse moved to (386, 331)
Screenshot: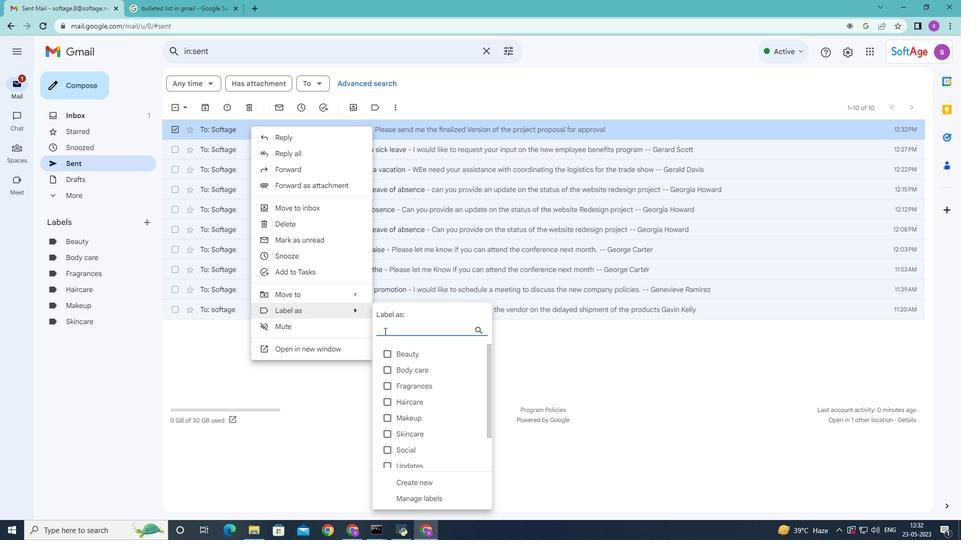 
Action: Key pressed <Key.shift>Wellness
Screenshot: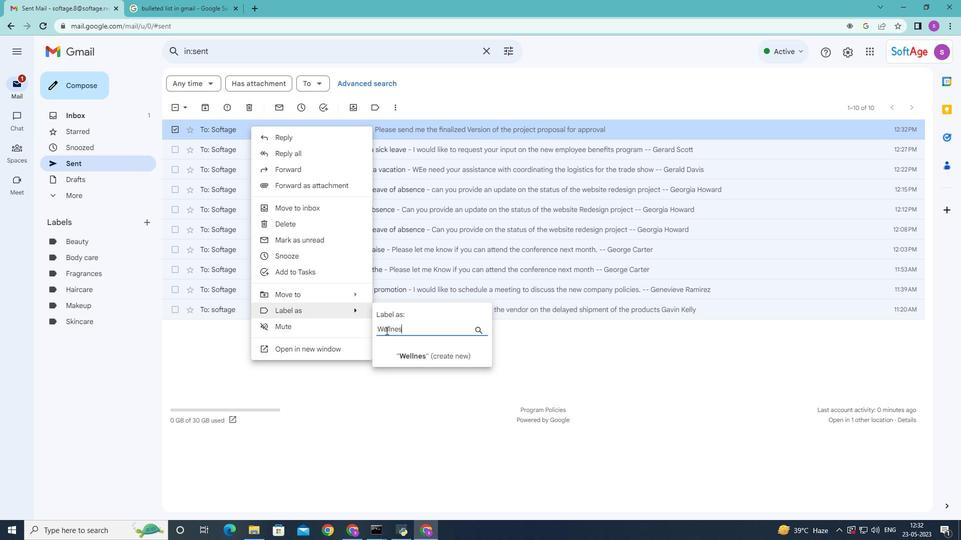 
Action: Mouse moved to (447, 356)
Screenshot: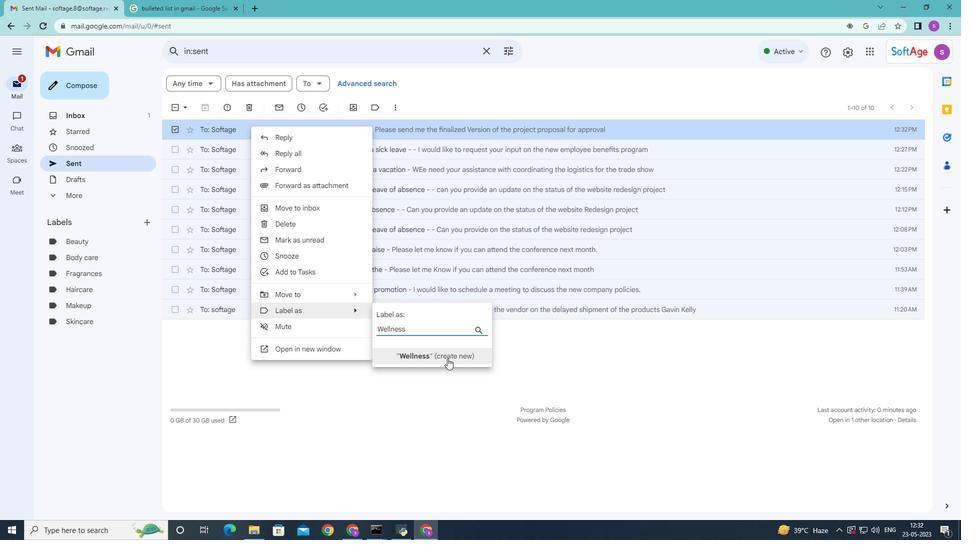 
Action: Mouse pressed left at (447, 356)
Screenshot: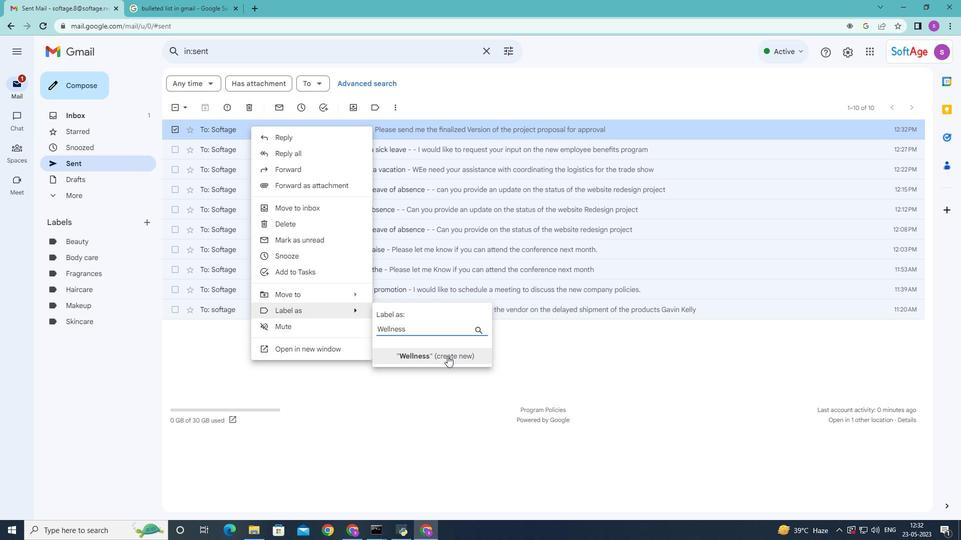 
Action: Mouse moved to (565, 320)
Screenshot: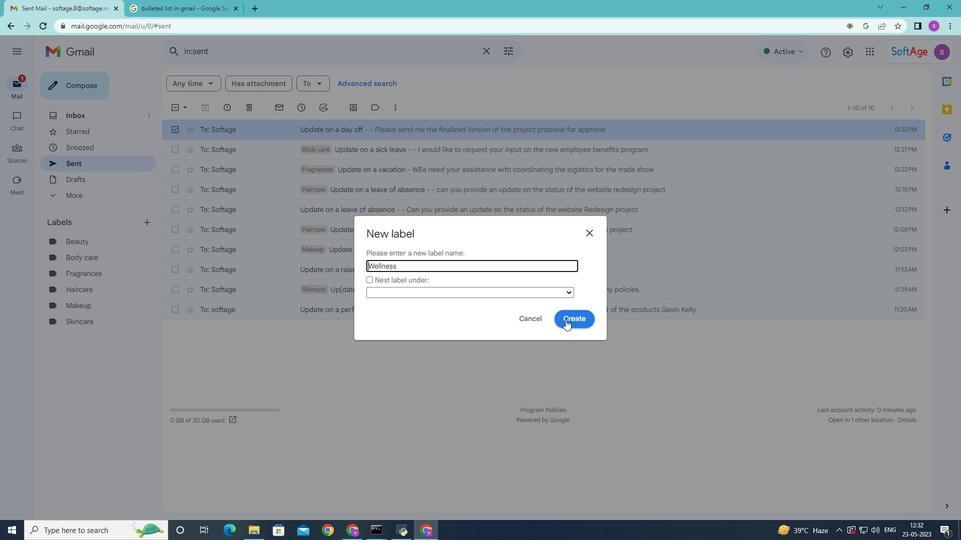 
Action: Mouse pressed left at (565, 320)
Screenshot: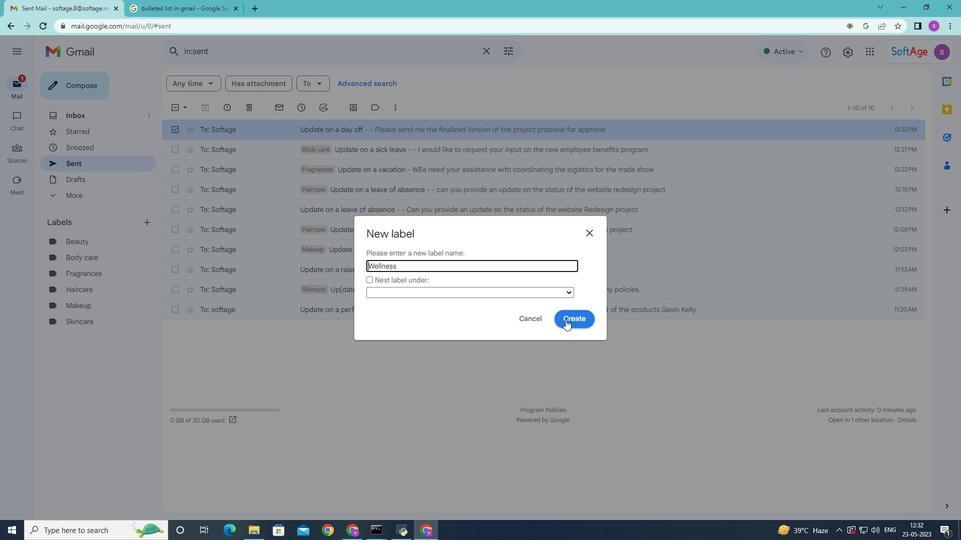 
Action: Mouse moved to (141, 369)
Screenshot: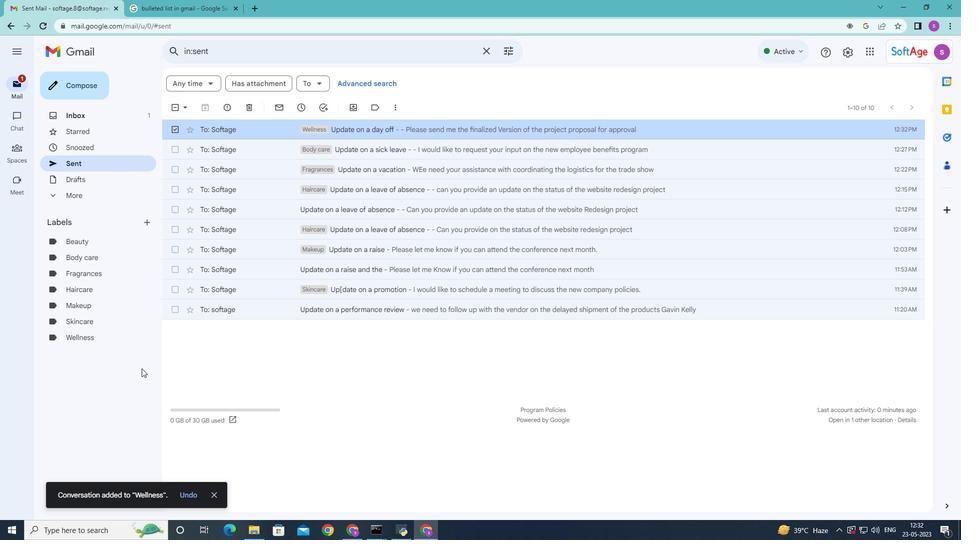 
